 Task: Look for space in Jieshi, China from 5th June, 2023 to 16th June, 2023 for 2 adults in price range Rs.7000 to Rs.15000. Place can be entire place with 1  bedroom having 1 bed and 1 bathroom. Property type can be house, flat, guest house, hotel. Booking option can be shelf check-in. Required host language is Chinese (Simplified).
Action: Mouse moved to (496, 170)
Screenshot: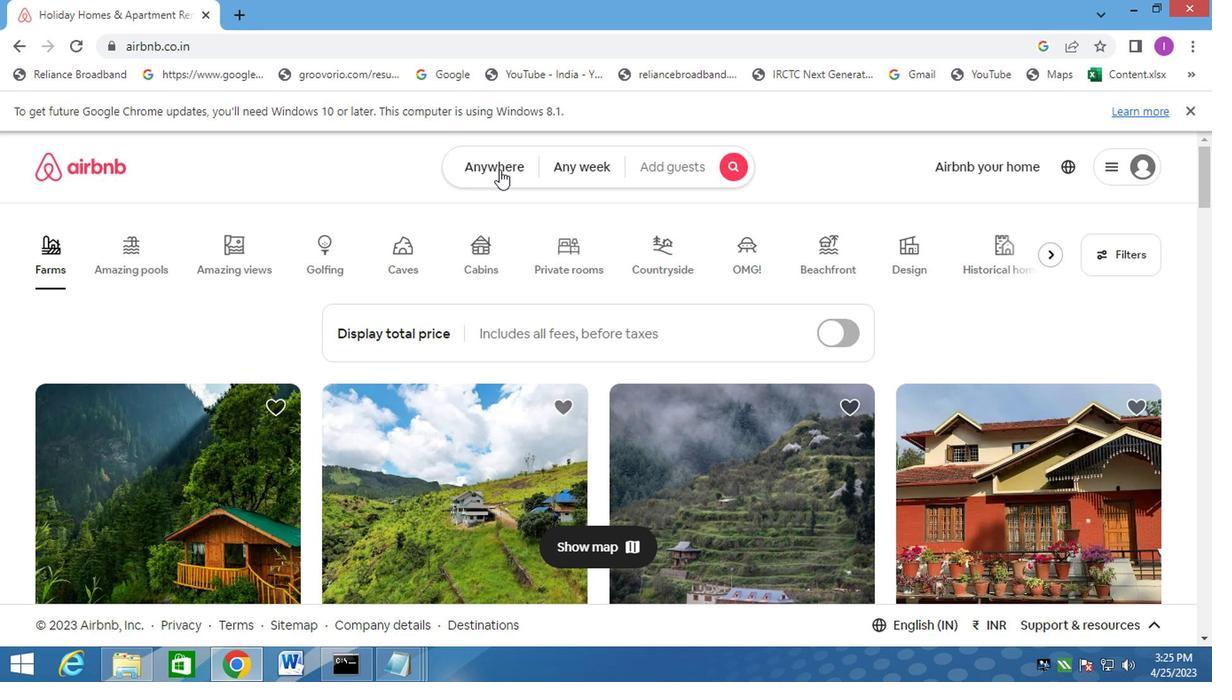 
Action: Mouse pressed left at (496, 170)
Screenshot: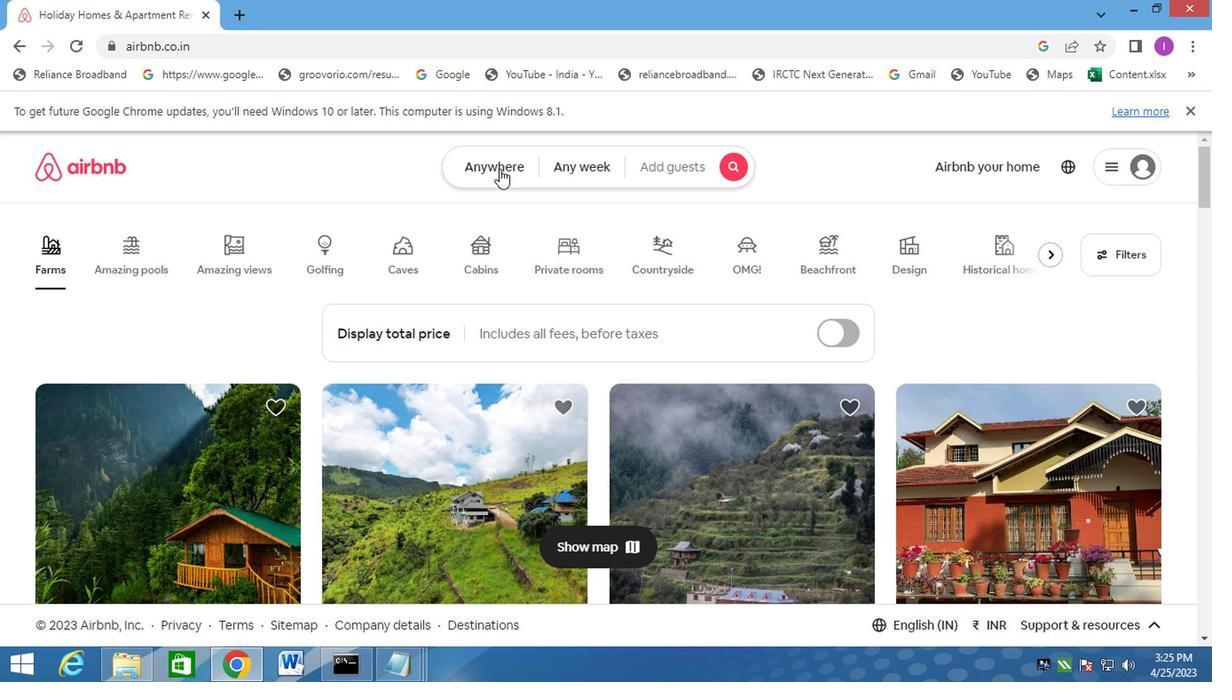 
Action: Mouse moved to (270, 236)
Screenshot: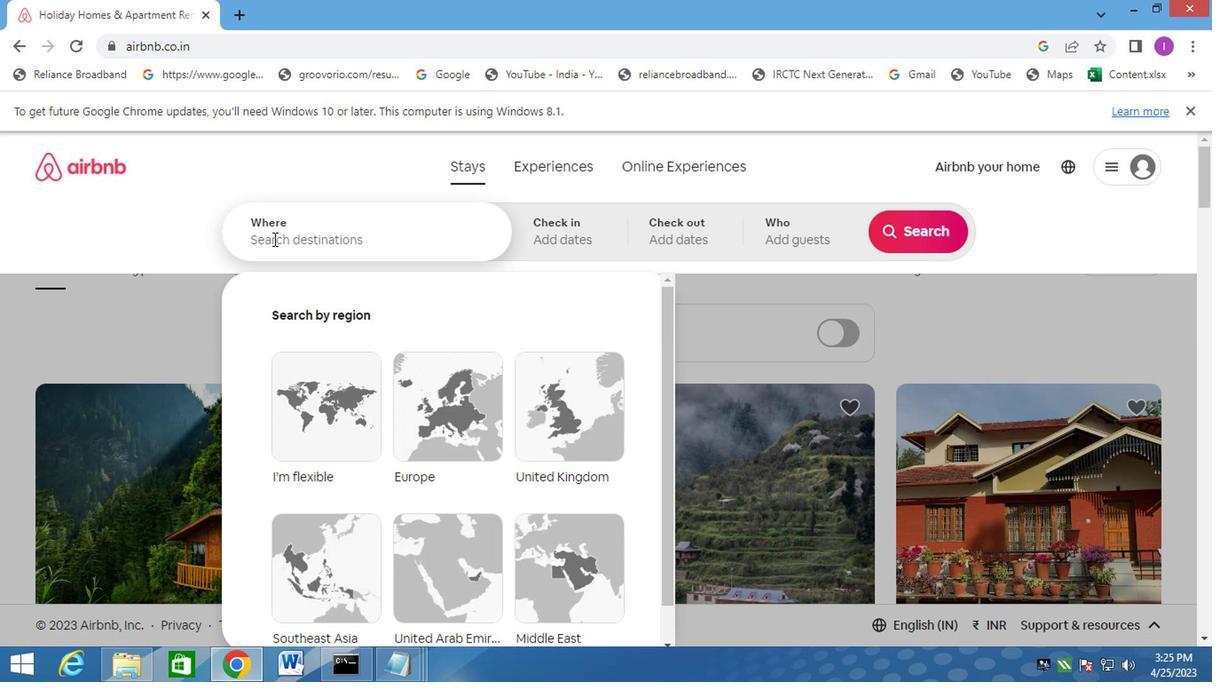 
Action: Mouse pressed left at (270, 236)
Screenshot: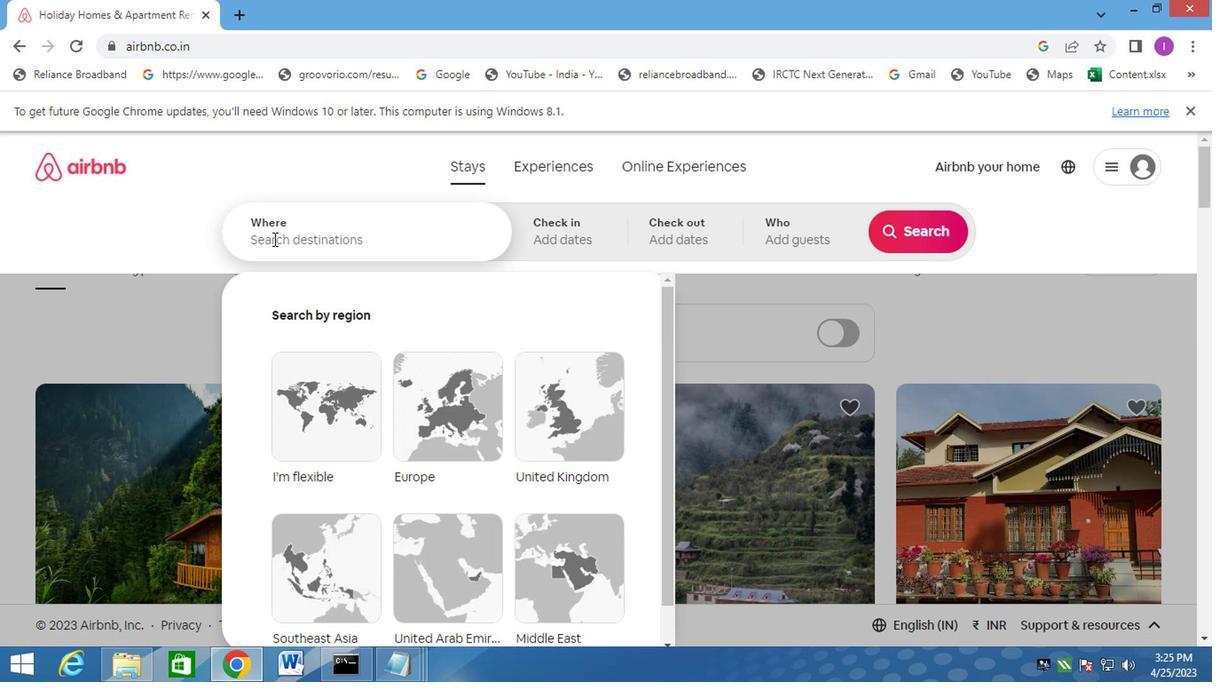 
Action: Mouse moved to (248, 281)
Screenshot: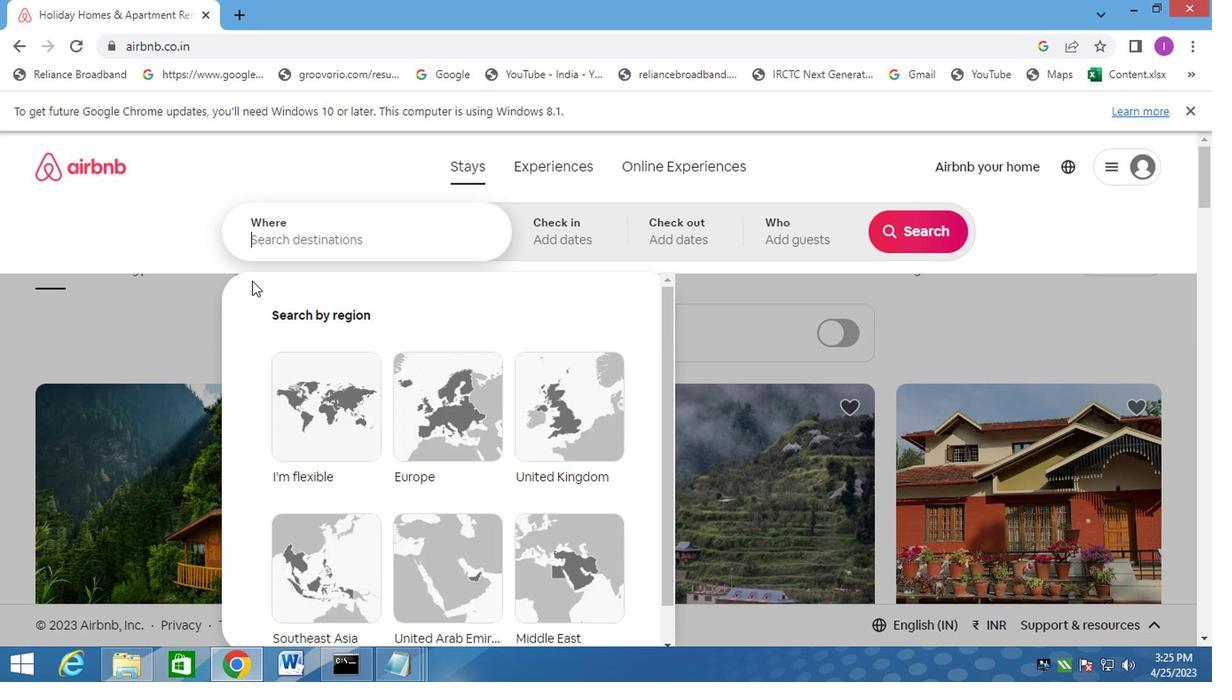 
Action: Key pressed jieshi
Screenshot: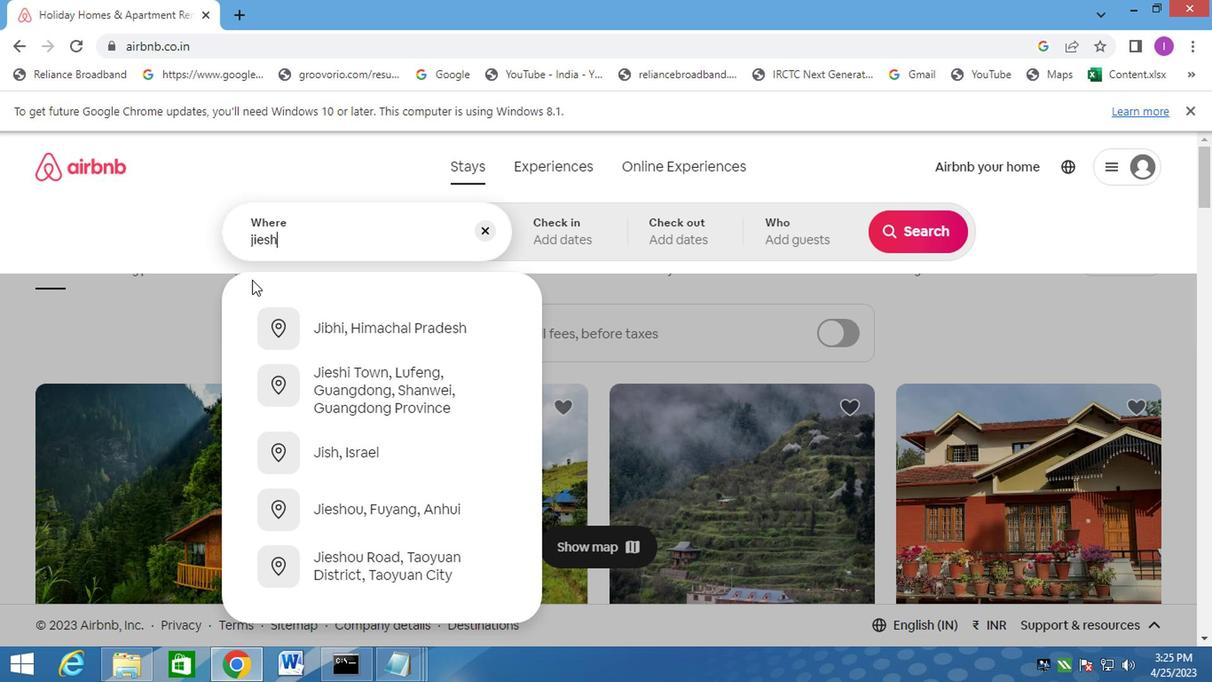 
Action: Mouse moved to (231, 263)
Screenshot: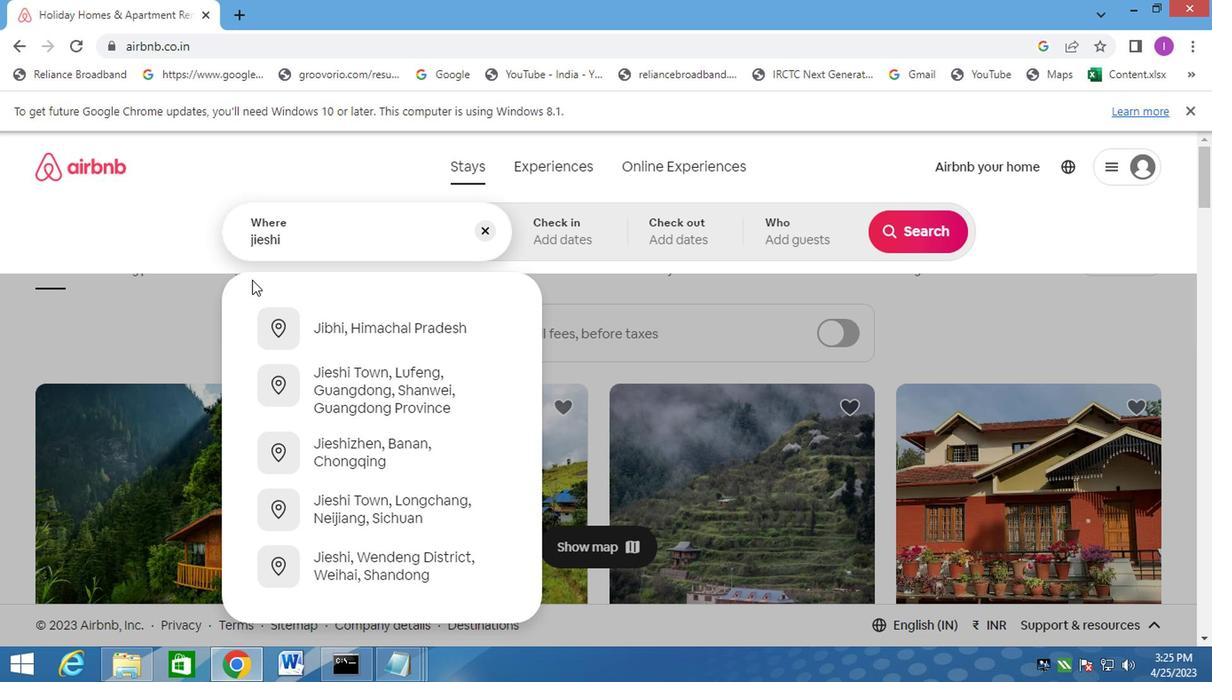 
Action: Key pressed ,china
Screenshot: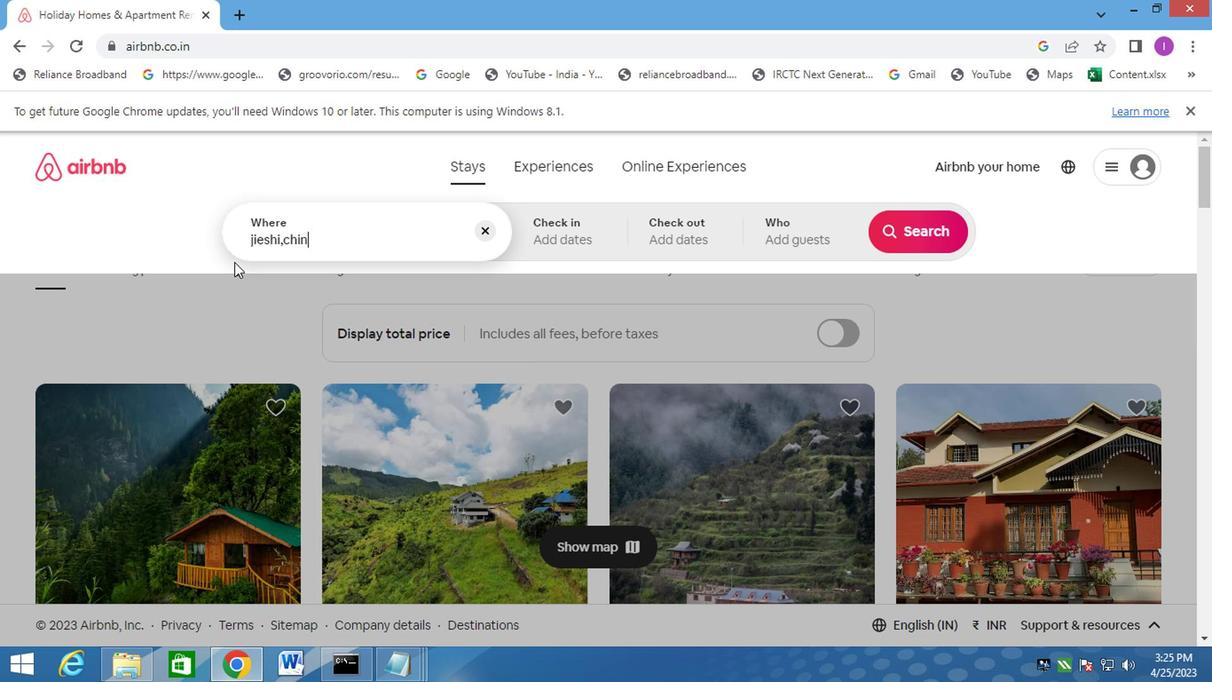 
Action: Mouse moved to (561, 243)
Screenshot: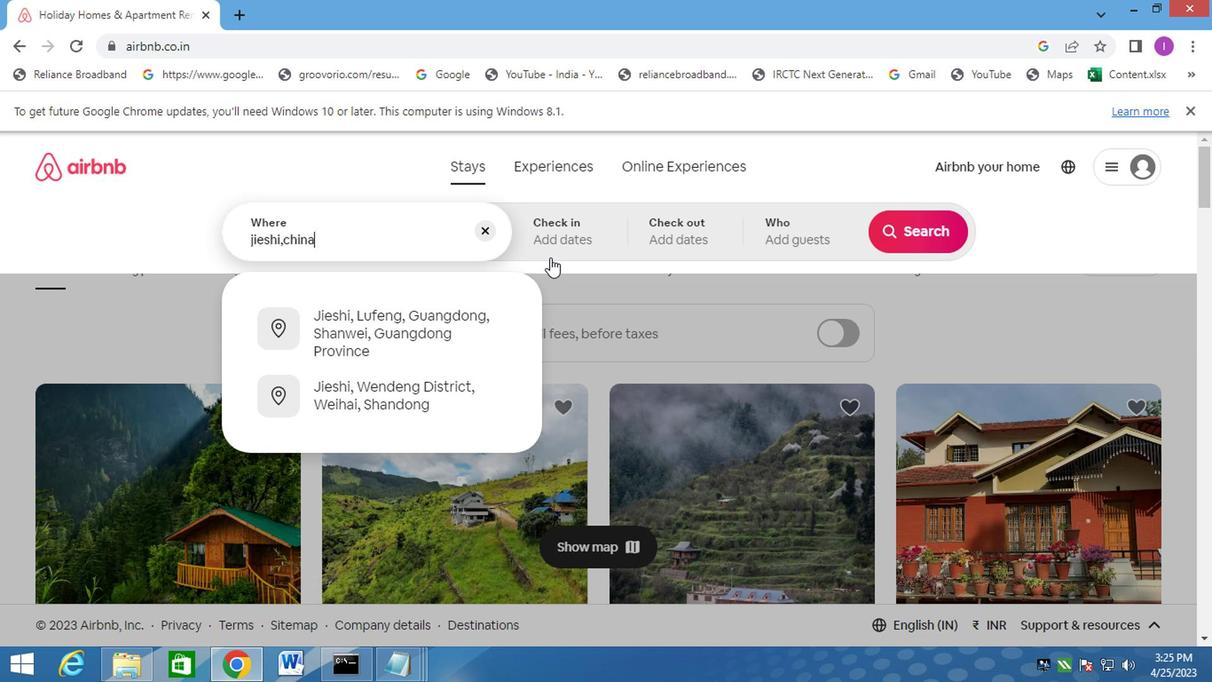 
Action: Mouse pressed left at (561, 243)
Screenshot: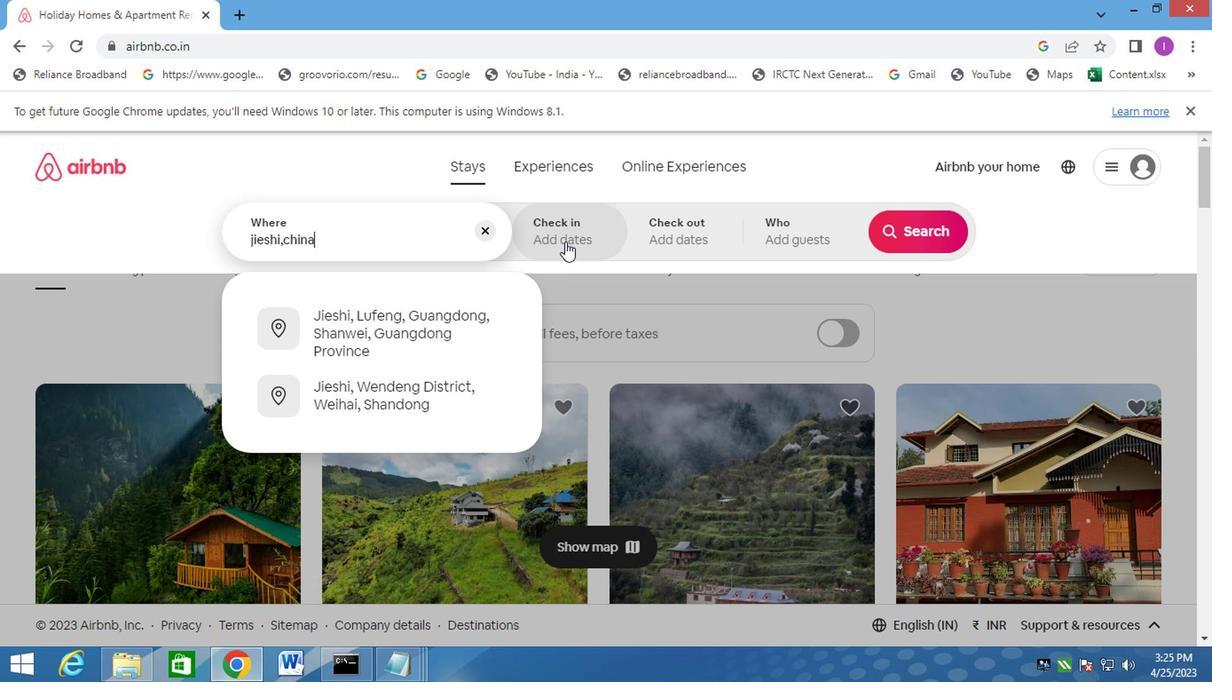 
Action: Mouse moved to (904, 374)
Screenshot: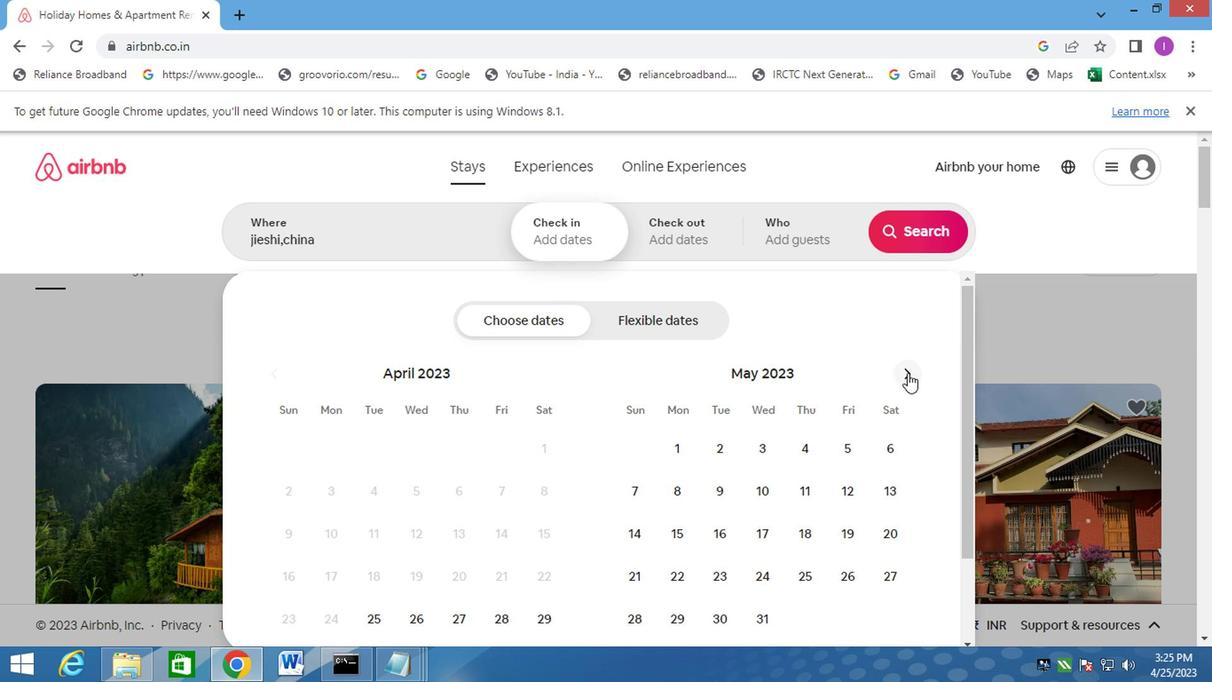 
Action: Mouse pressed left at (904, 374)
Screenshot: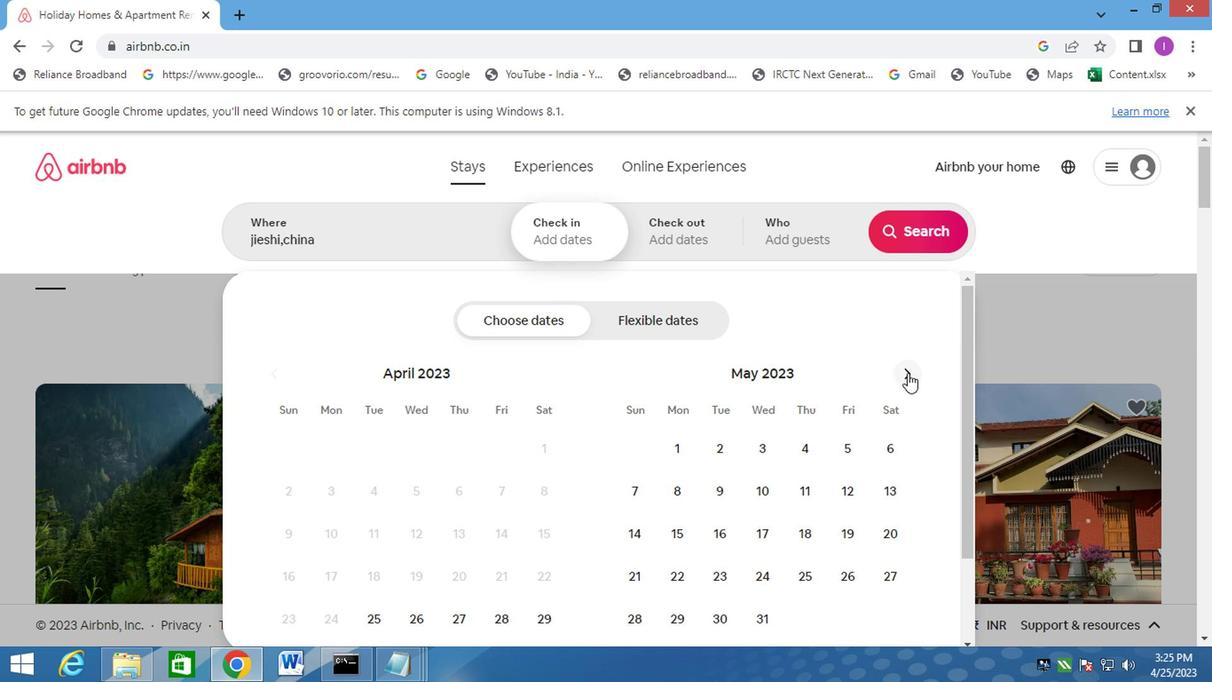 
Action: Mouse moved to (902, 372)
Screenshot: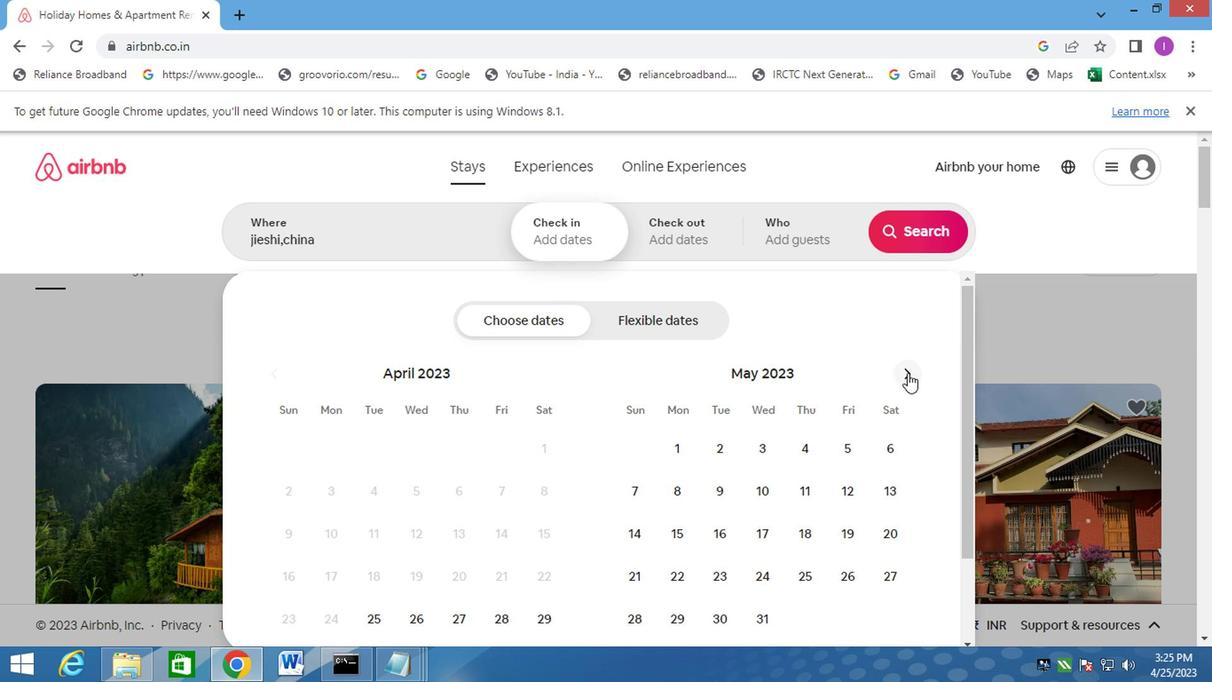 
Action: Mouse pressed left at (902, 372)
Screenshot: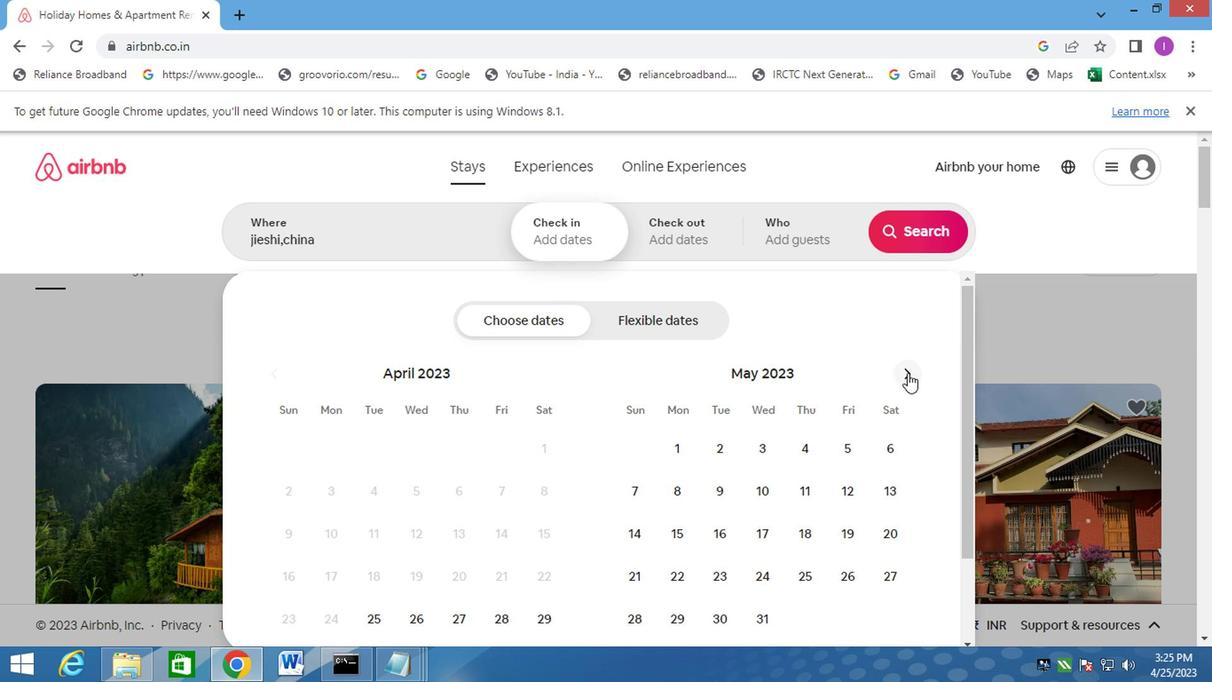 
Action: Mouse moved to (902, 370)
Screenshot: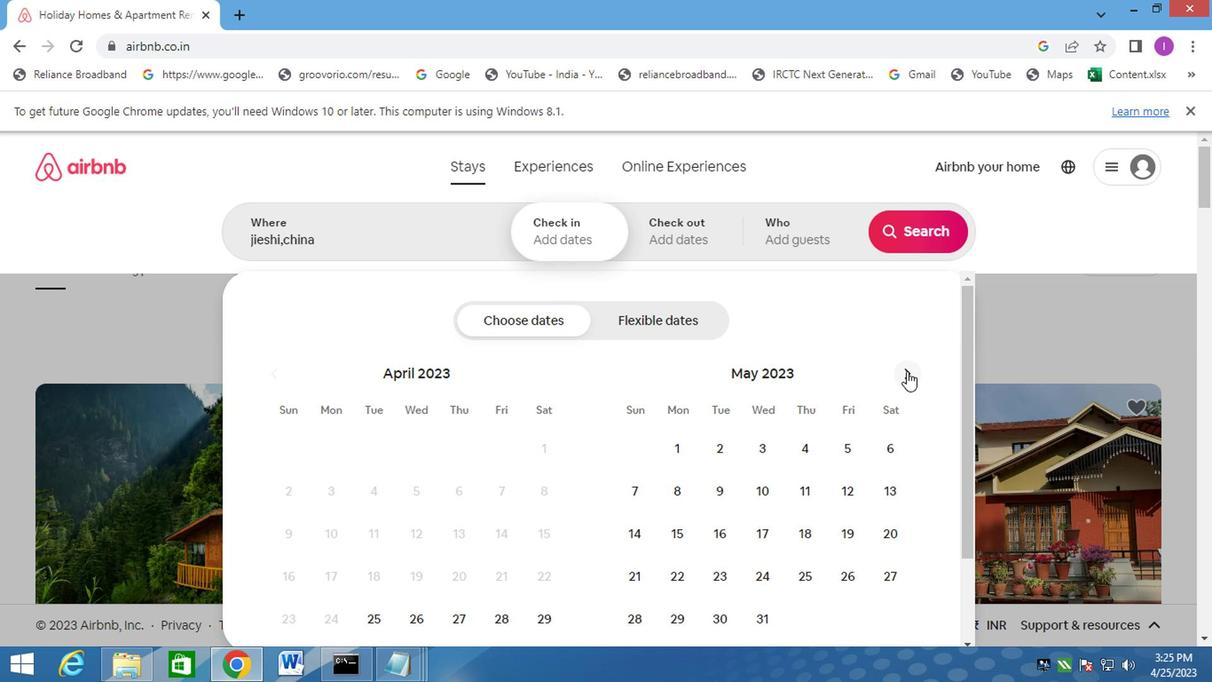 
Action: Mouse pressed left at (902, 370)
Screenshot: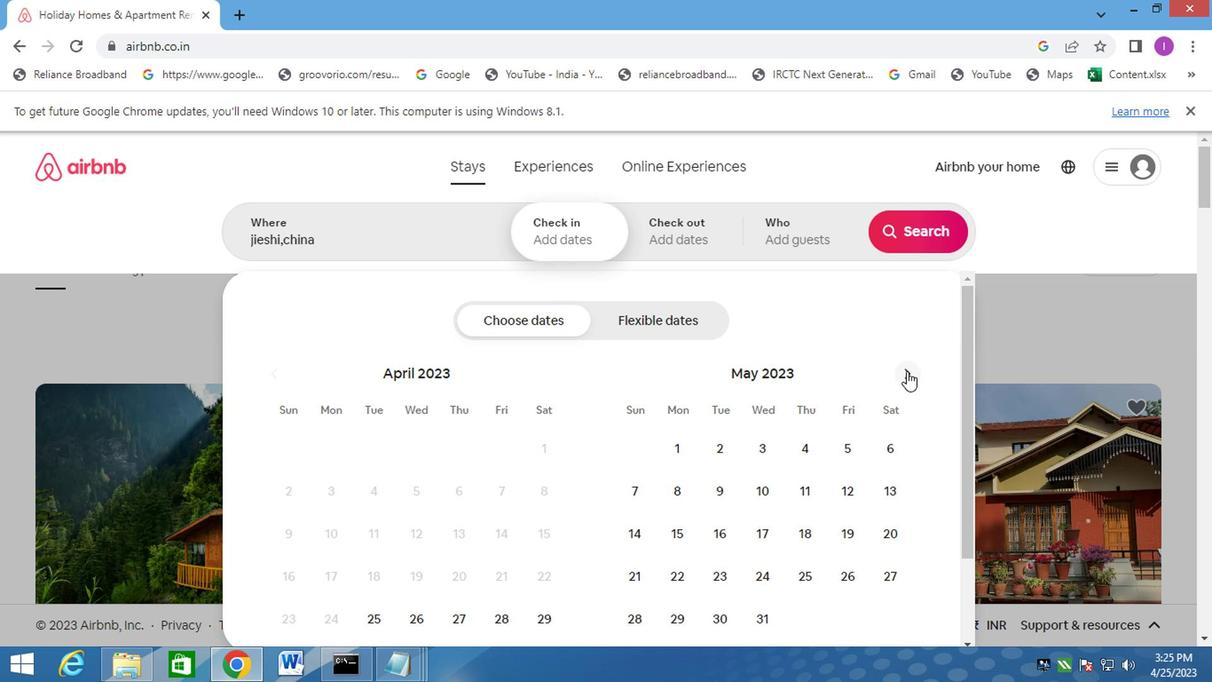 
Action: Mouse moved to (330, 494)
Screenshot: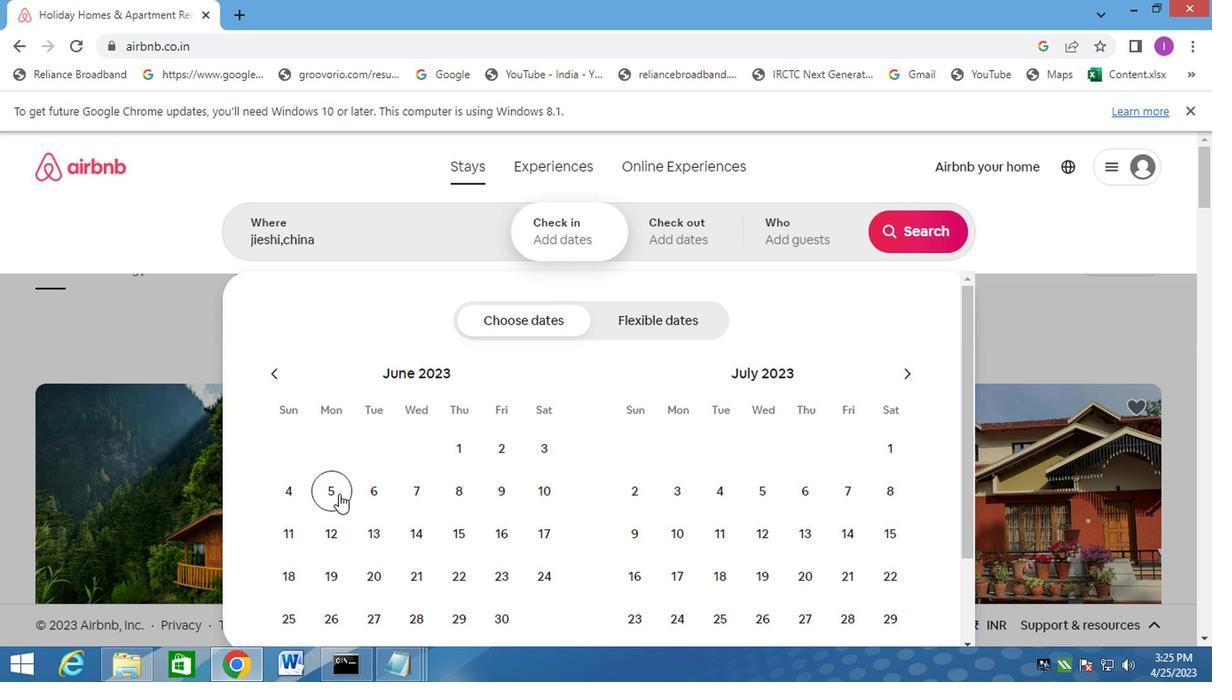 
Action: Mouse pressed left at (330, 494)
Screenshot: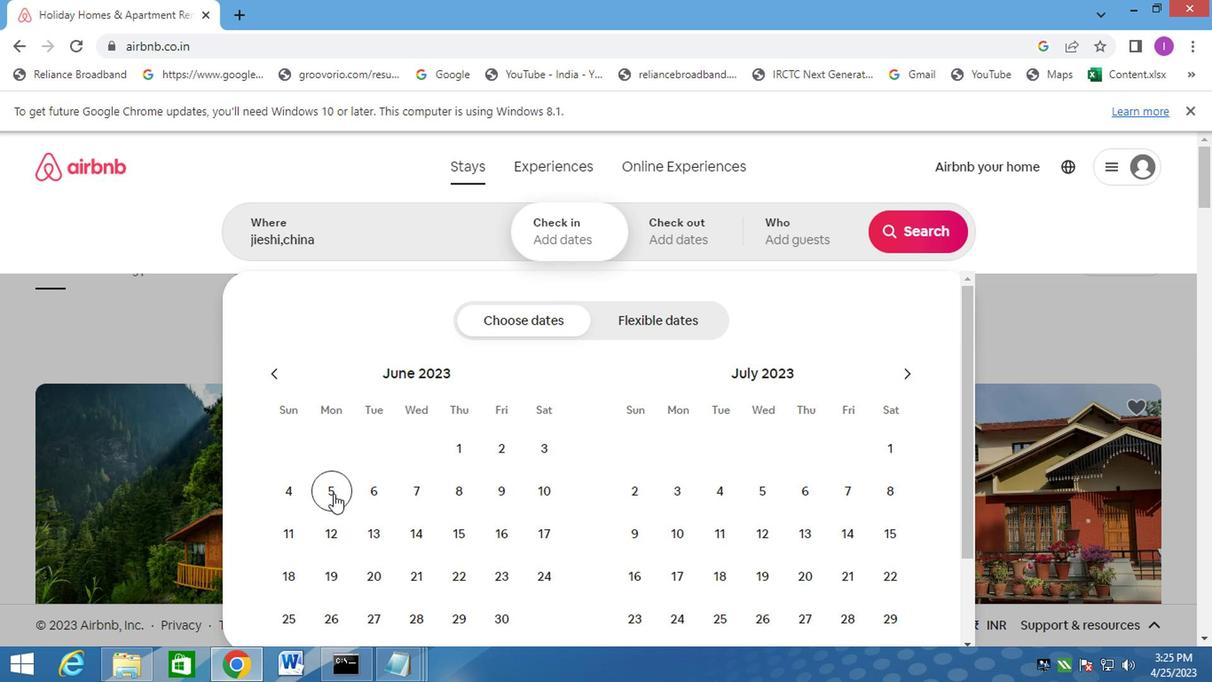 
Action: Mouse moved to (506, 531)
Screenshot: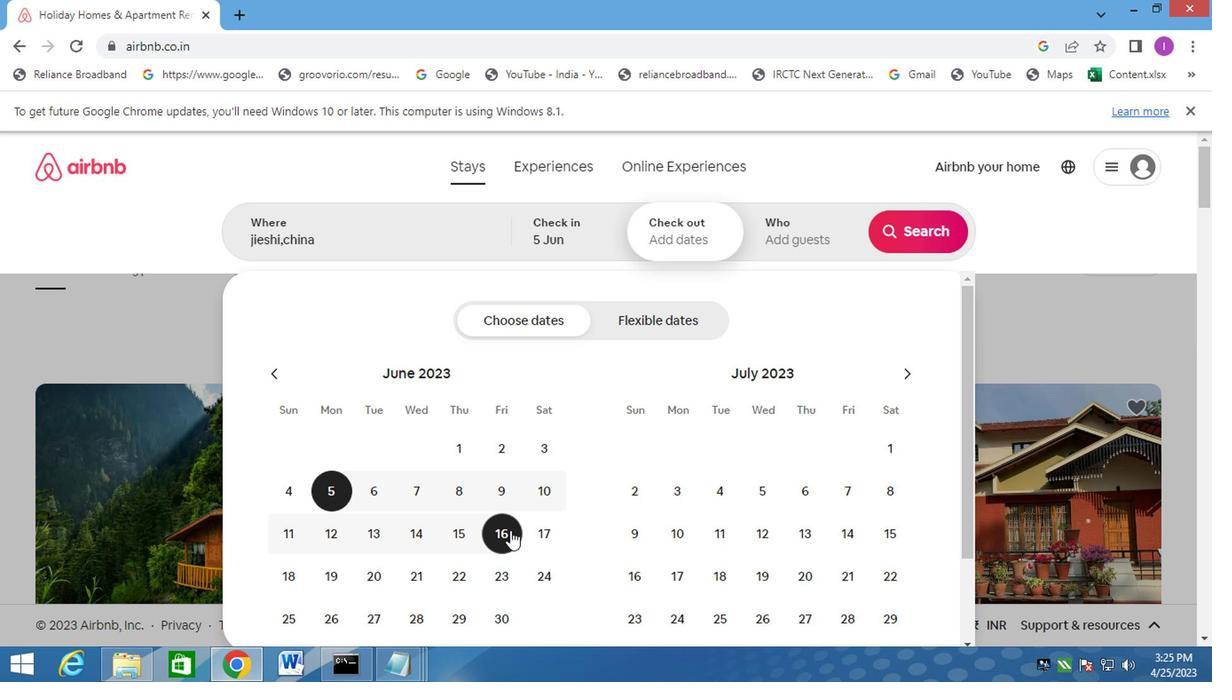 
Action: Mouse pressed left at (506, 531)
Screenshot: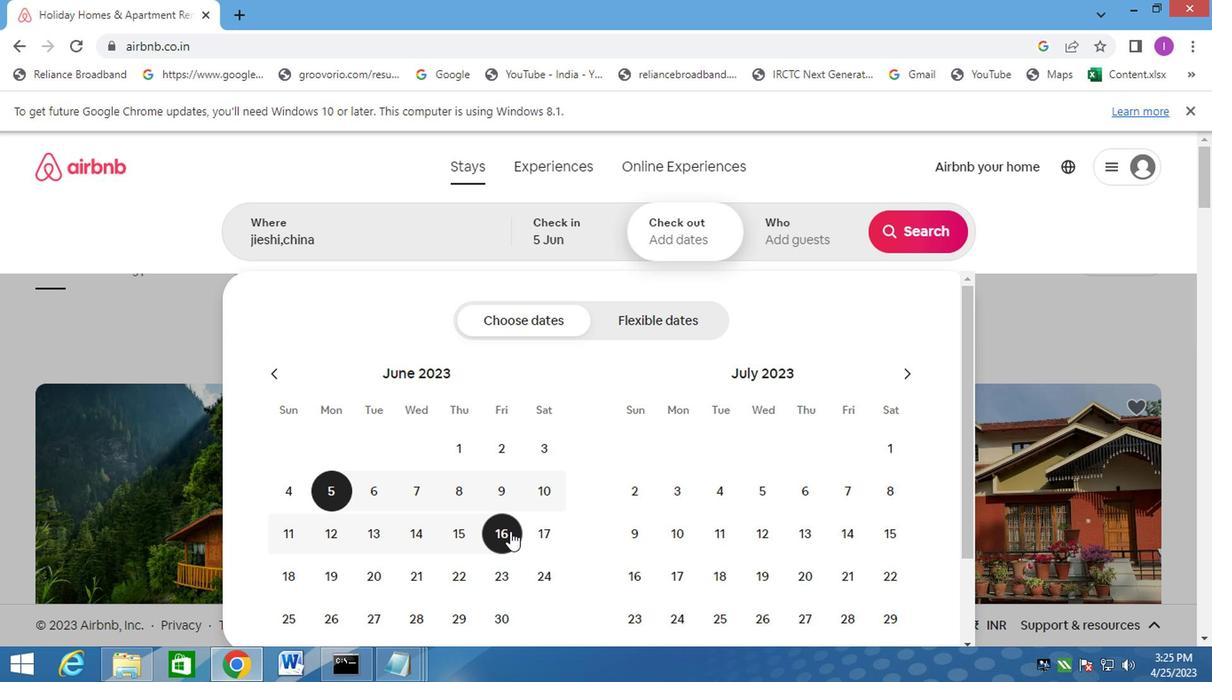 
Action: Mouse moved to (789, 245)
Screenshot: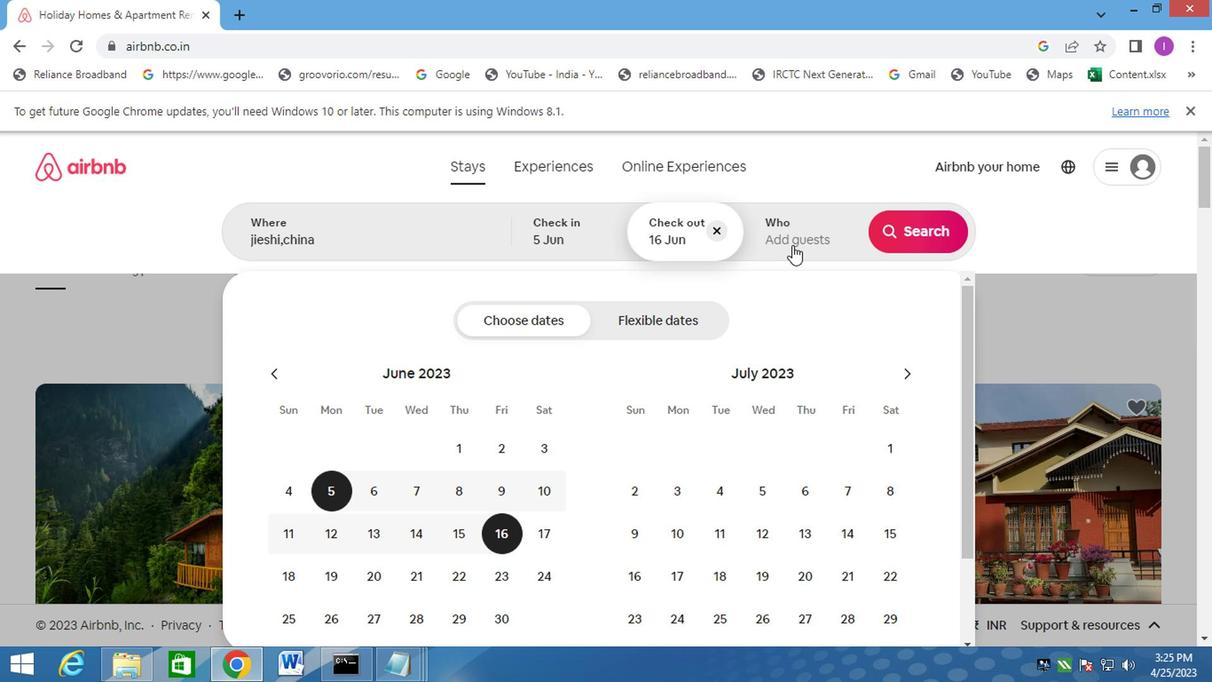 
Action: Mouse pressed left at (789, 245)
Screenshot: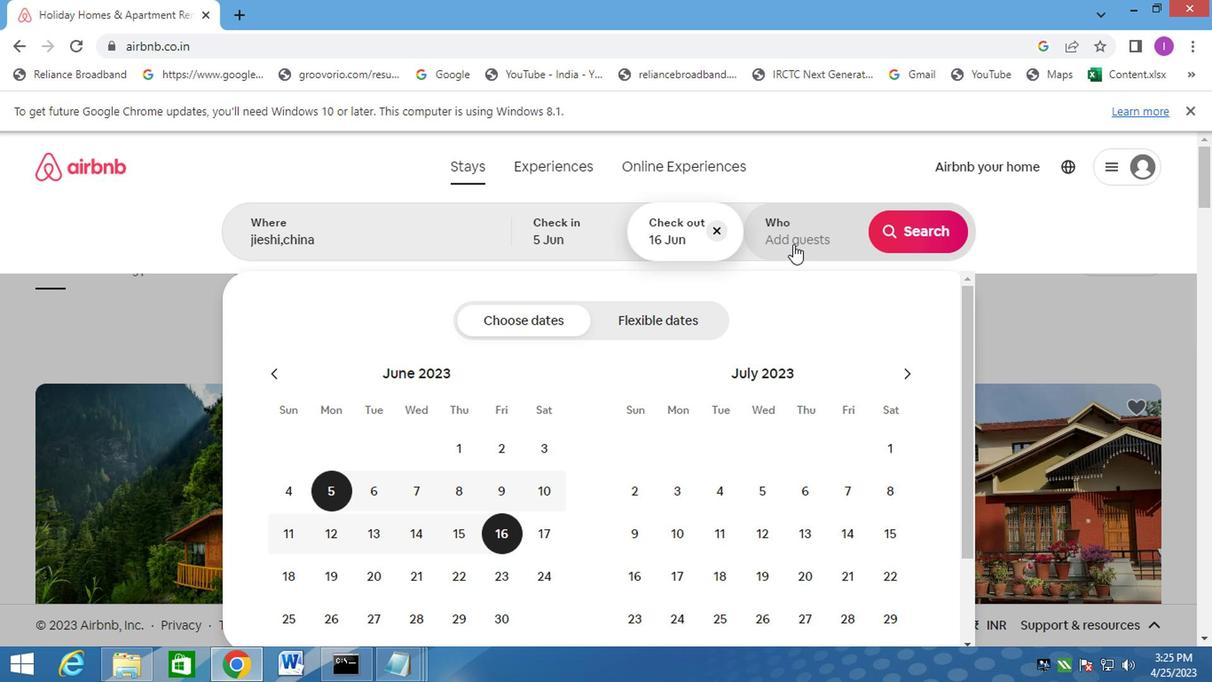 
Action: Mouse moved to (918, 320)
Screenshot: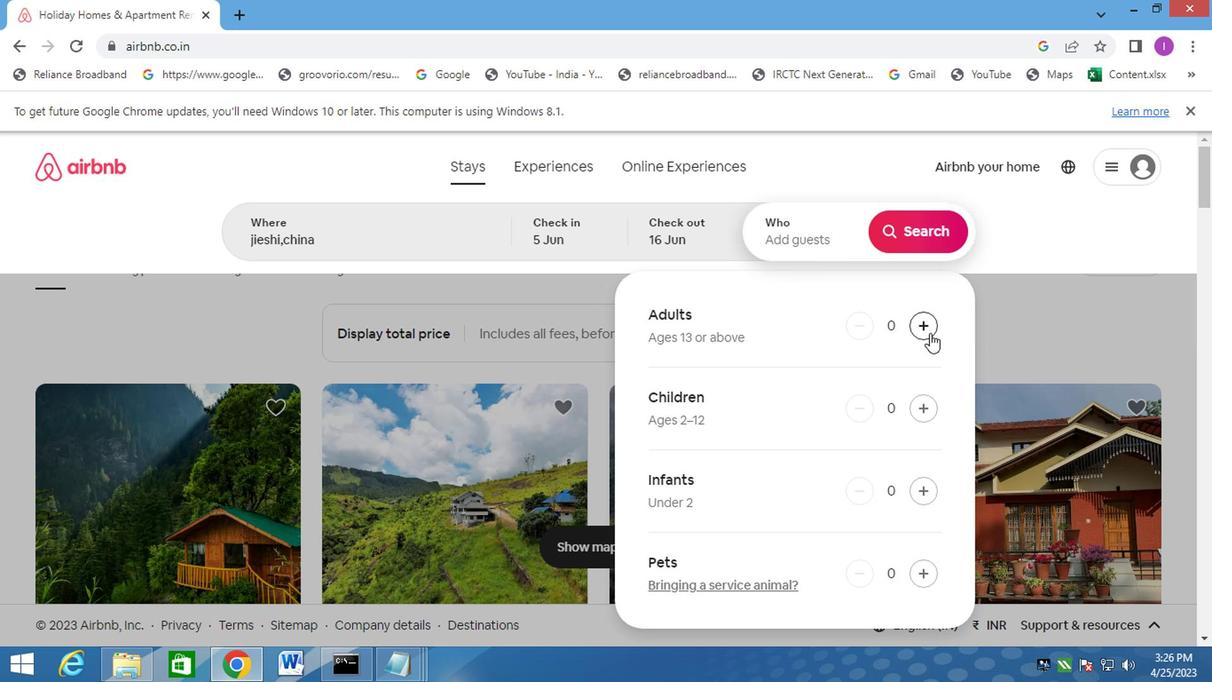 
Action: Mouse pressed left at (918, 320)
Screenshot: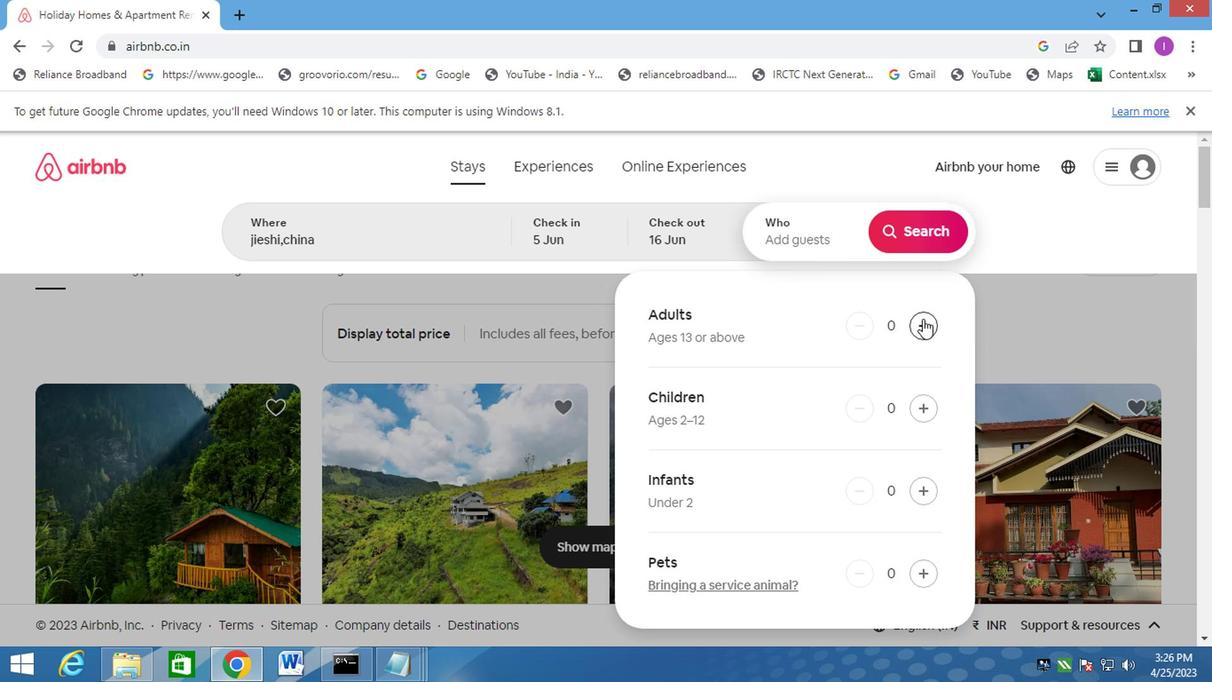
Action: Mouse pressed left at (918, 320)
Screenshot: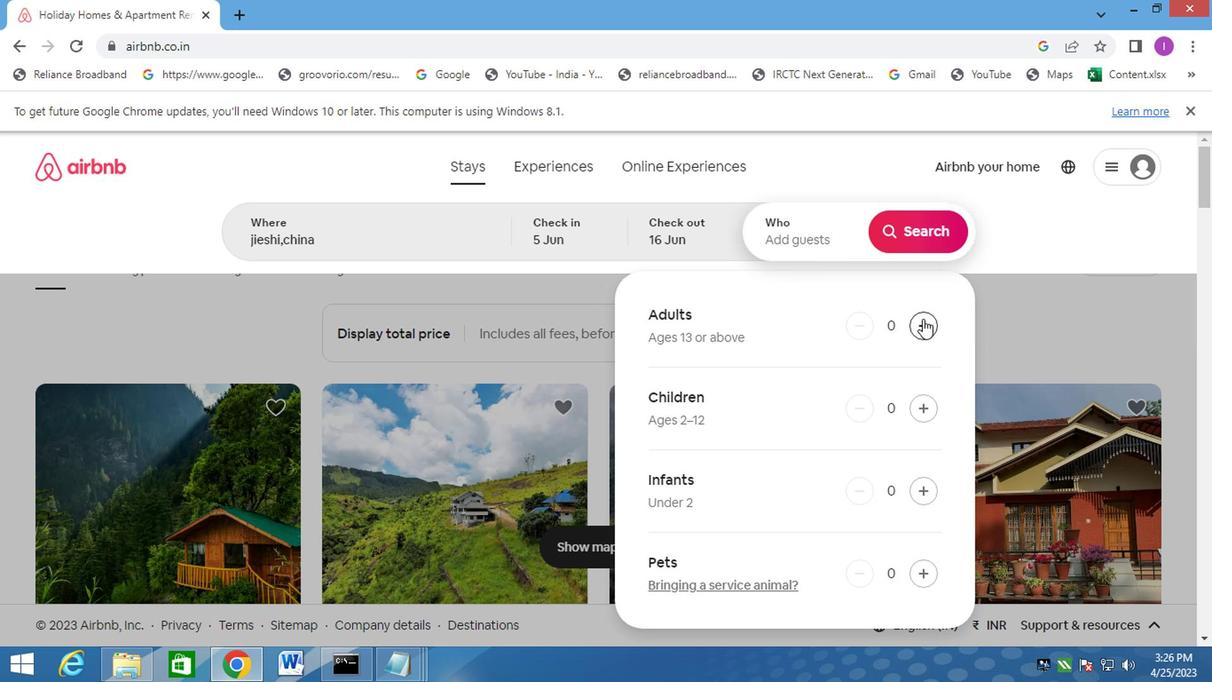 
Action: Mouse moved to (893, 228)
Screenshot: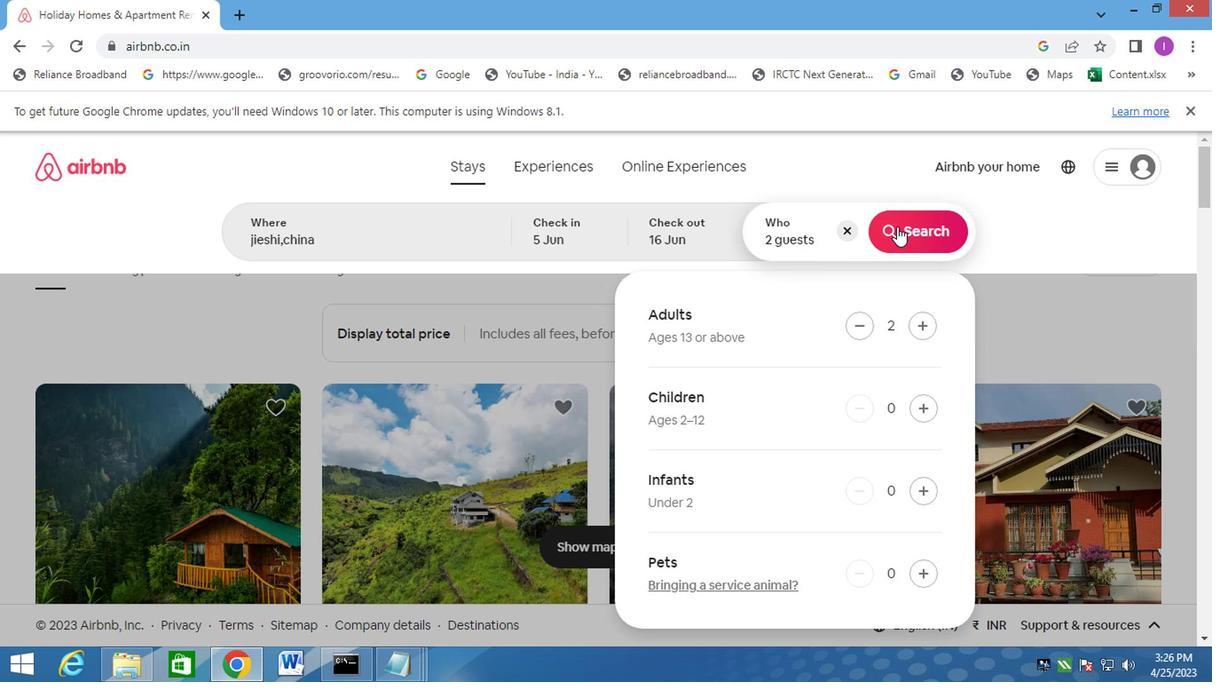 
Action: Mouse pressed left at (893, 228)
Screenshot: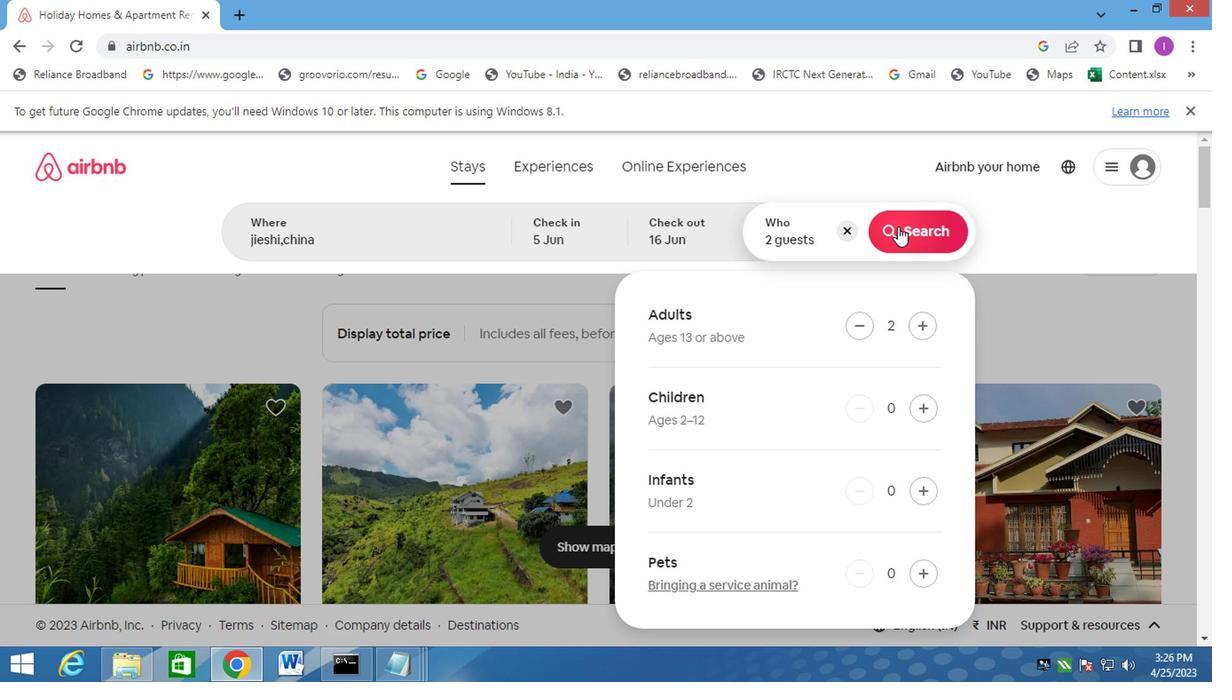 
Action: Mouse moved to (1140, 238)
Screenshot: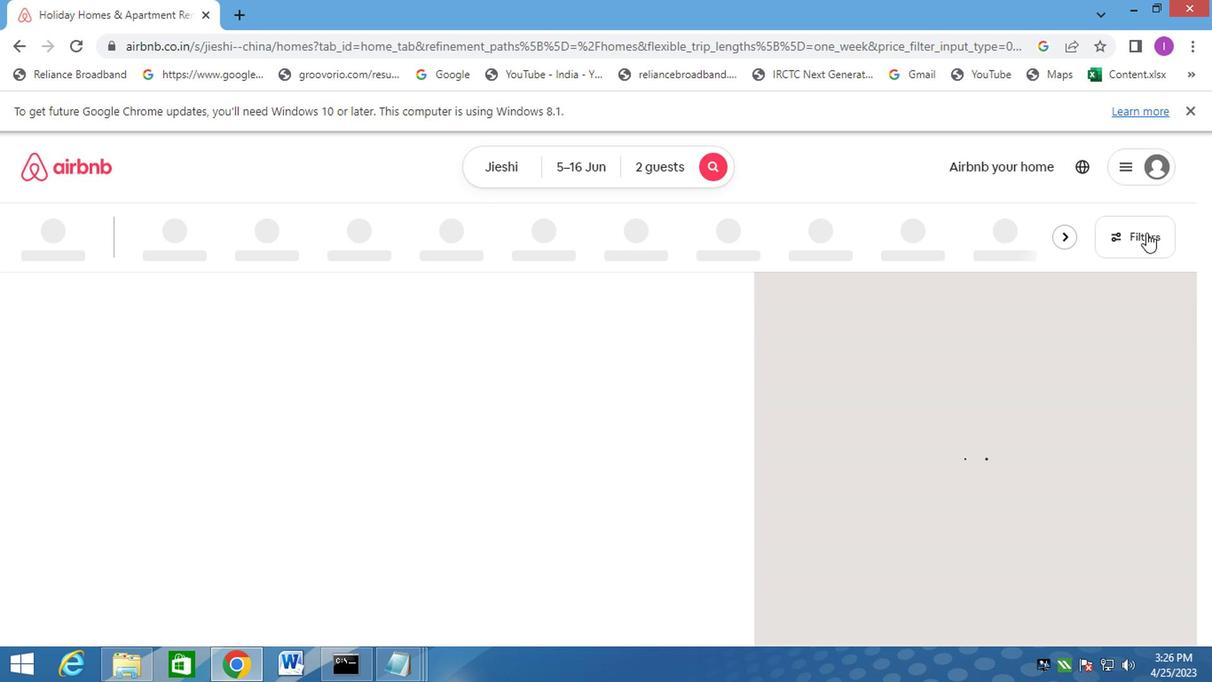 
Action: Mouse pressed left at (1140, 238)
Screenshot: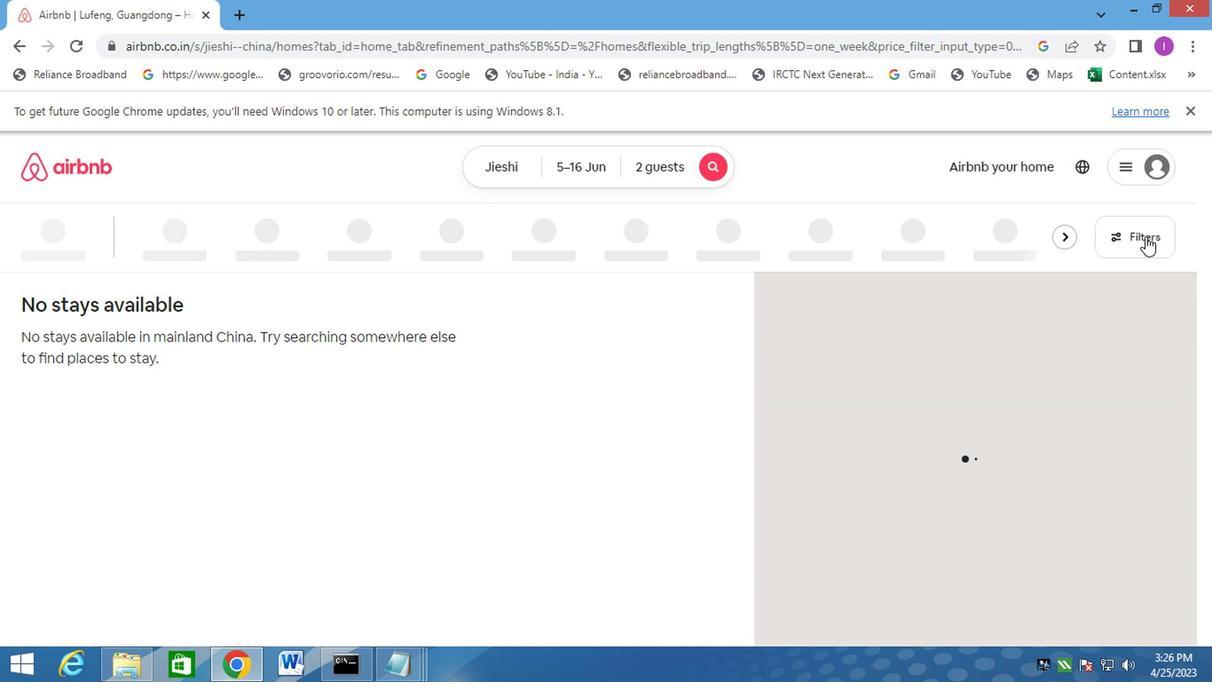 
Action: Mouse moved to (375, 355)
Screenshot: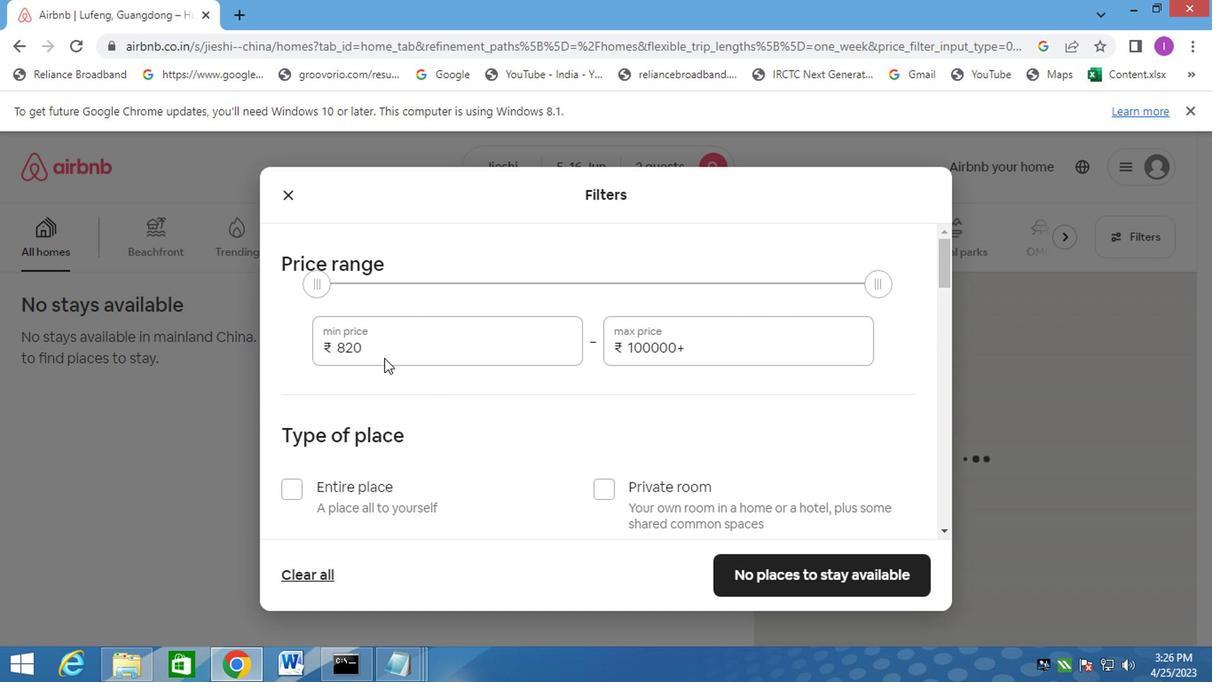 
Action: Mouse pressed left at (375, 355)
Screenshot: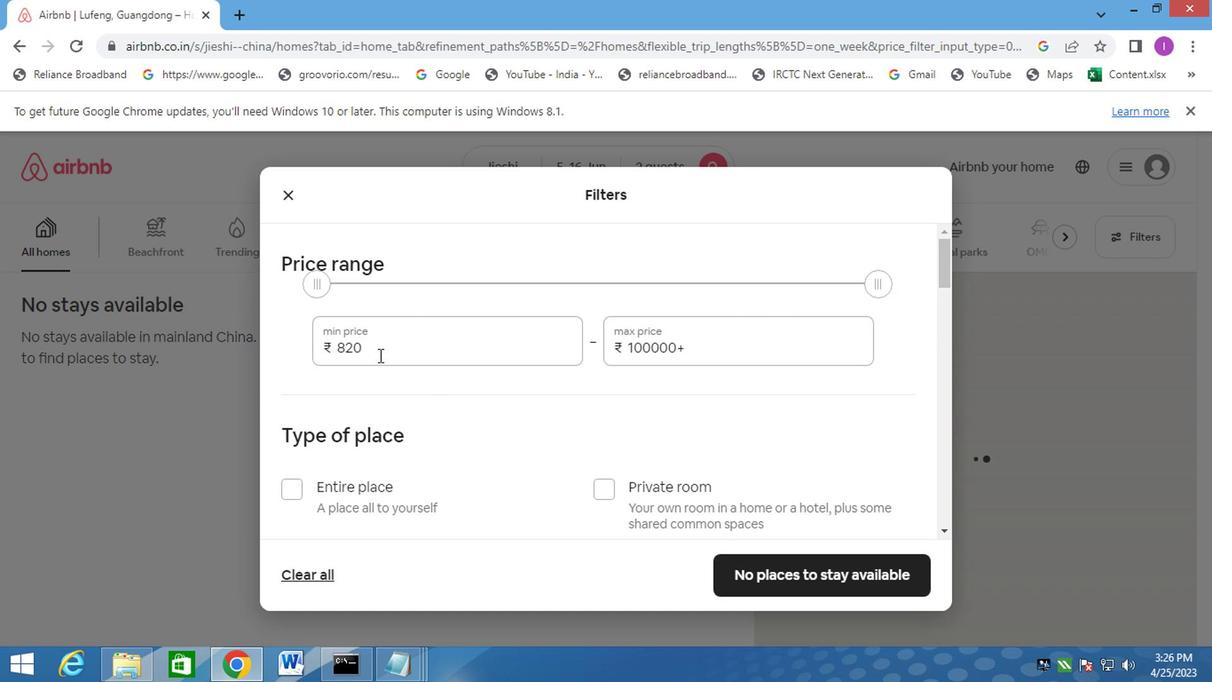 
Action: Mouse moved to (334, 358)
Screenshot: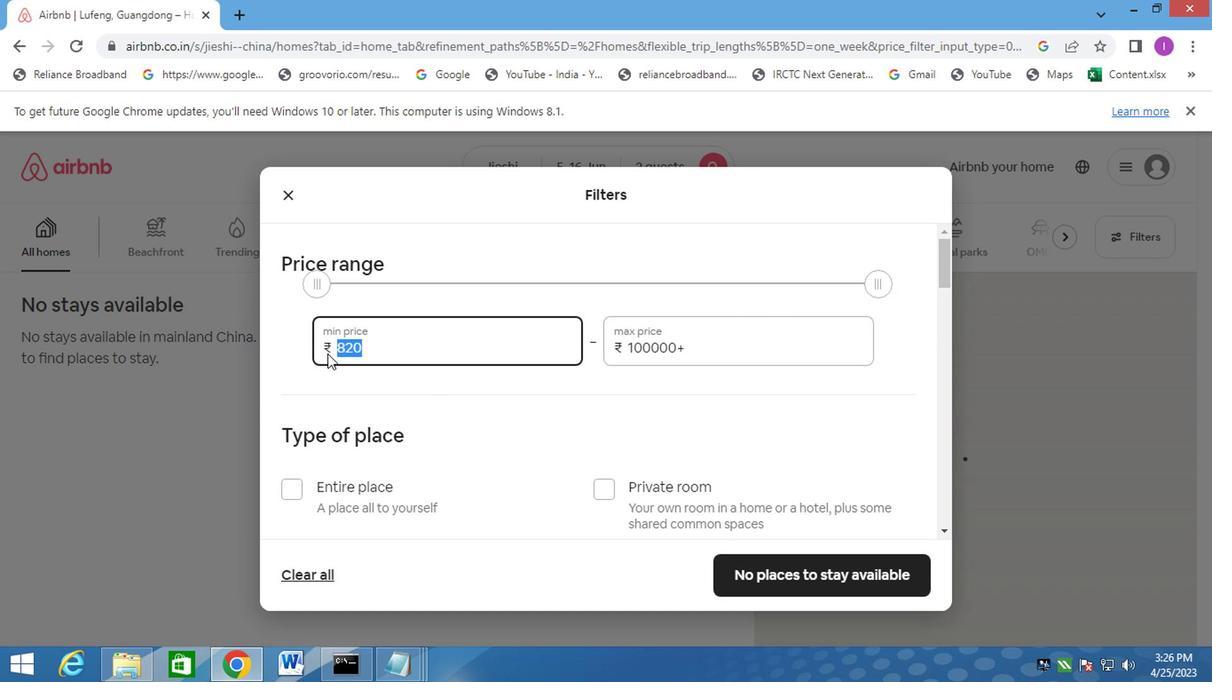 
Action: Key pressed 7000
Screenshot: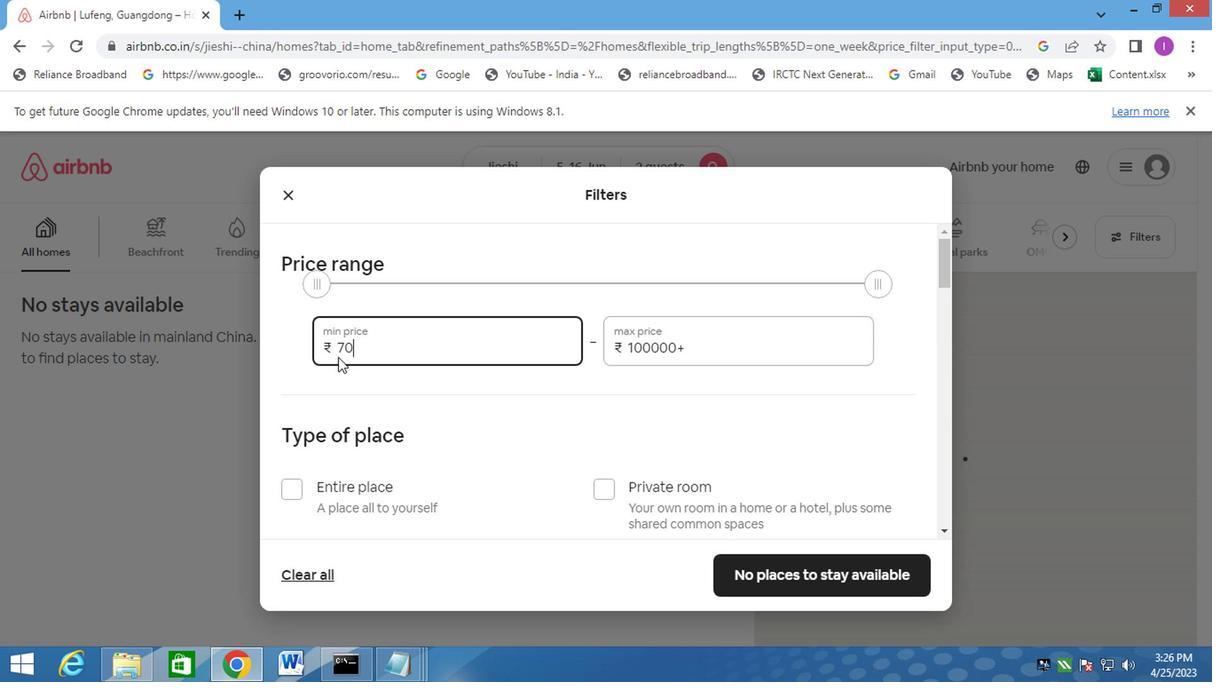 
Action: Mouse moved to (690, 353)
Screenshot: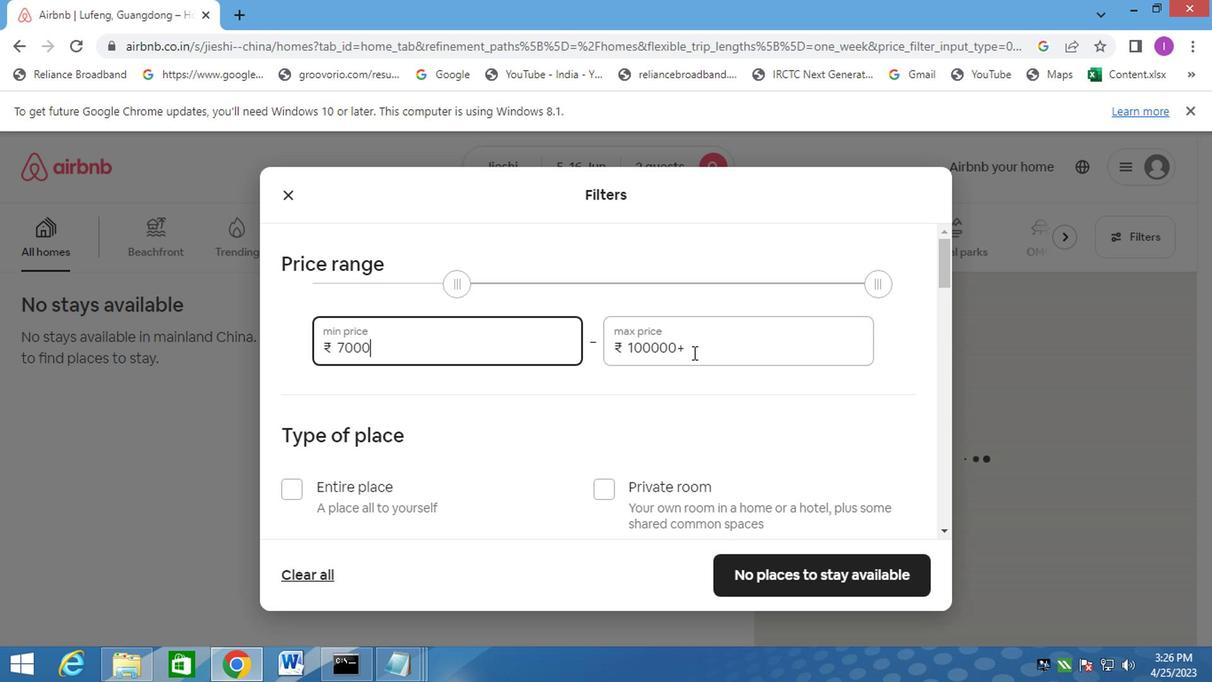 
Action: Mouse pressed left at (690, 353)
Screenshot: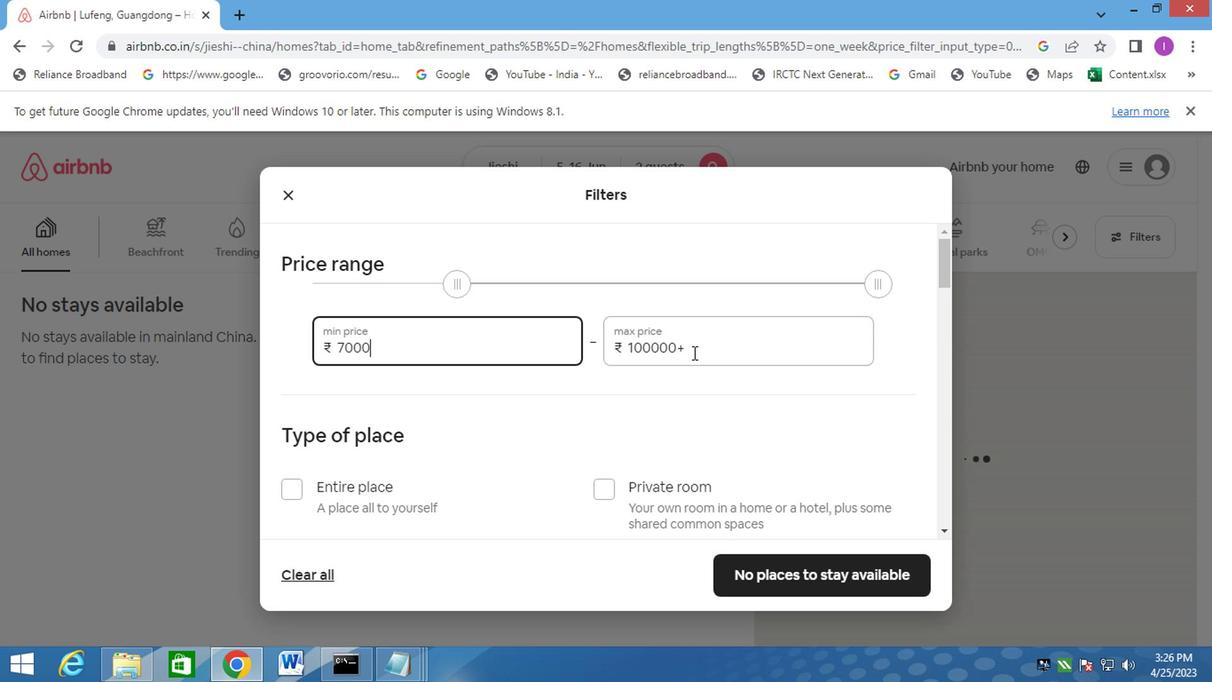 
Action: Mouse moved to (623, 353)
Screenshot: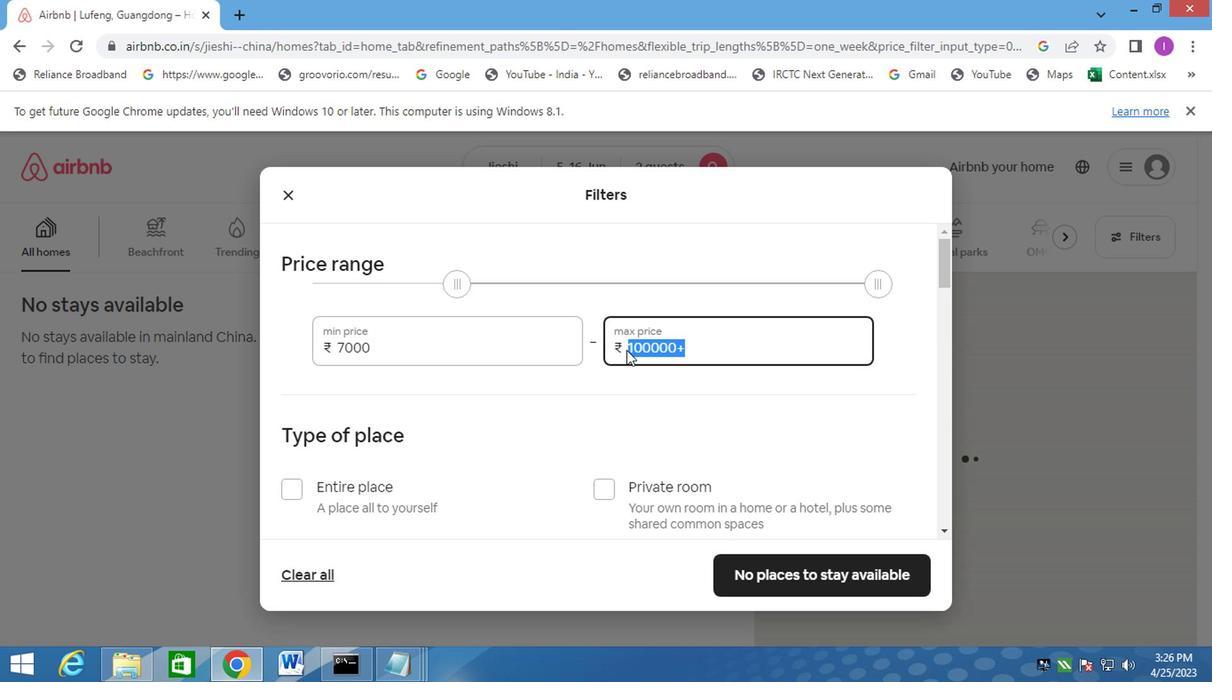 
Action: Key pressed 15000
Screenshot: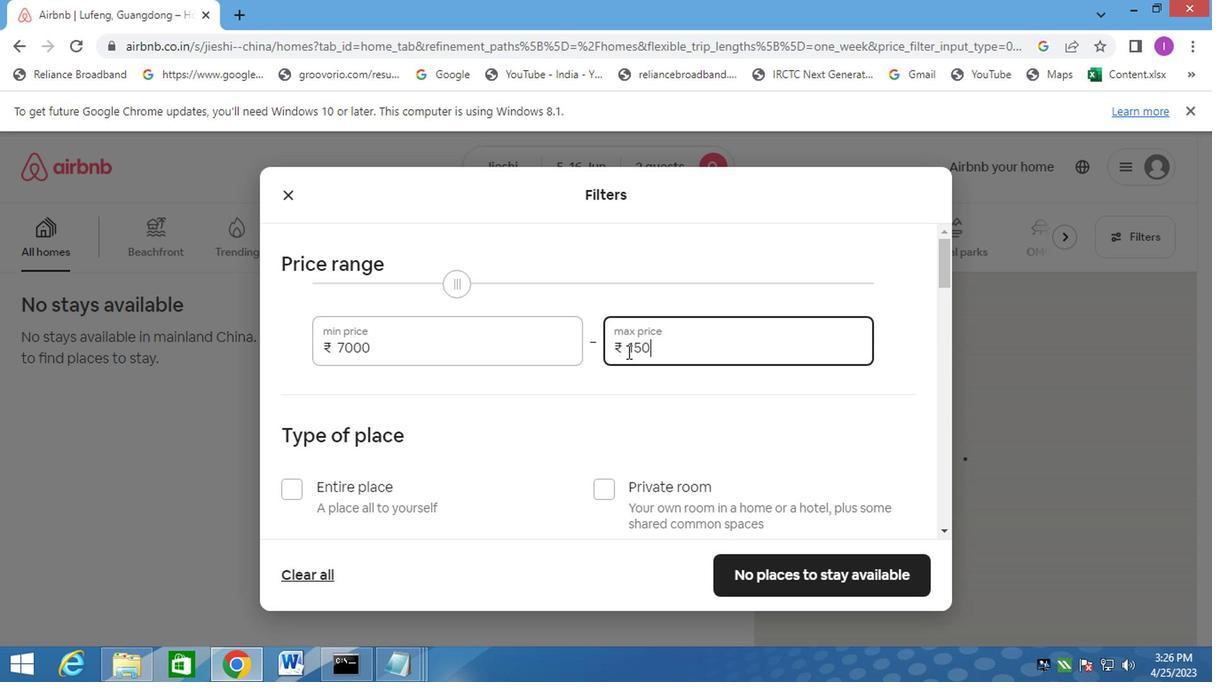 
Action: Mouse moved to (290, 490)
Screenshot: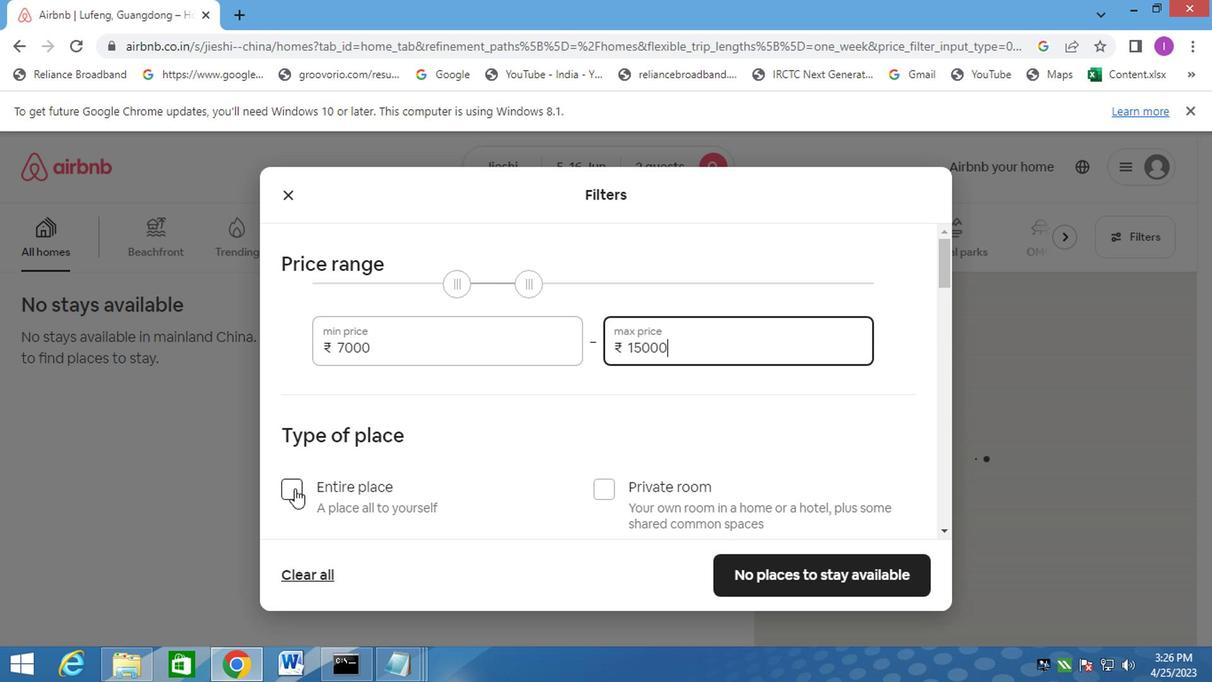 
Action: Mouse pressed left at (290, 490)
Screenshot: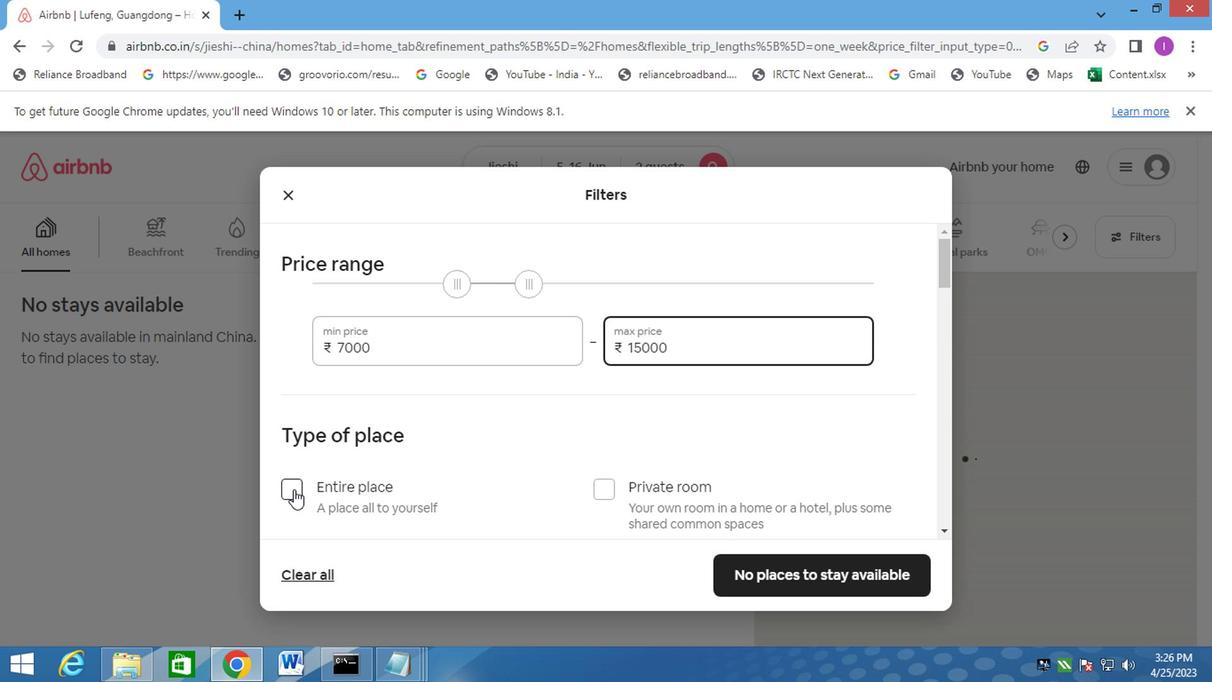 
Action: Mouse moved to (576, 454)
Screenshot: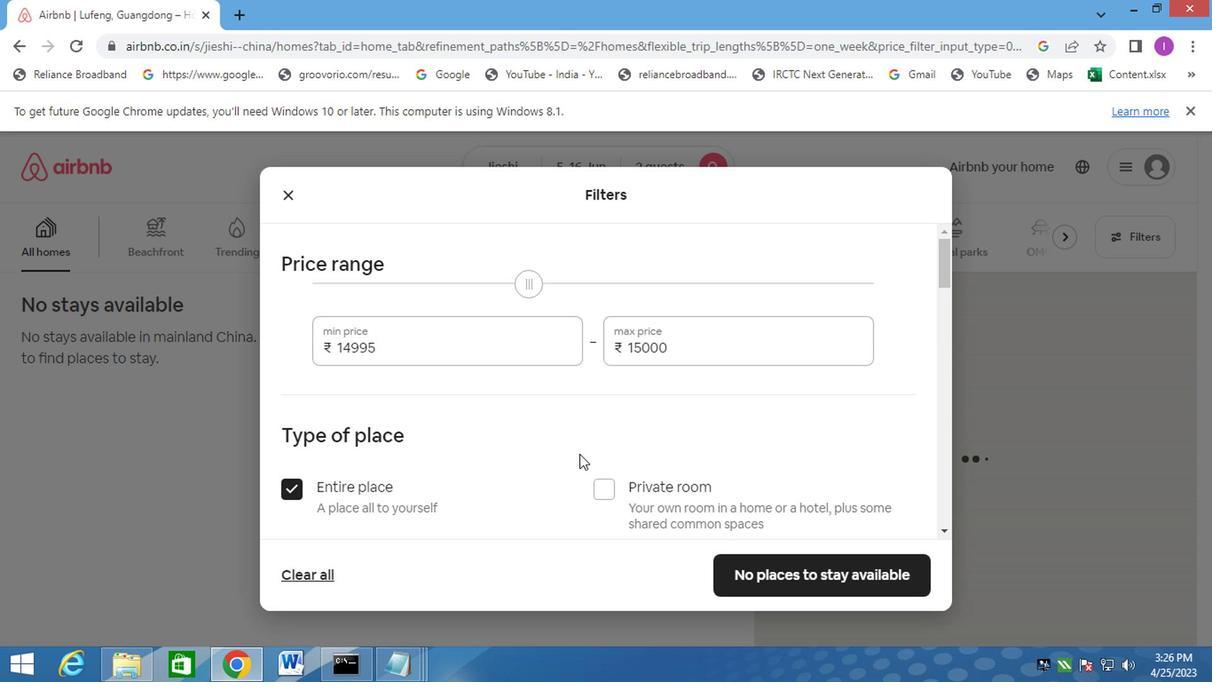 
Action: Mouse scrolled (576, 454) with delta (0, 0)
Screenshot: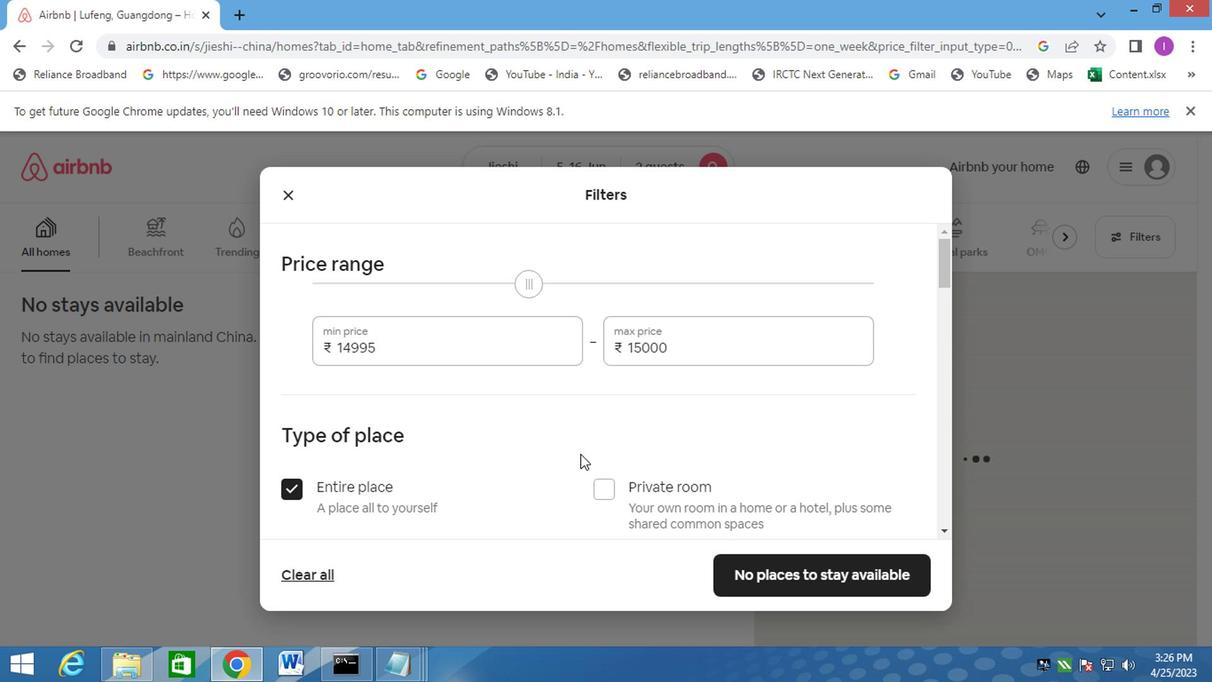 
Action: Mouse moved to (578, 454)
Screenshot: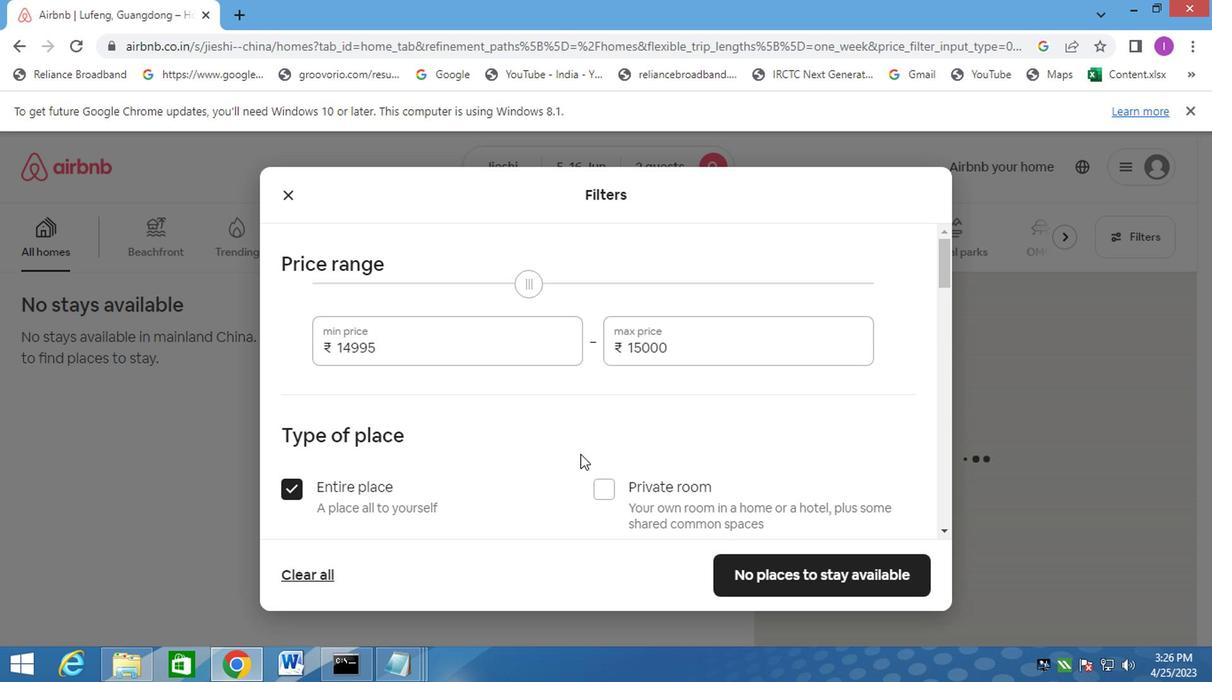
Action: Mouse scrolled (578, 452) with delta (0, -1)
Screenshot: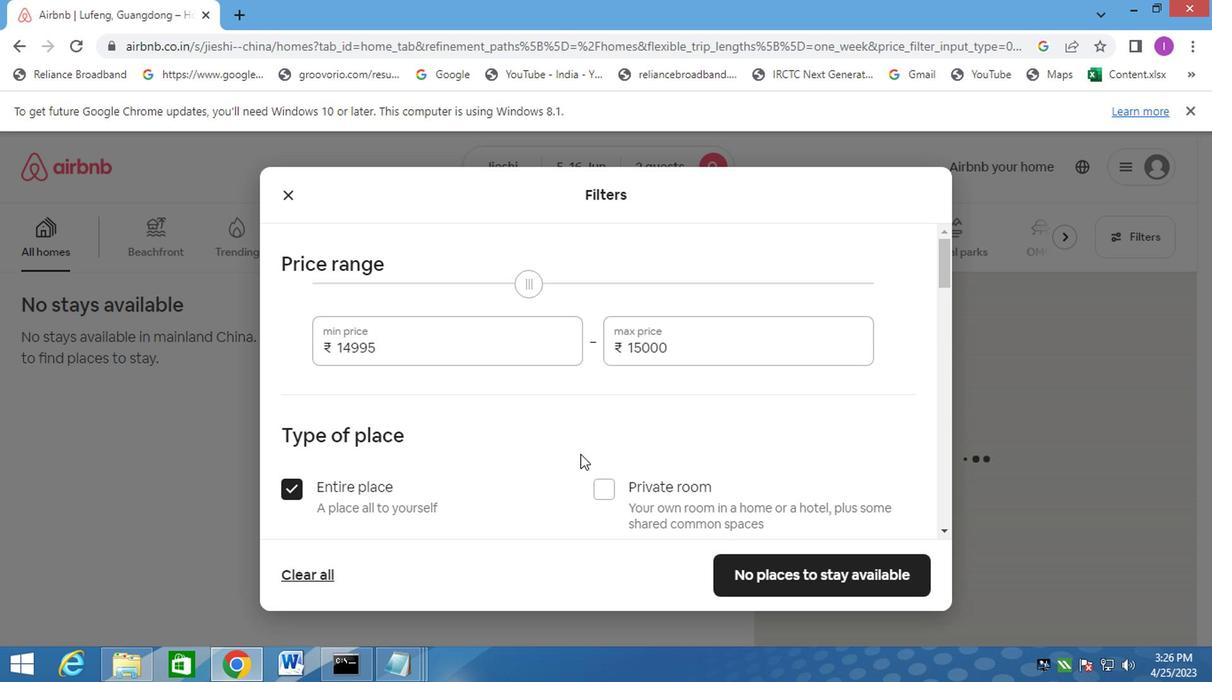
Action: Mouse moved to (591, 443)
Screenshot: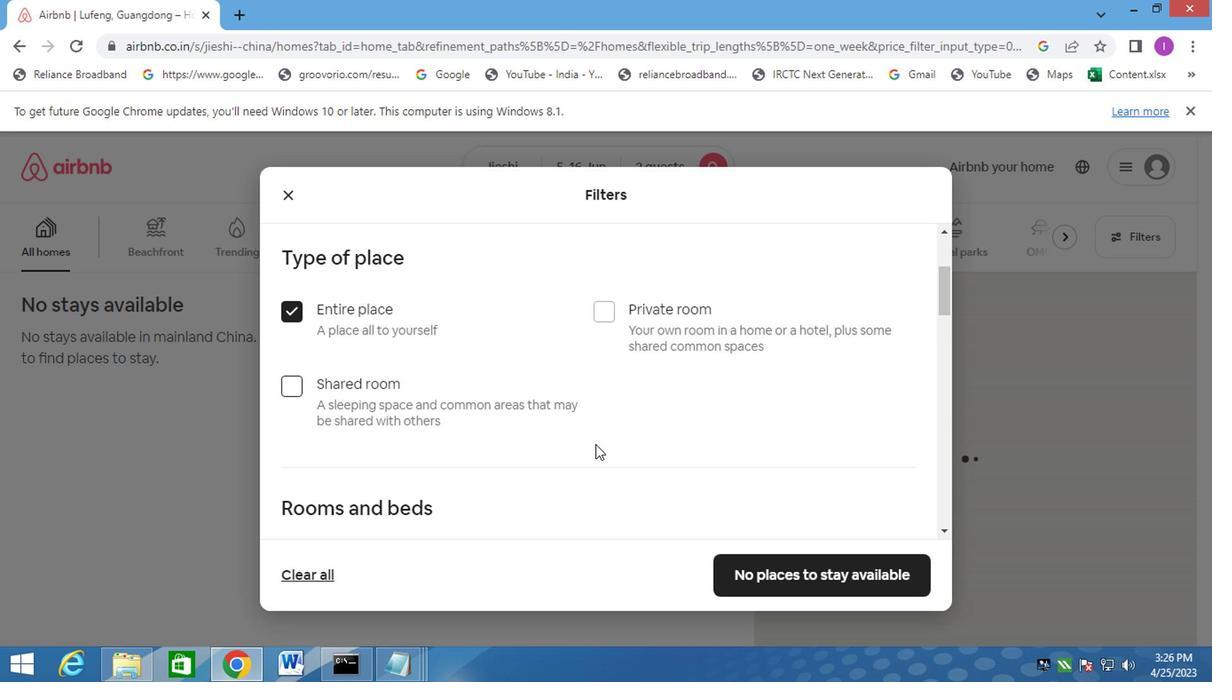 
Action: Mouse scrolled (591, 442) with delta (0, 0)
Screenshot: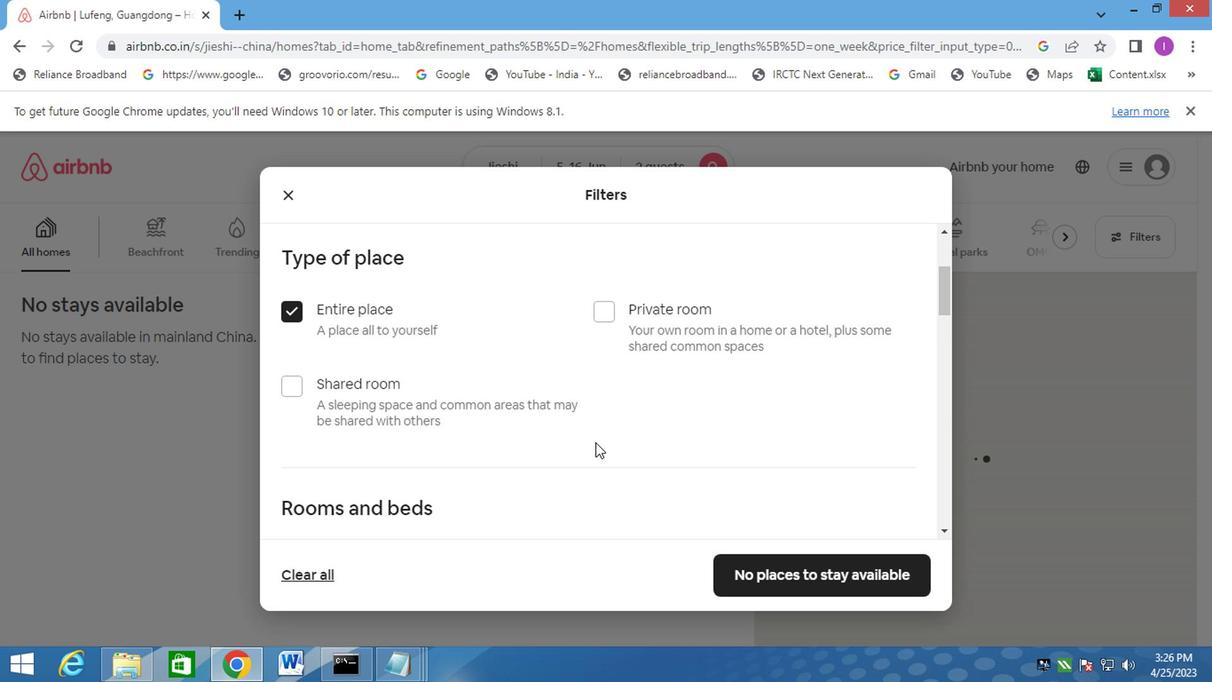 
Action: Mouse scrolled (591, 442) with delta (0, 0)
Screenshot: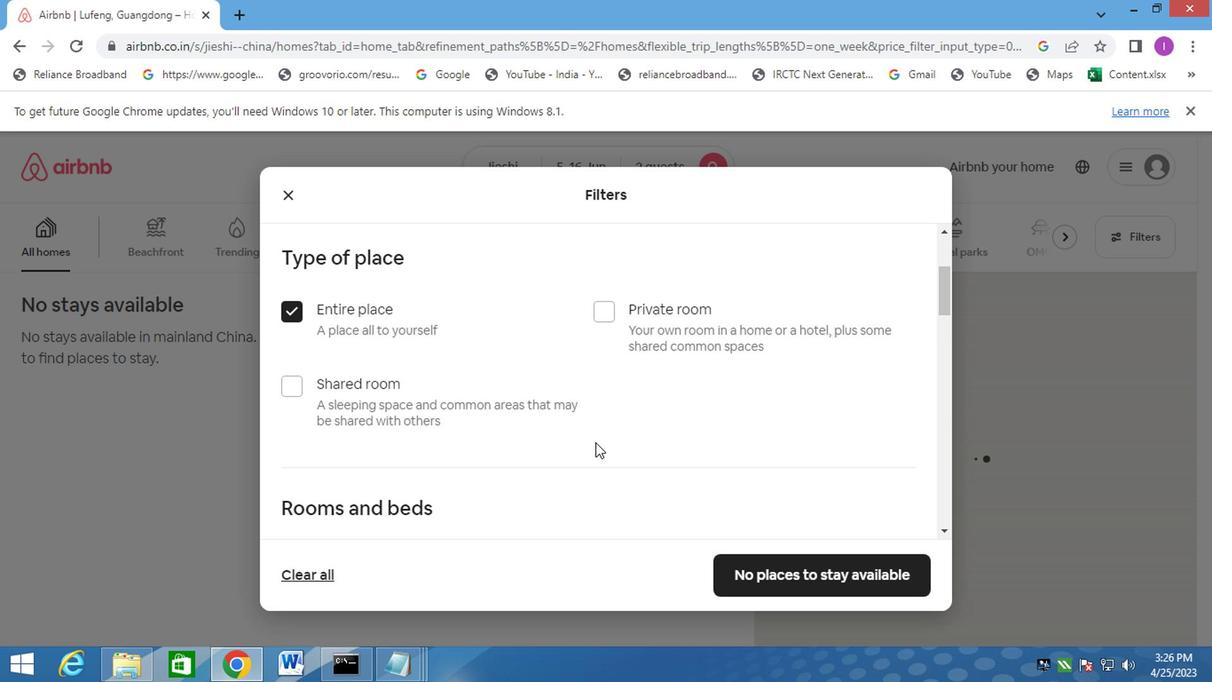 
Action: Mouse moved to (383, 415)
Screenshot: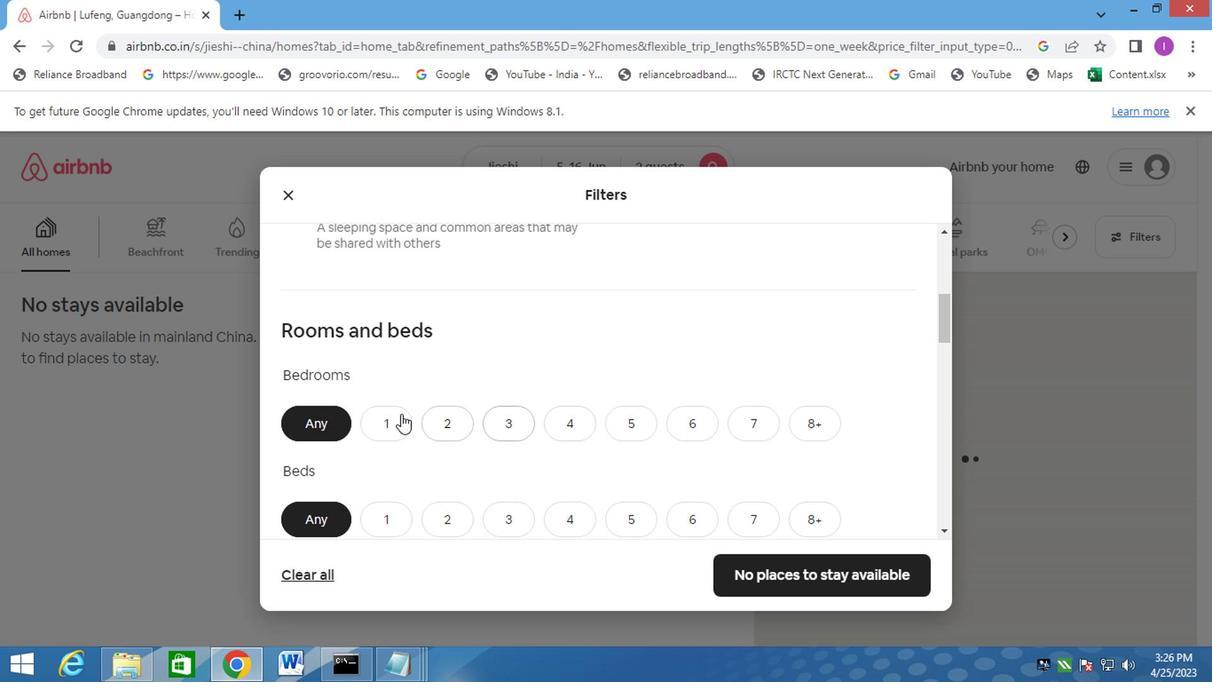 
Action: Mouse pressed left at (383, 415)
Screenshot: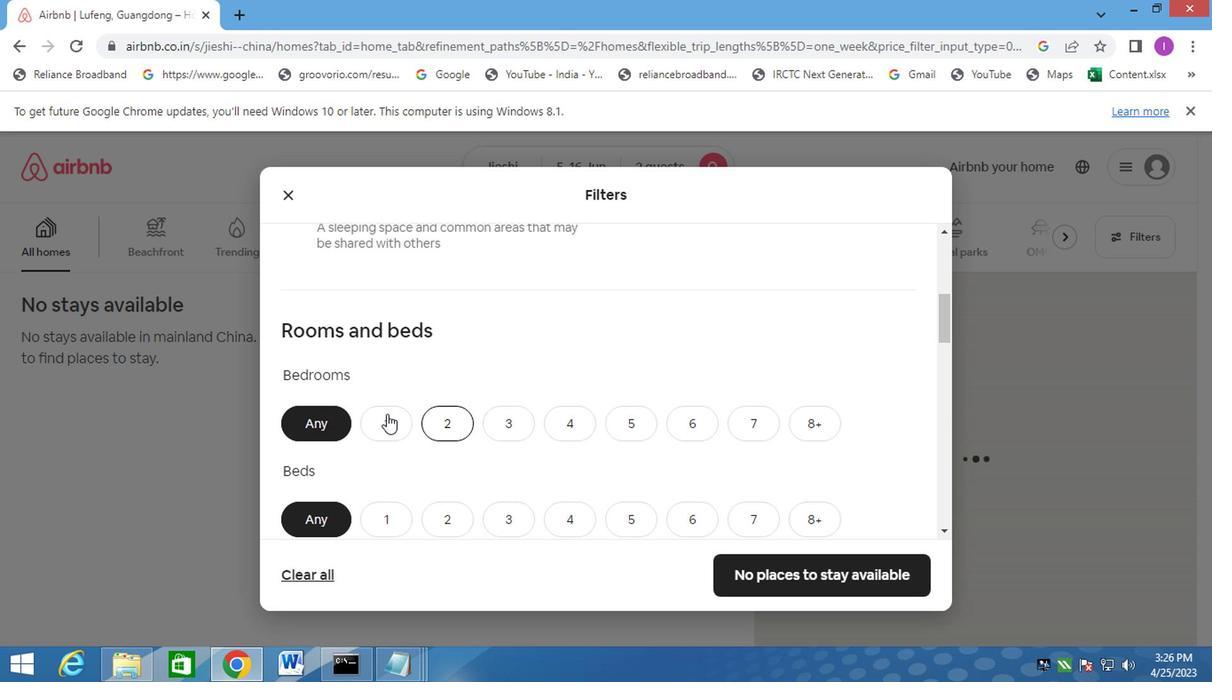 
Action: Mouse moved to (376, 515)
Screenshot: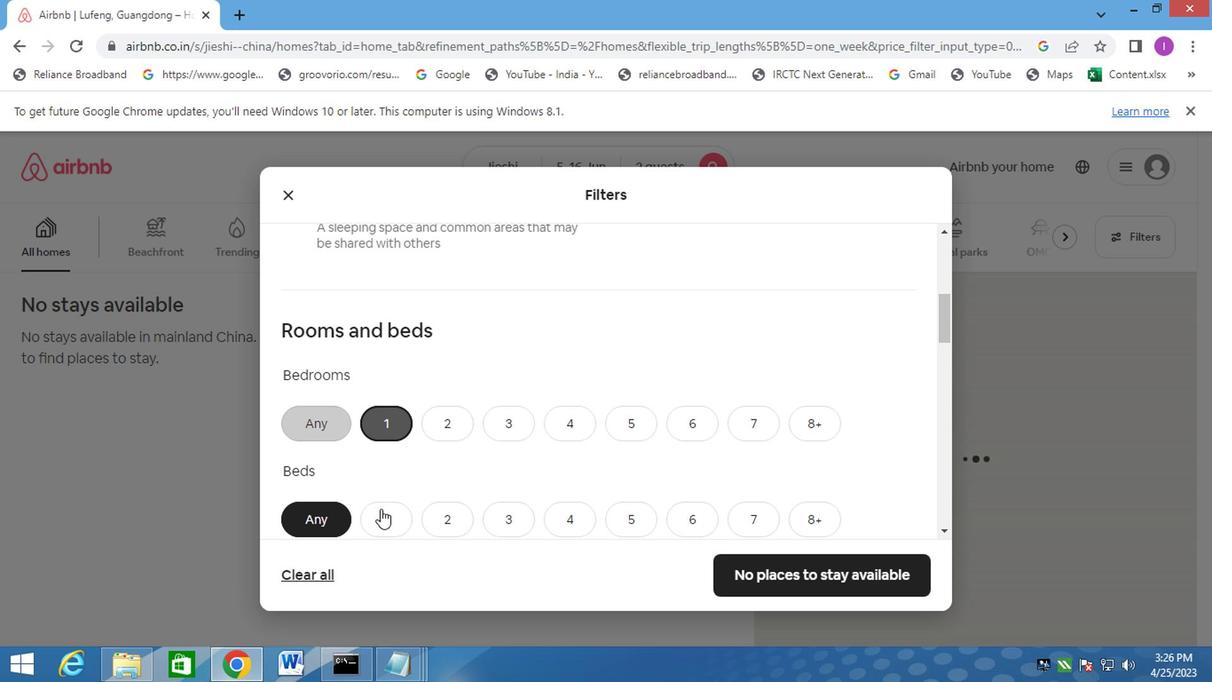 
Action: Mouse pressed left at (376, 515)
Screenshot: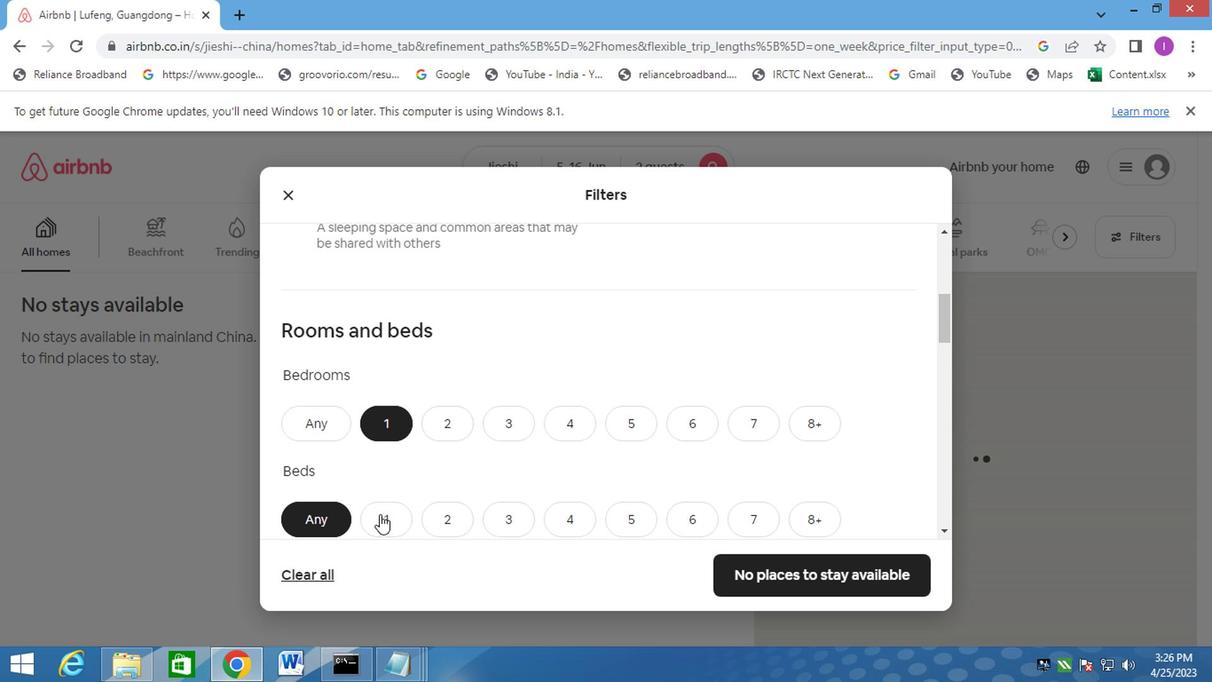 
Action: Mouse moved to (435, 476)
Screenshot: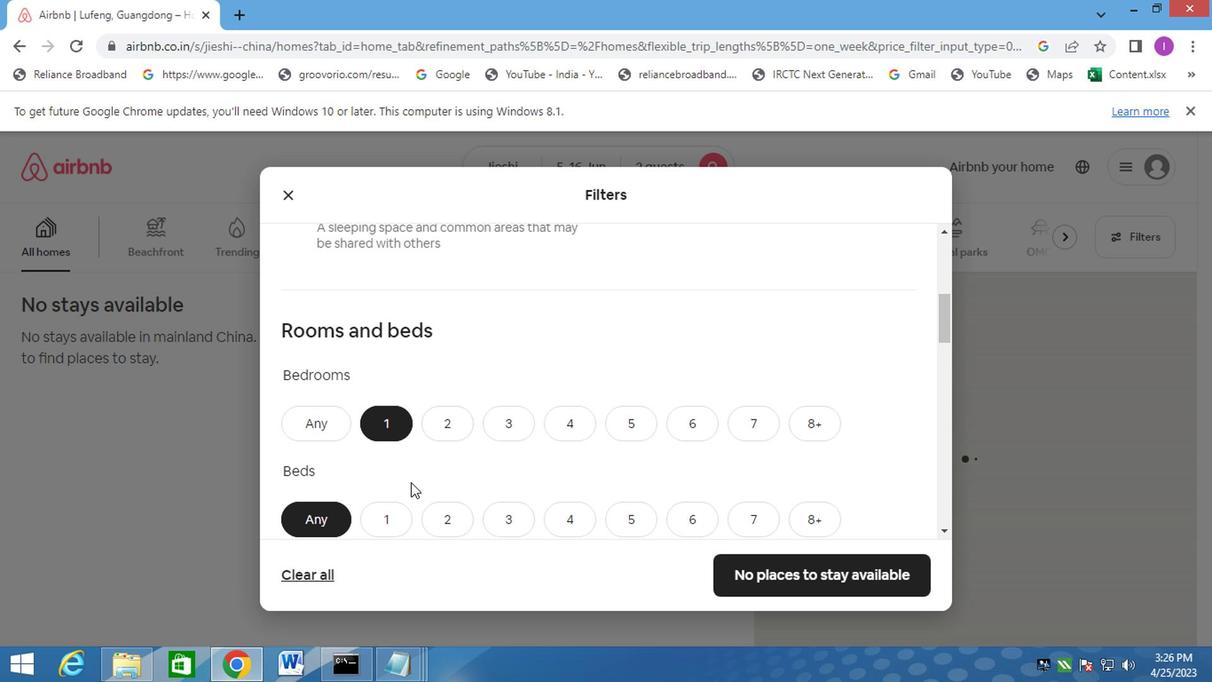 
Action: Mouse scrolled (429, 478) with delta (0, 0)
Screenshot: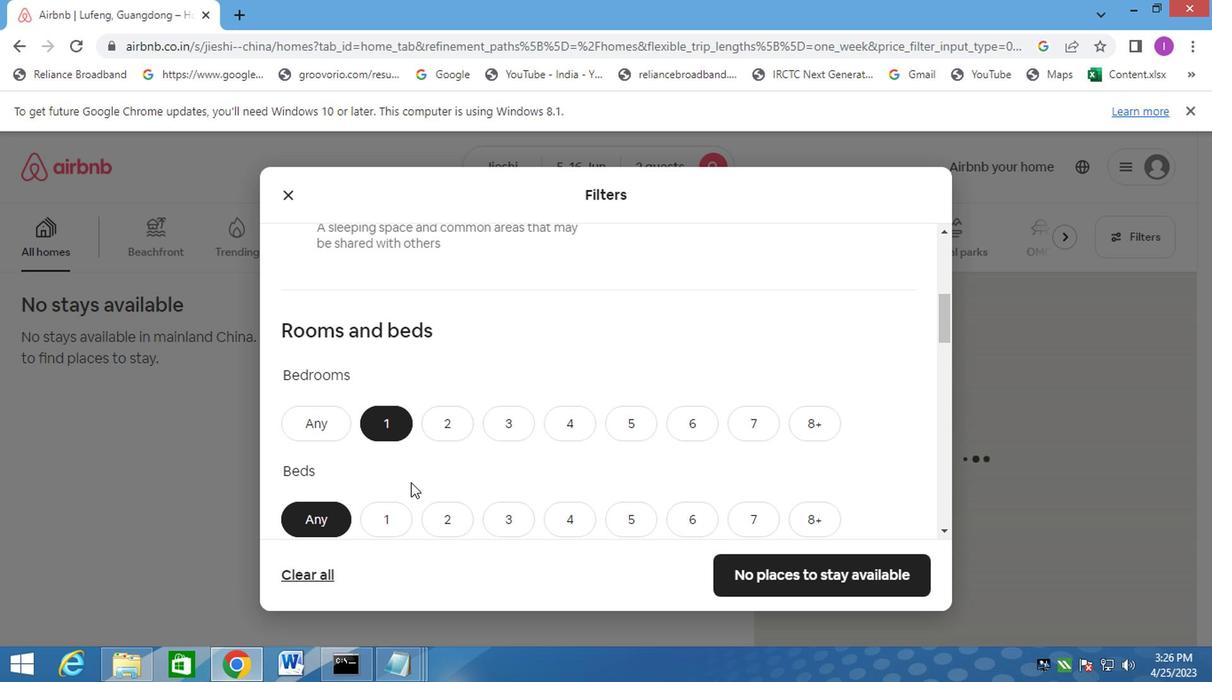 
Action: Mouse moved to (399, 472)
Screenshot: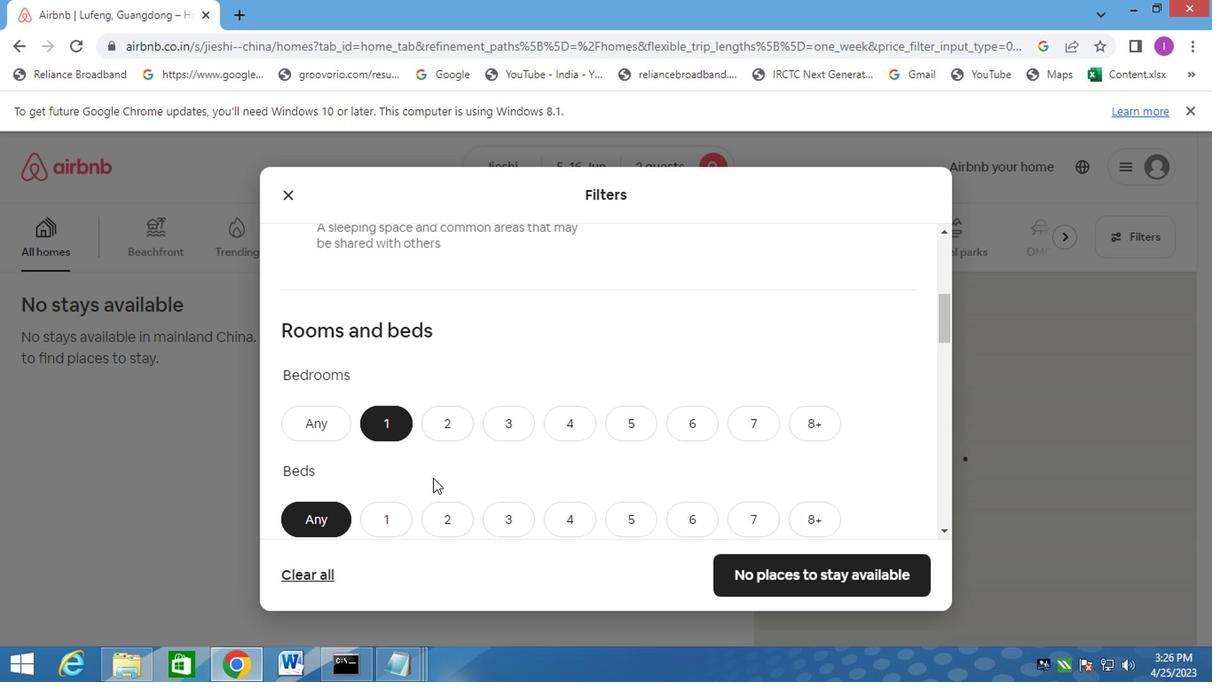 
Action: Mouse scrolled (413, 474) with delta (0, -1)
Screenshot: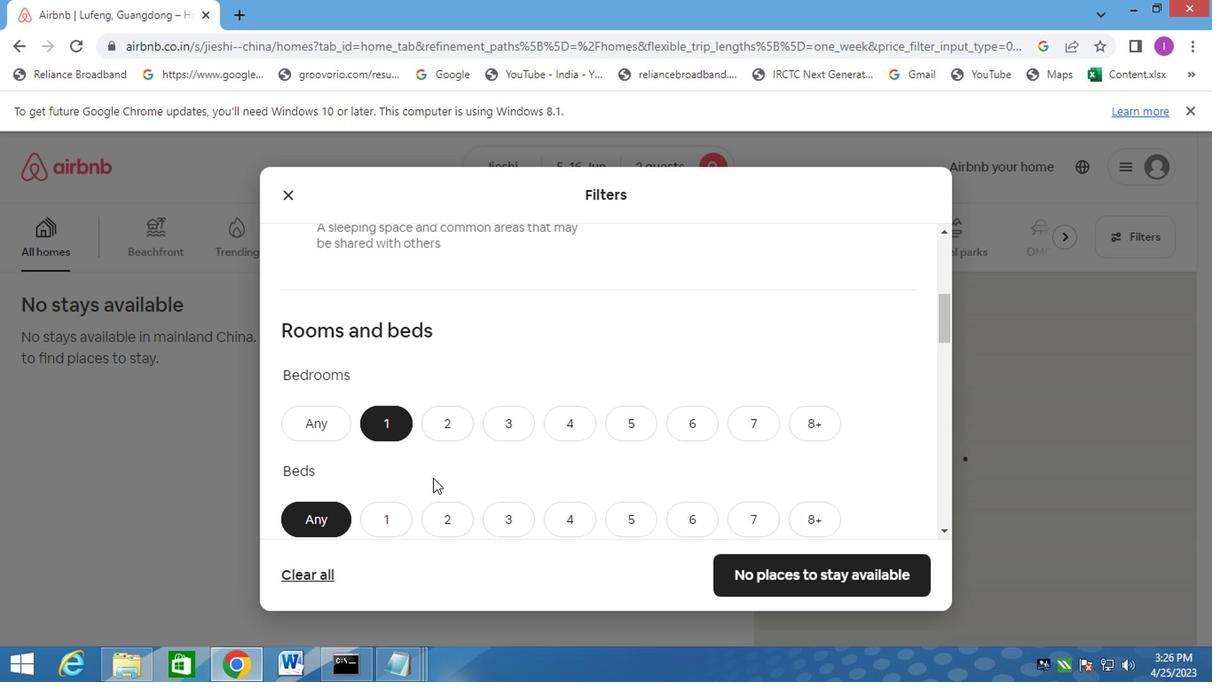 
Action: Mouse moved to (340, 447)
Screenshot: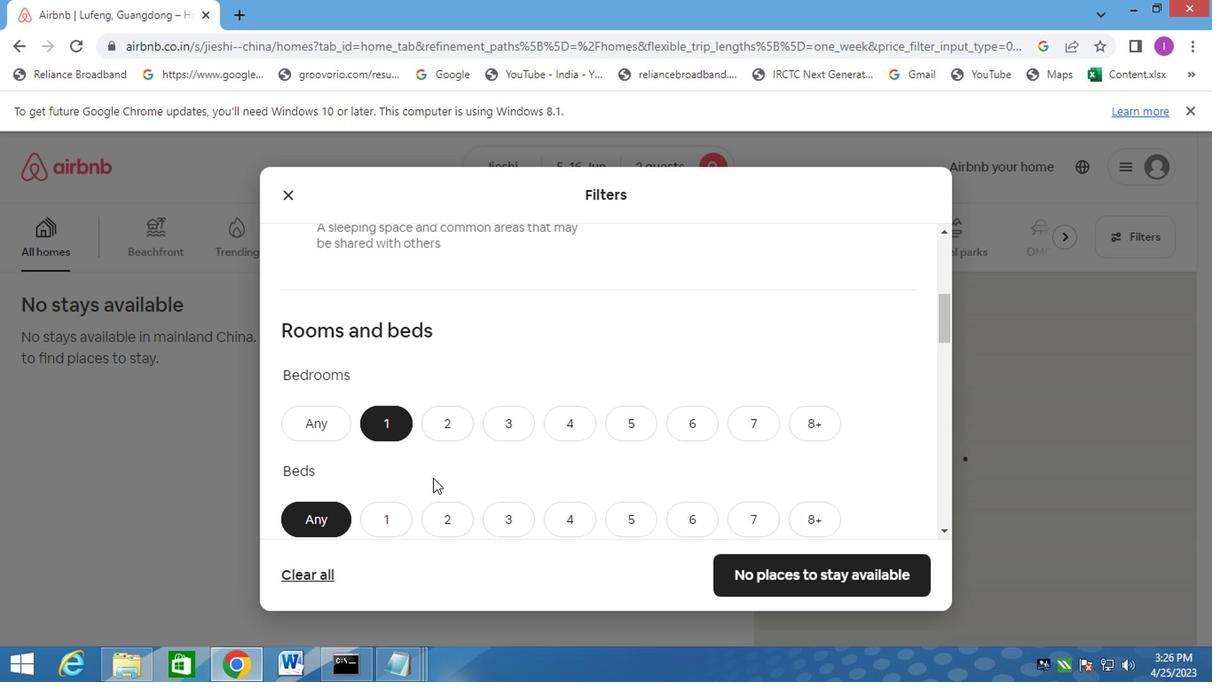 
Action: Mouse scrolled (361, 449) with delta (0, 0)
Screenshot: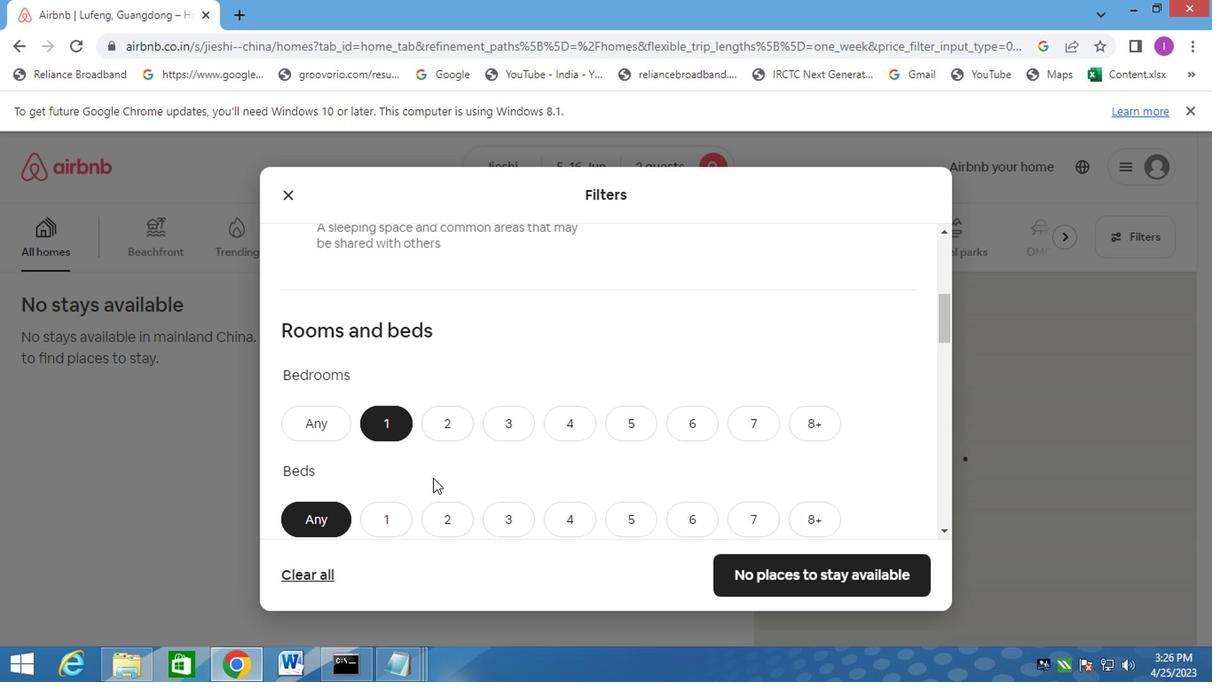 
Action: Mouse moved to (319, 445)
Screenshot: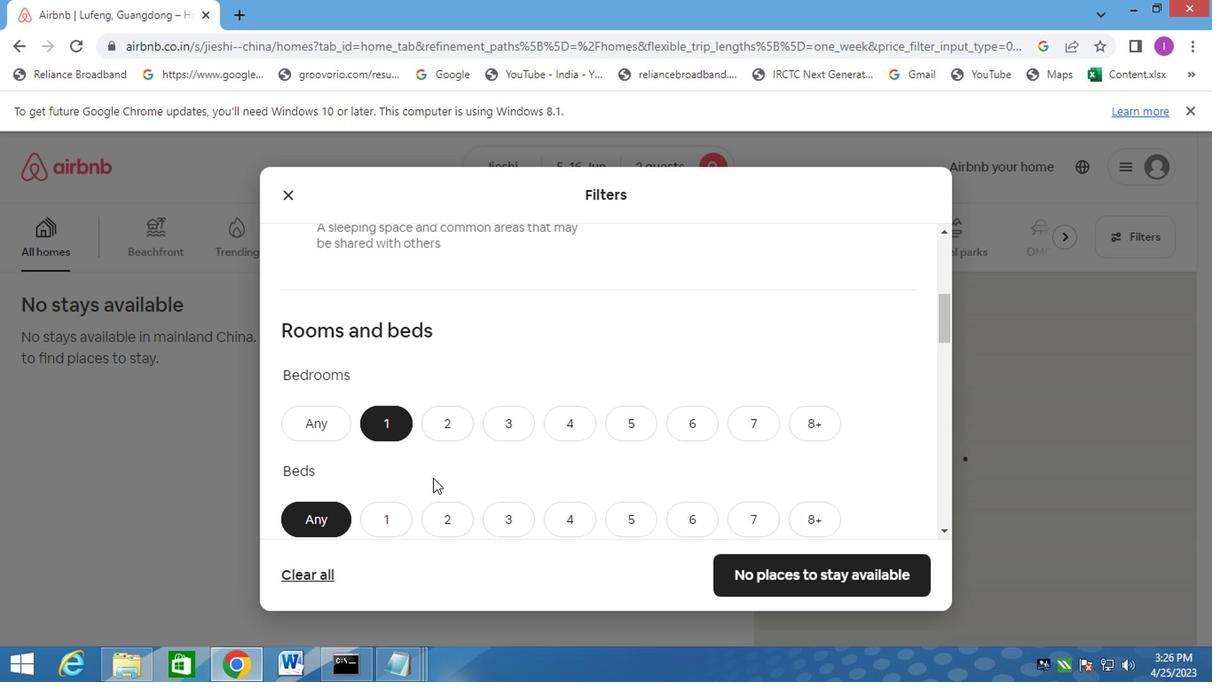 
Action: Mouse scrolled (332, 447) with delta (0, 0)
Screenshot: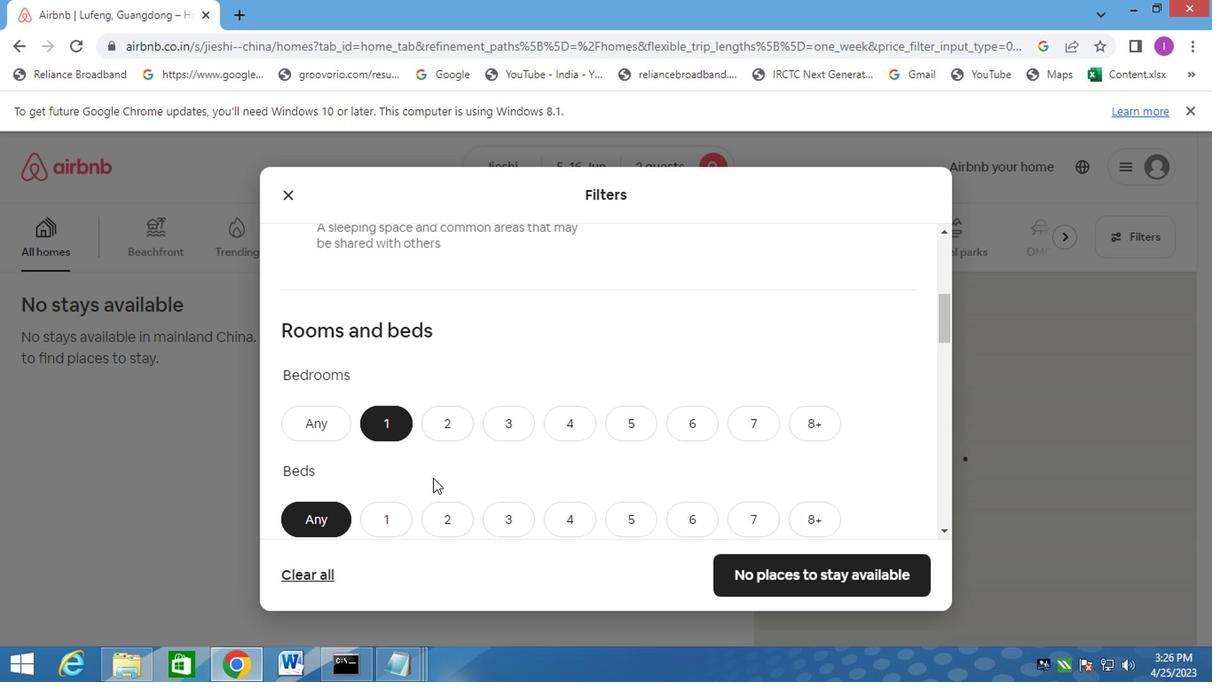 
Action: Mouse moved to (314, 406)
Screenshot: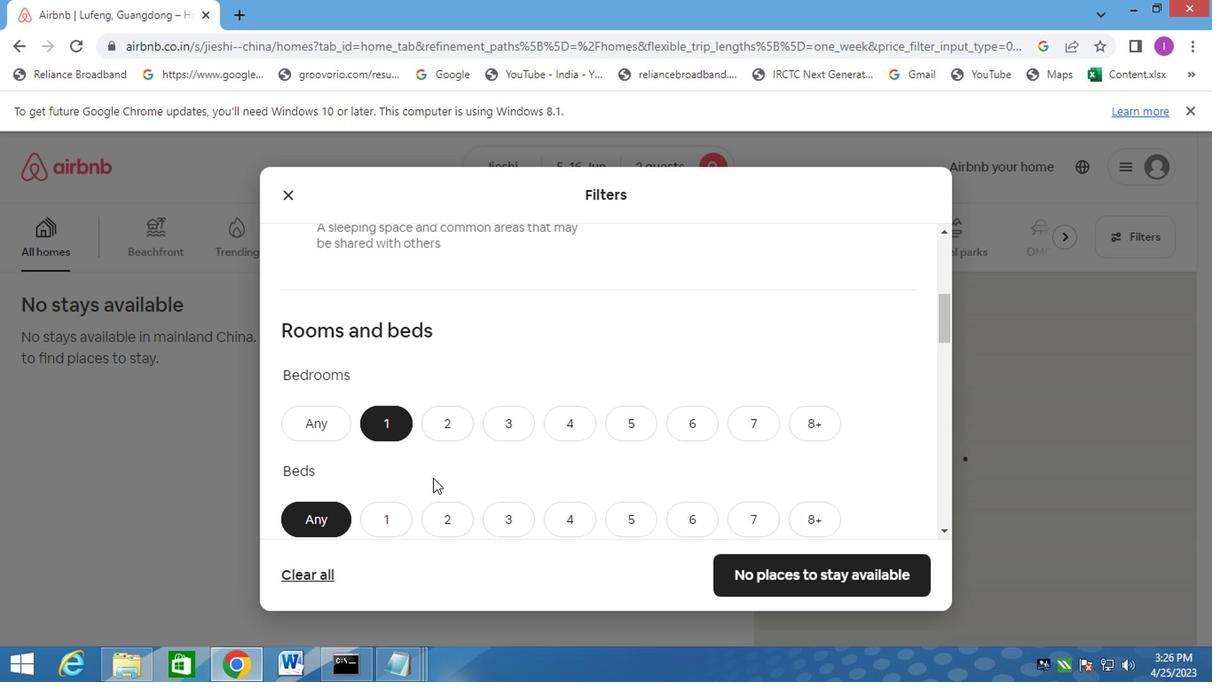 
Action: Mouse scrolled (314, 405) with delta (0, 0)
Screenshot: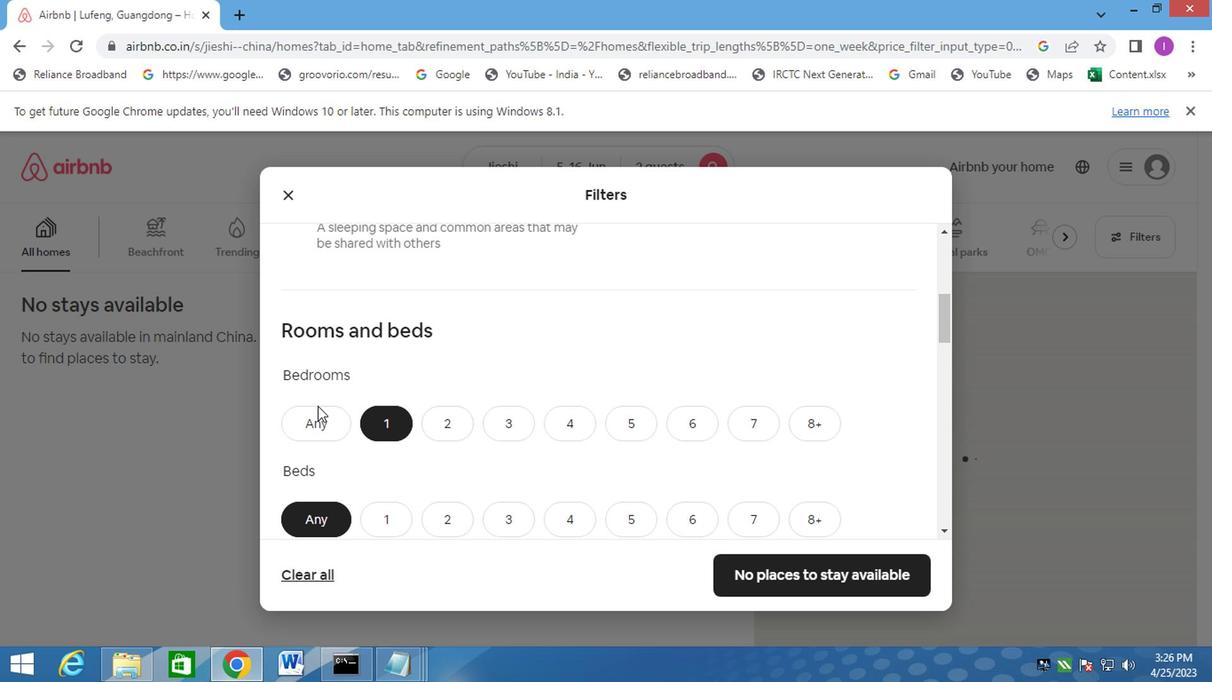 
Action: Mouse scrolled (314, 405) with delta (0, 0)
Screenshot: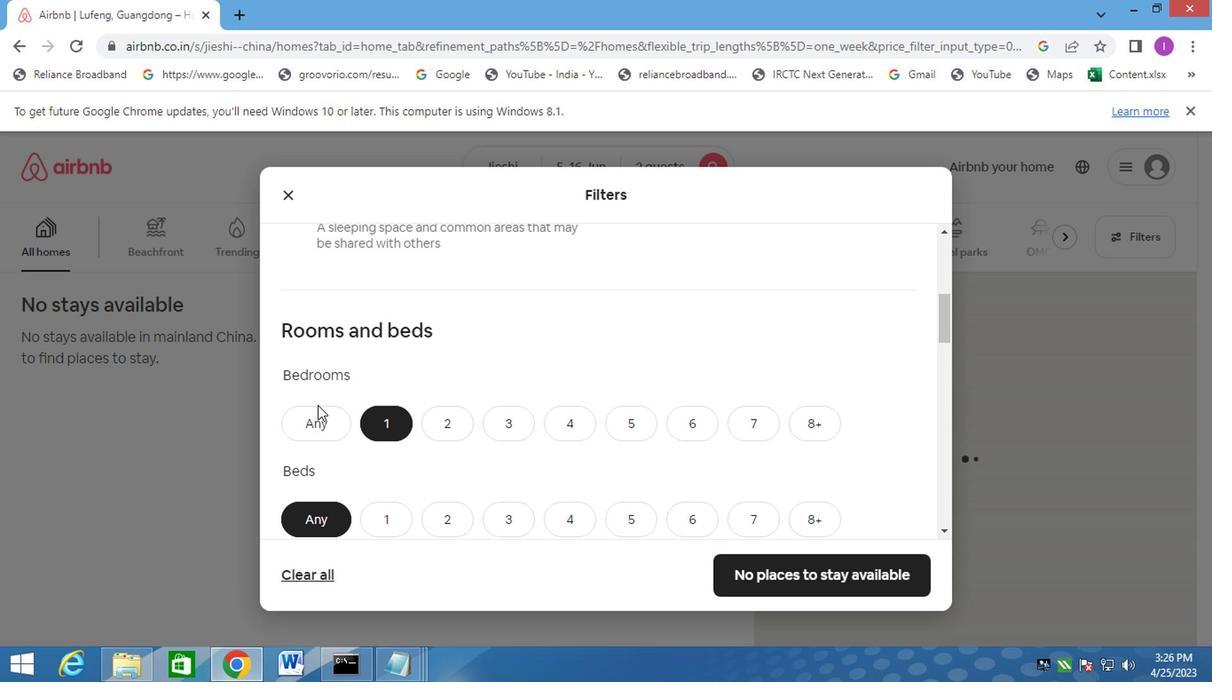 
Action: Mouse moved to (379, 392)
Screenshot: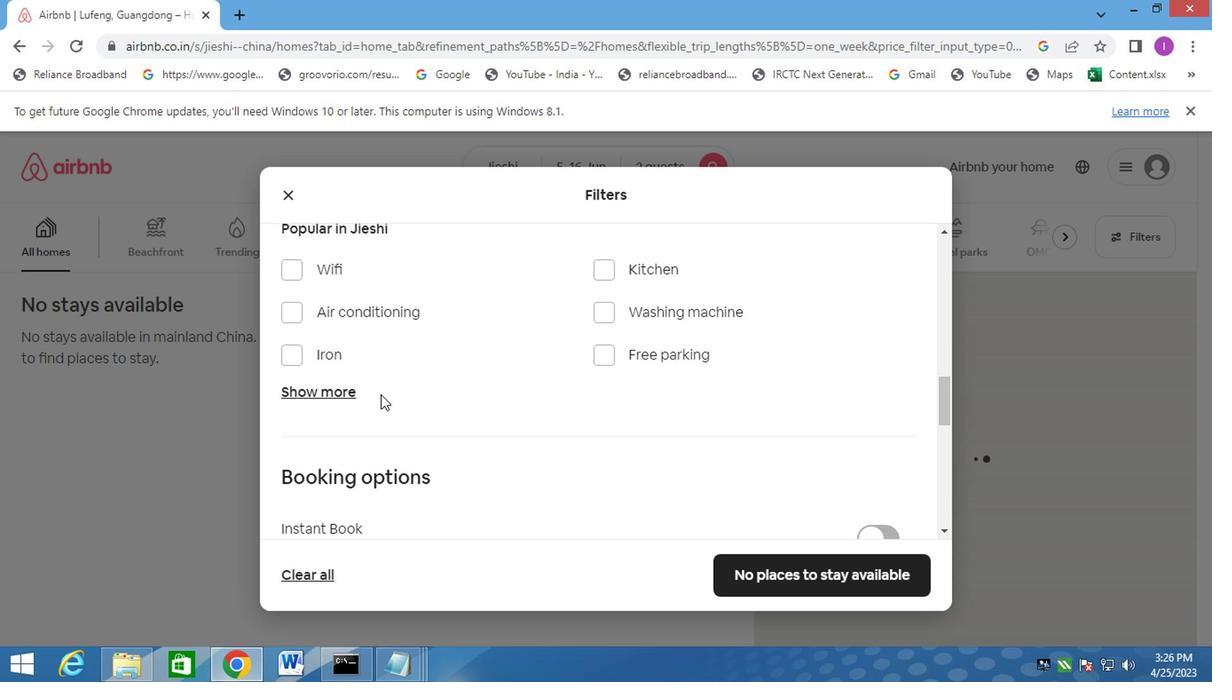 
Action: Mouse scrolled (379, 394) with delta (0, 1)
Screenshot: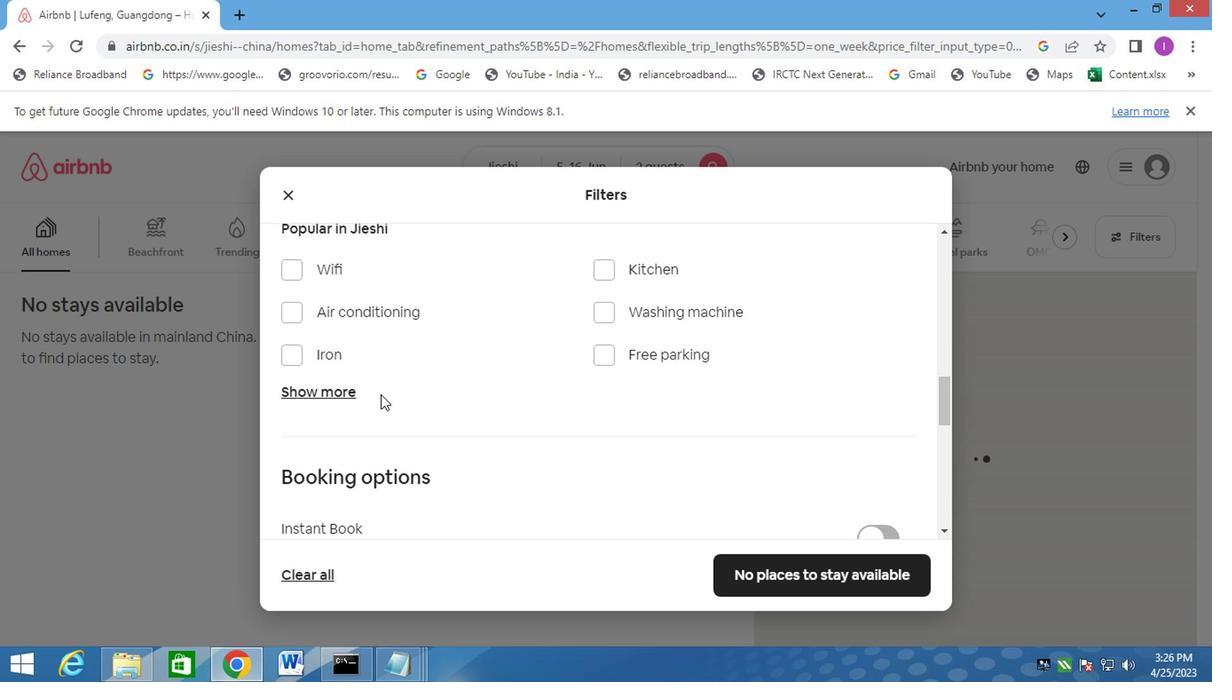 
Action: Mouse moved to (383, 330)
Screenshot: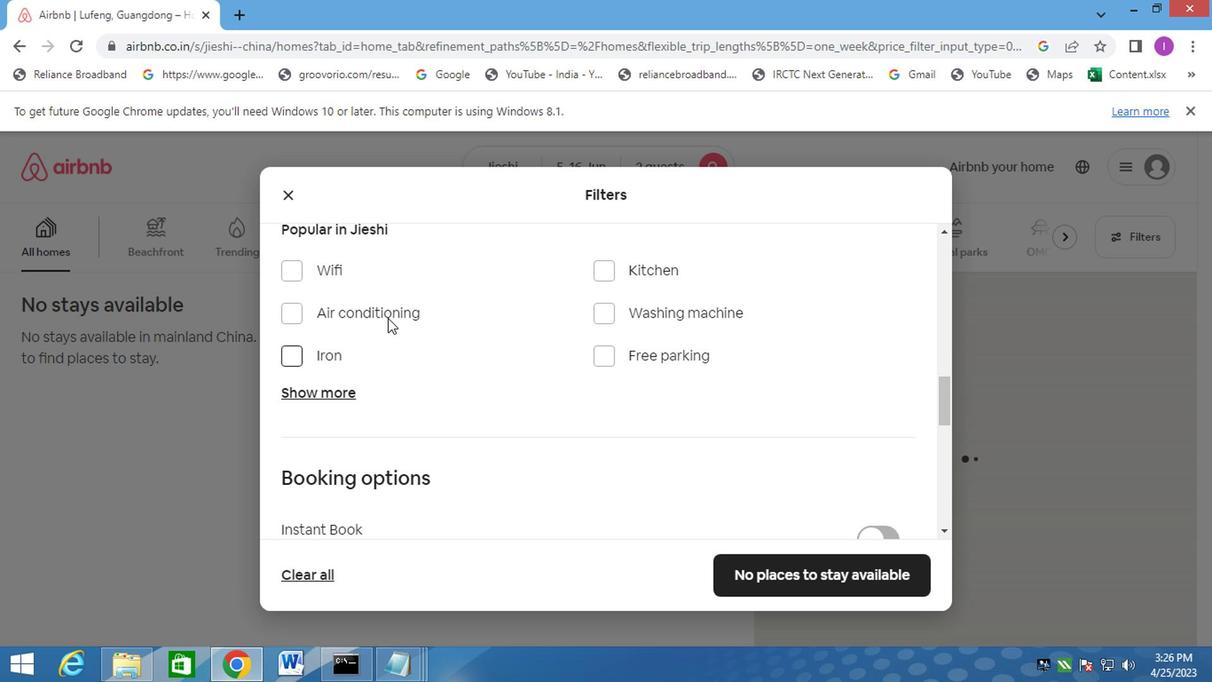 
Action: Mouse scrolled (383, 331) with delta (0, 0)
Screenshot: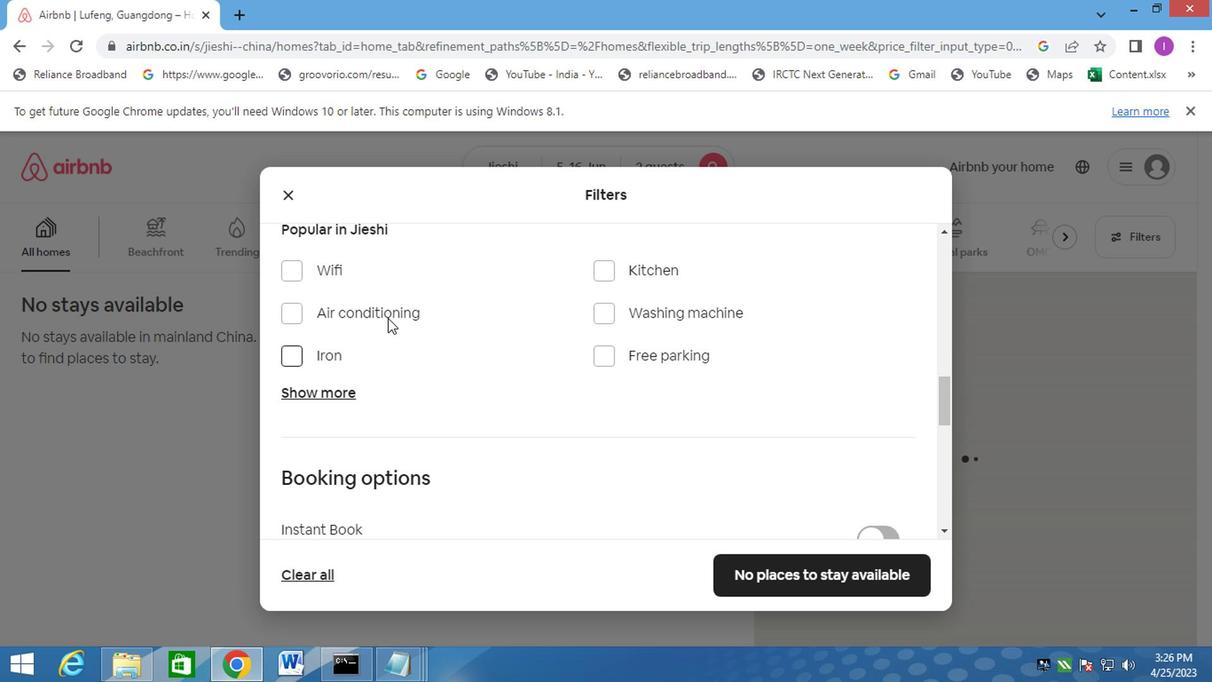 
Action: Mouse moved to (383, 332)
Screenshot: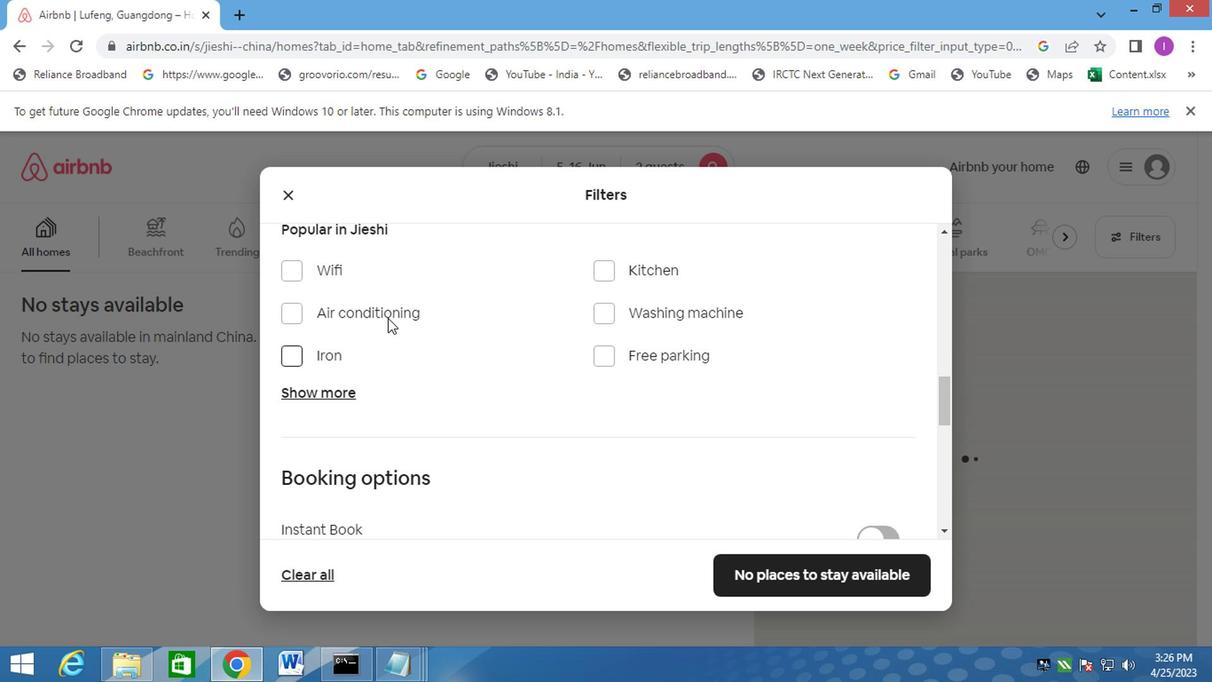
Action: Mouse scrolled (383, 333) with delta (0, 0)
Screenshot: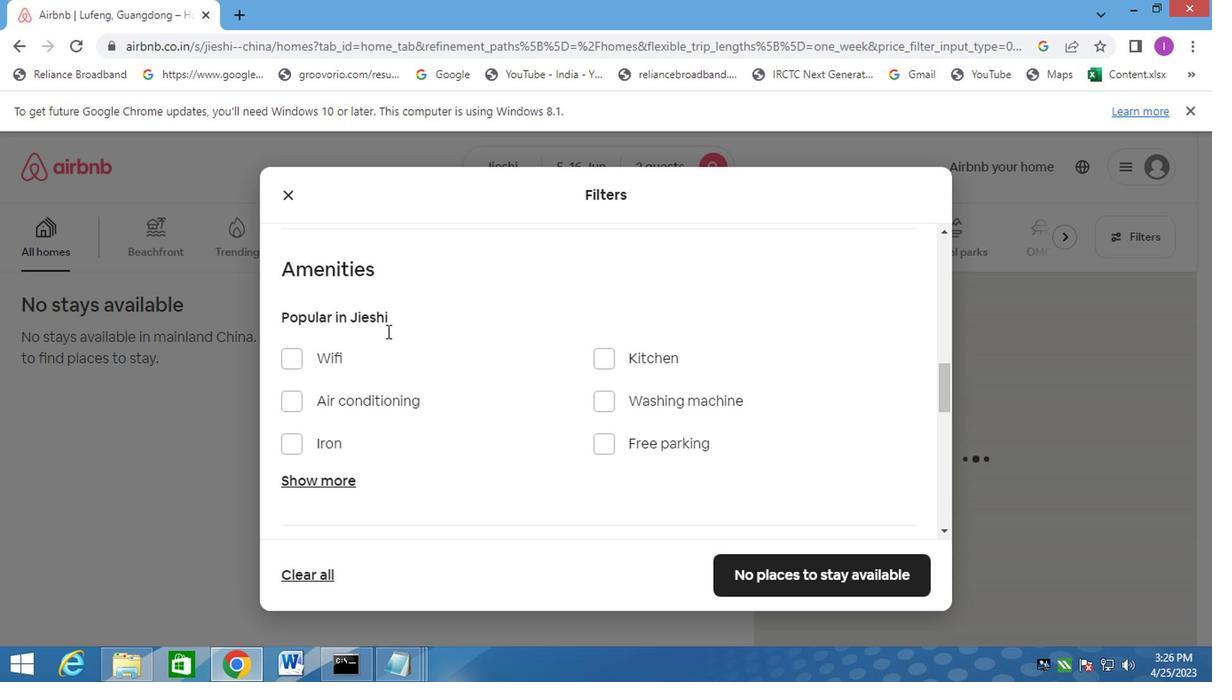 
Action: Mouse moved to (385, 349)
Screenshot: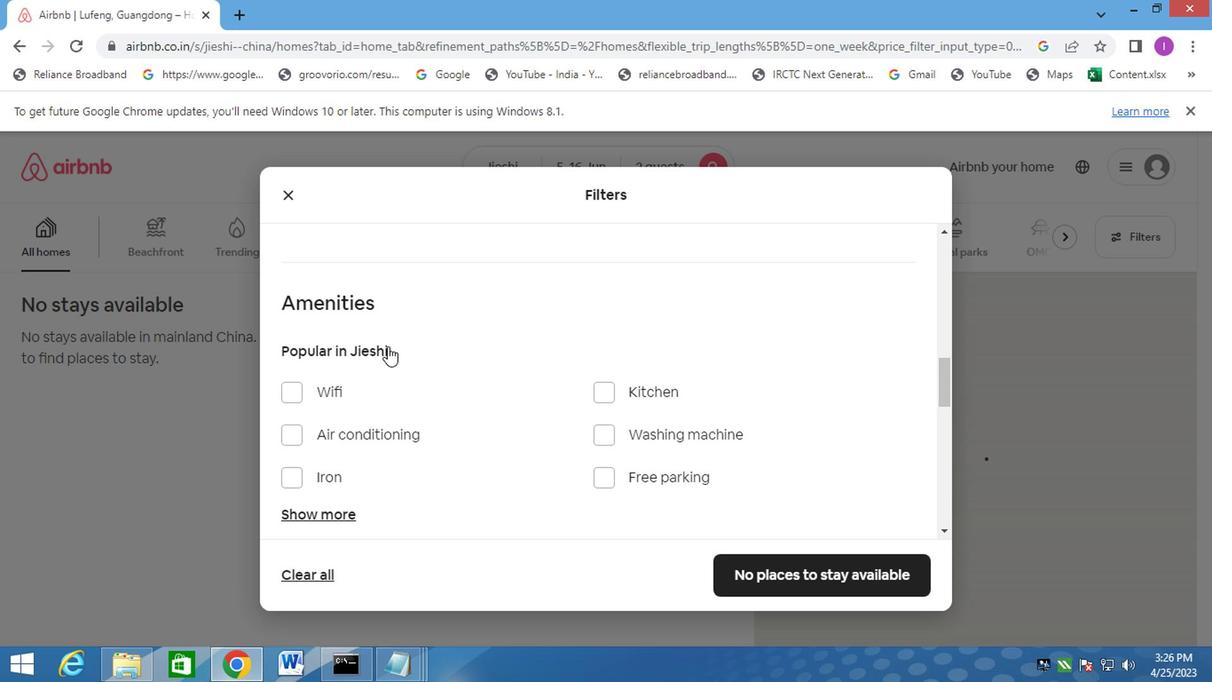 
Action: Mouse scrolled (385, 350) with delta (0, 1)
Screenshot: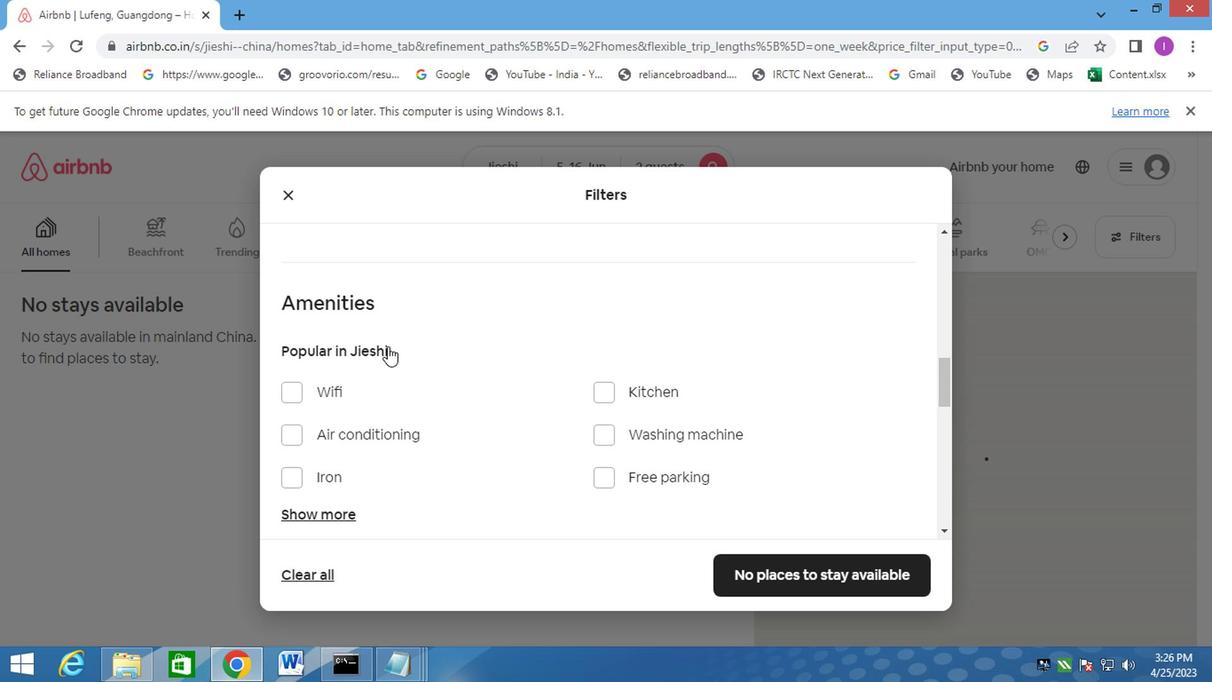 
Action: Mouse moved to (385, 350)
Screenshot: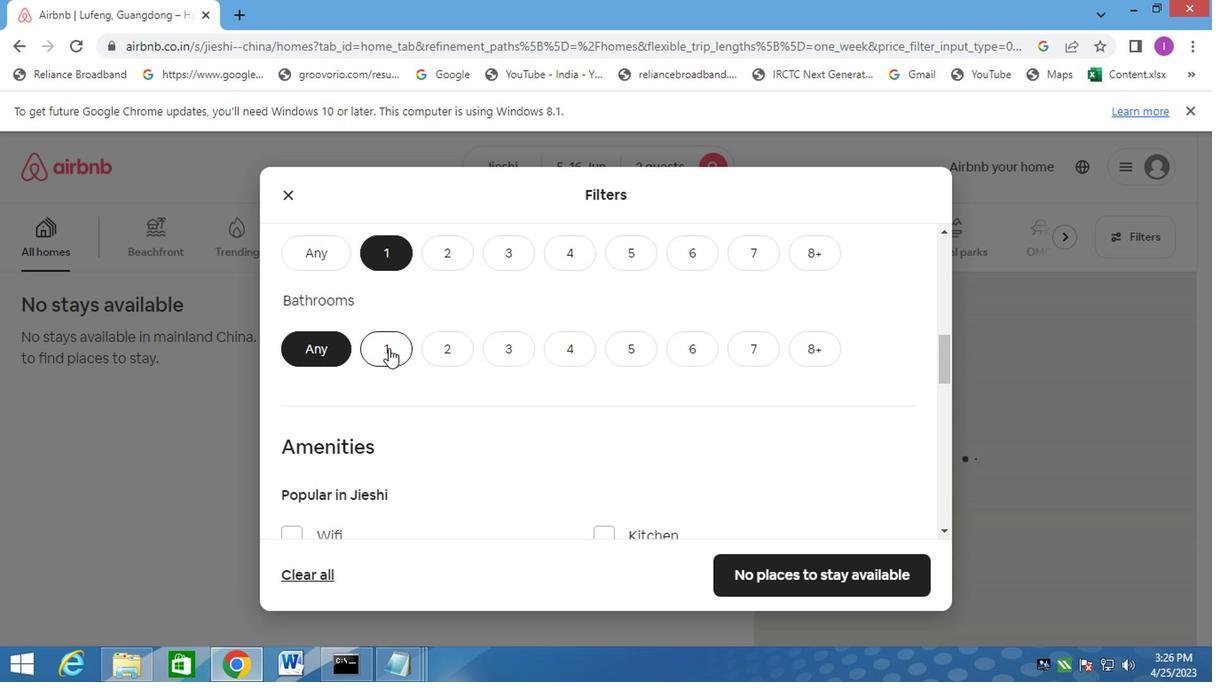 
Action: Mouse scrolled (385, 351) with delta (0, 0)
Screenshot: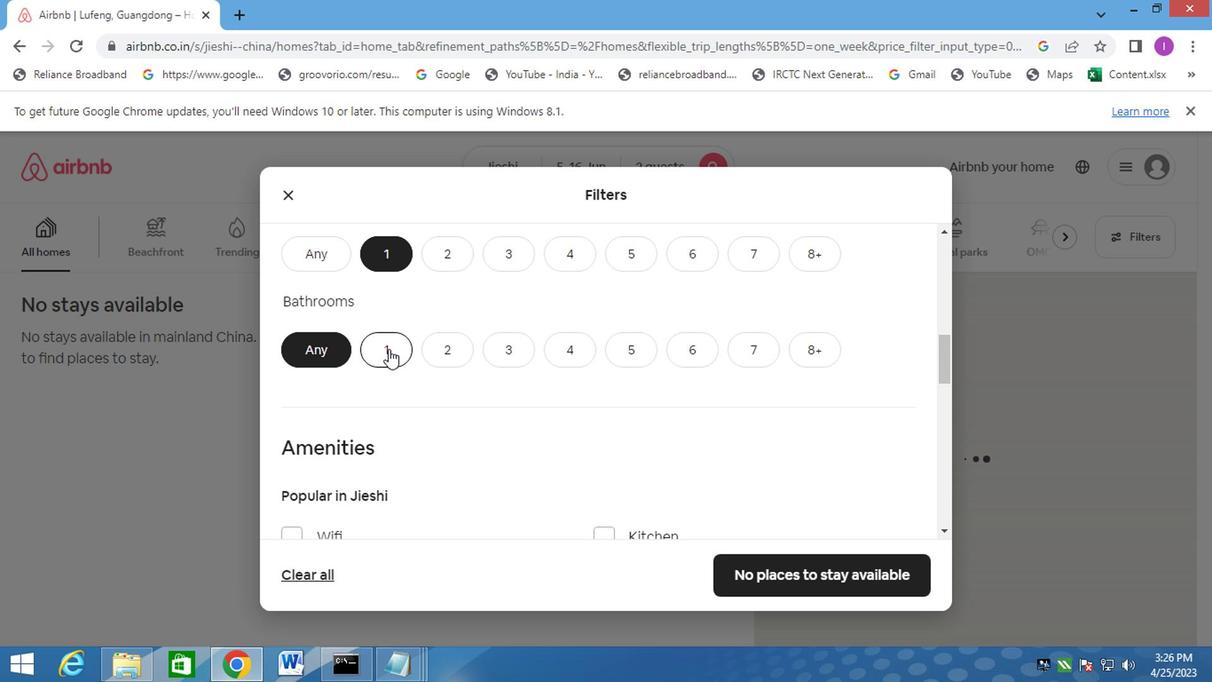 
Action: Mouse moved to (372, 519)
Screenshot: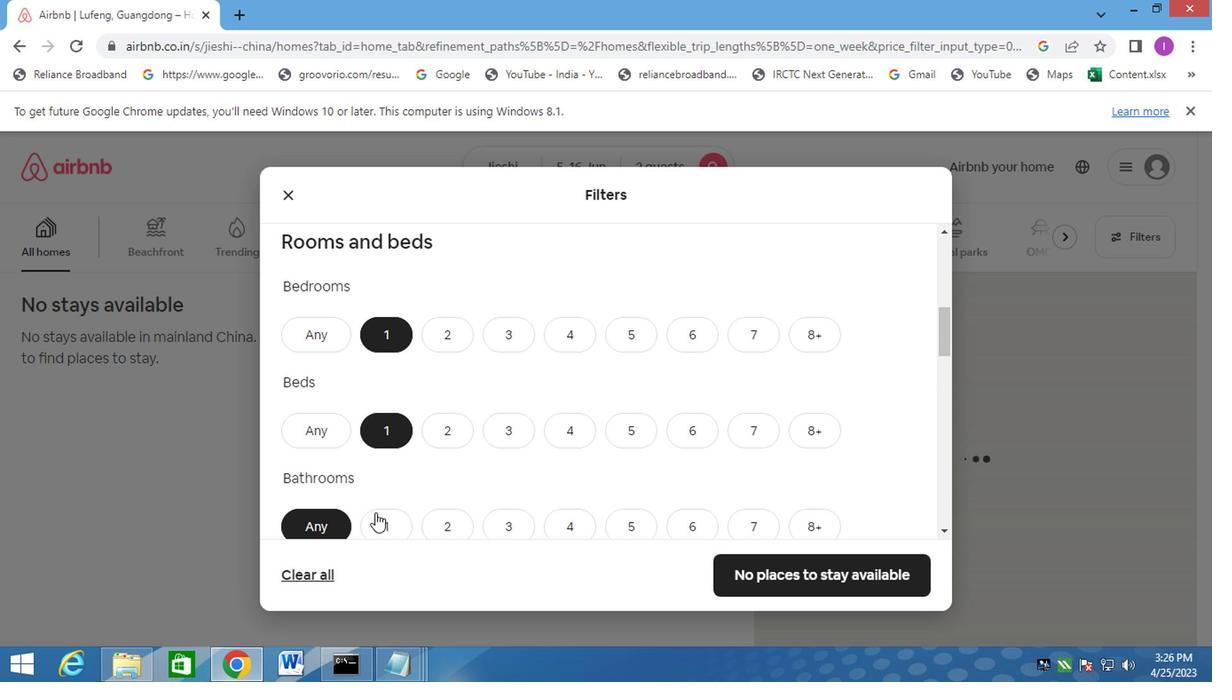 
Action: Mouse pressed left at (372, 519)
Screenshot: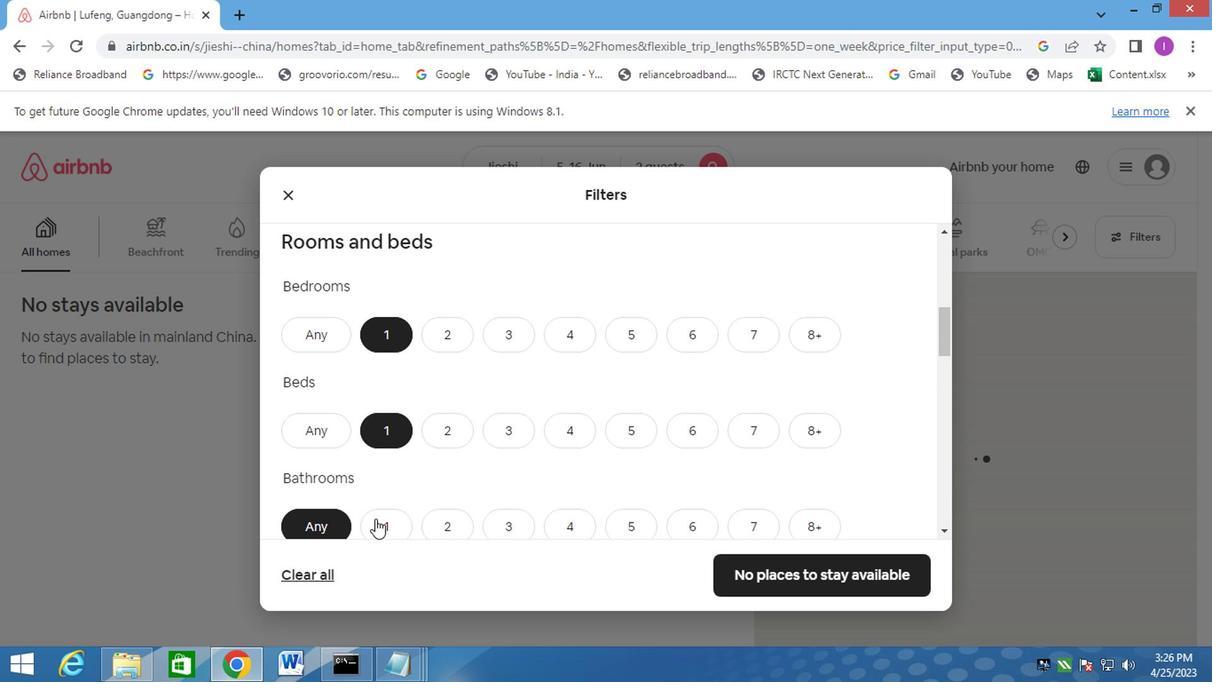 
Action: Mouse moved to (466, 478)
Screenshot: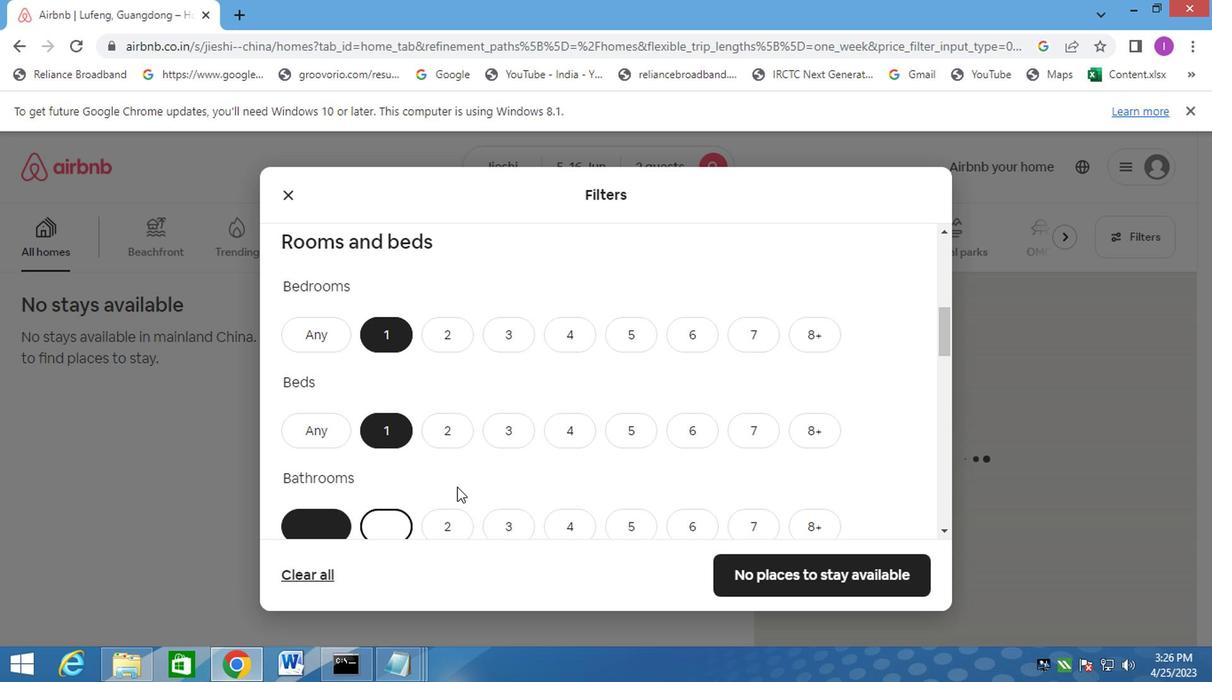 
Action: Mouse scrolled (466, 476) with delta (0, -1)
Screenshot: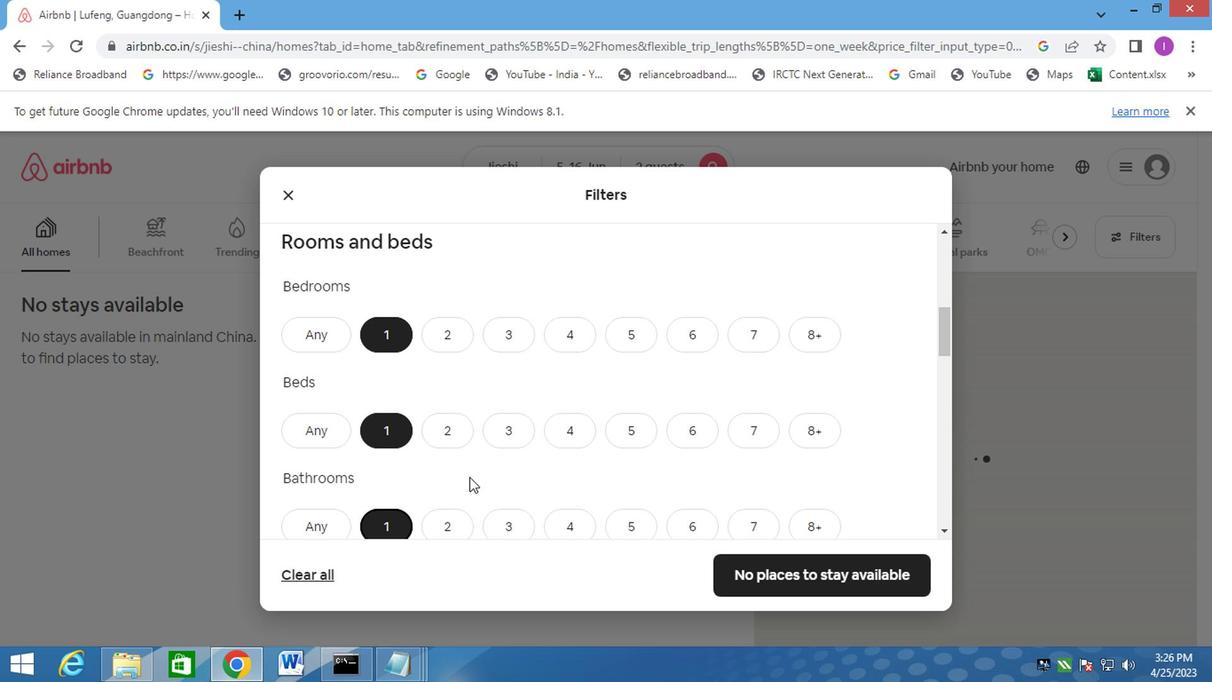 
Action: Mouse scrolled (466, 476) with delta (0, -1)
Screenshot: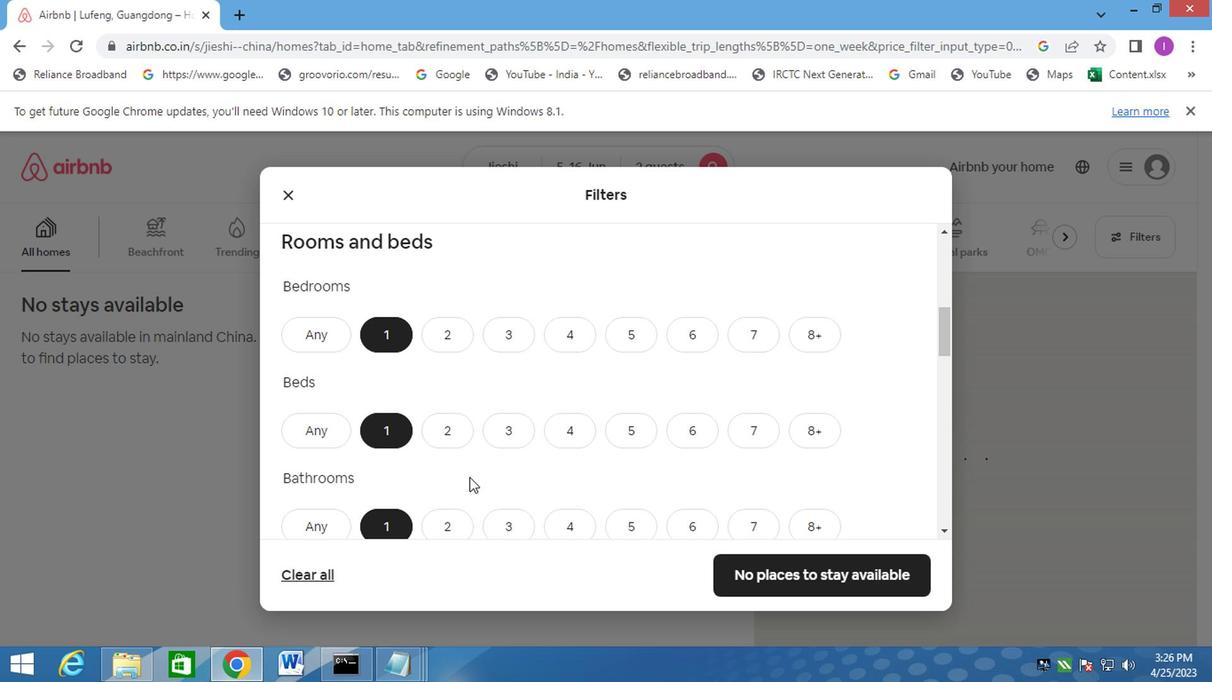 
Action: Mouse scrolled (466, 476) with delta (0, -1)
Screenshot: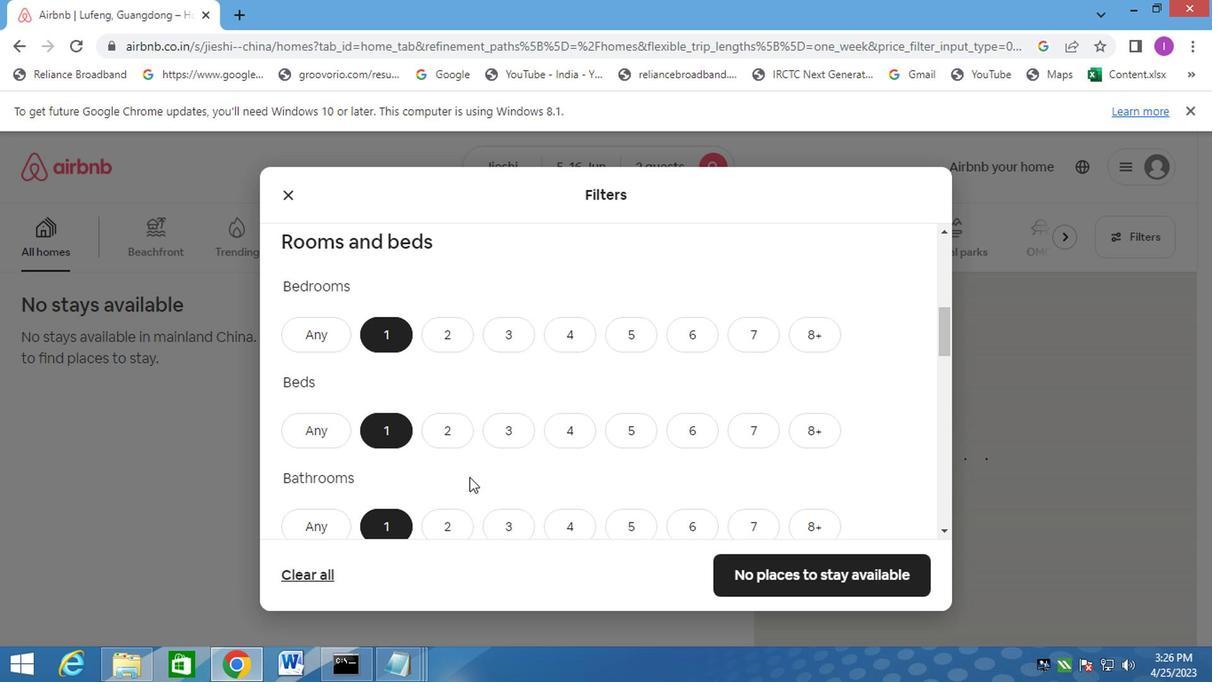 
Action: Mouse scrolled (466, 476) with delta (0, -1)
Screenshot: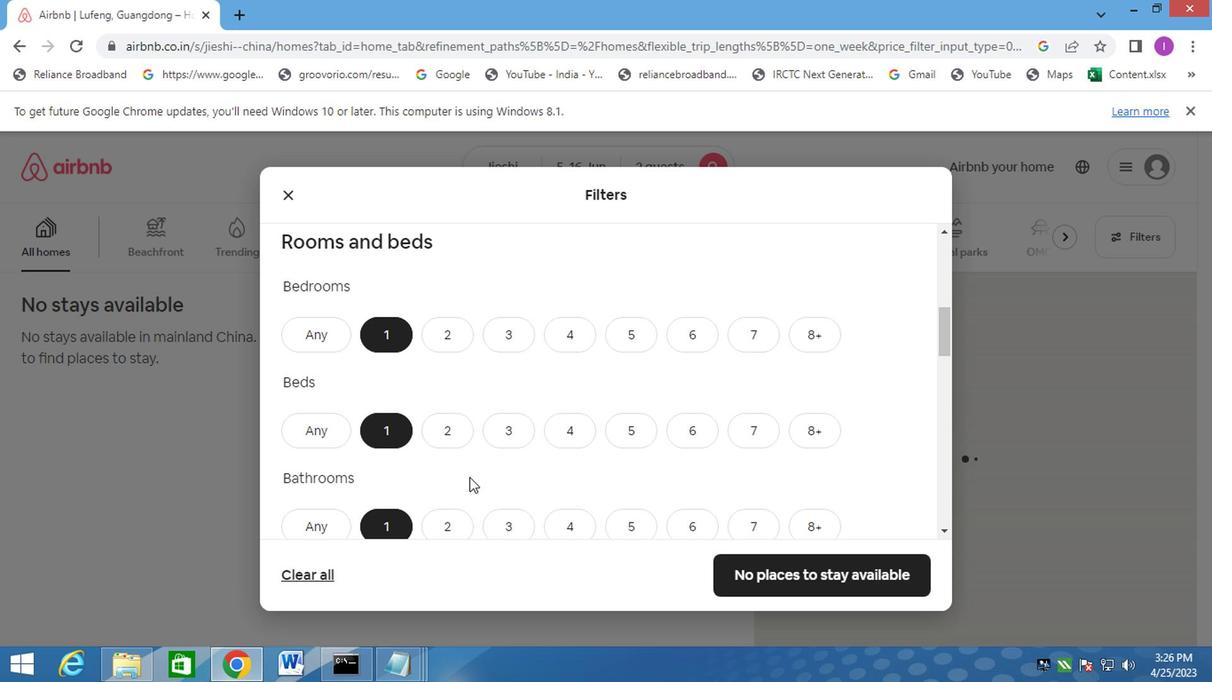 
Action: Mouse moved to (466, 470)
Screenshot: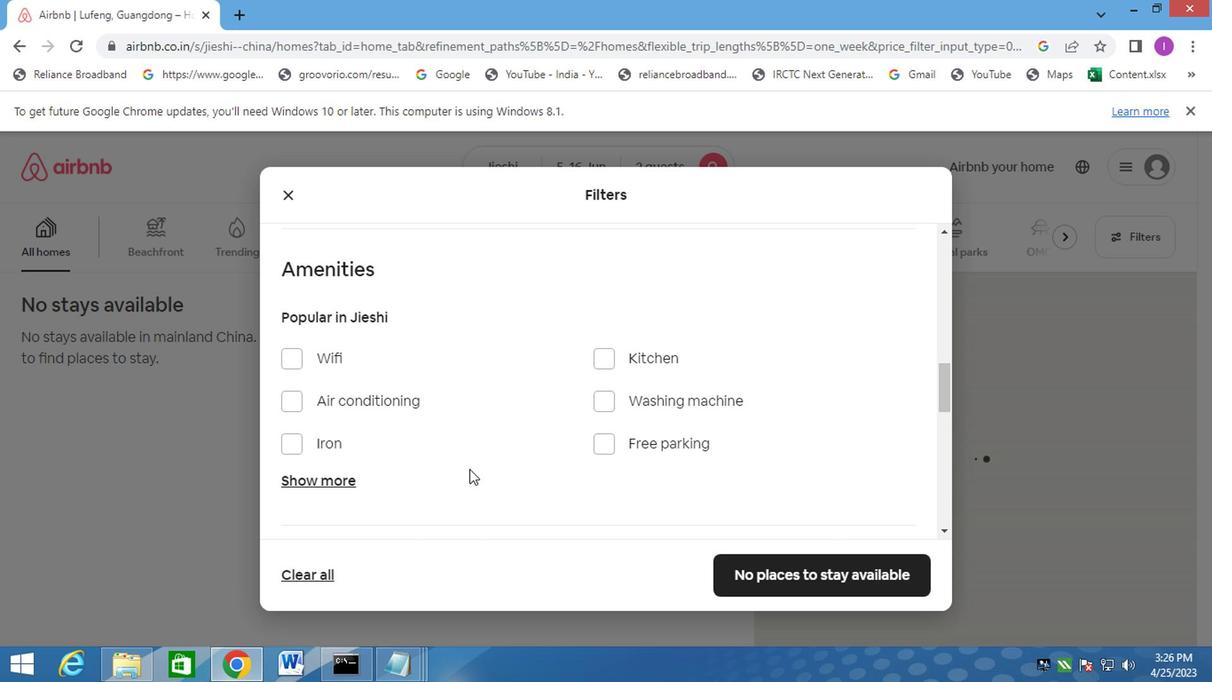 
Action: Mouse scrolled (466, 469) with delta (0, 0)
Screenshot: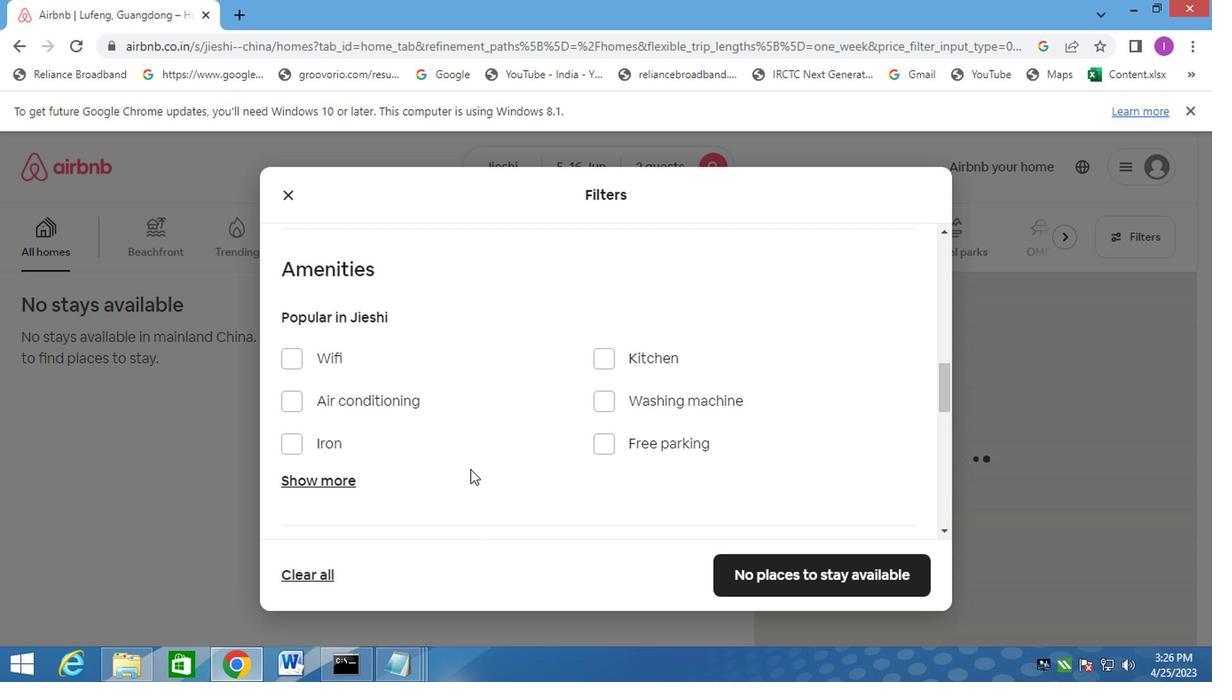 
Action: Mouse scrolled (466, 469) with delta (0, 0)
Screenshot: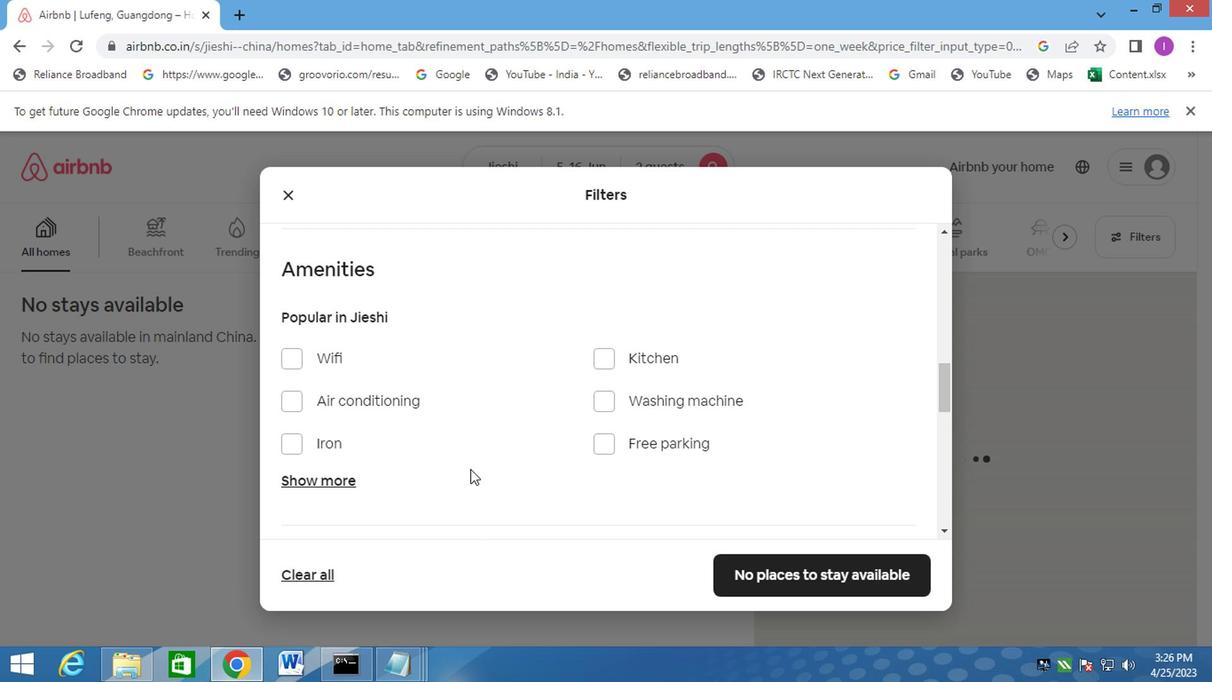 
Action: Mouse scrolled (466, 469) with delta (0, 0)
Screenshot: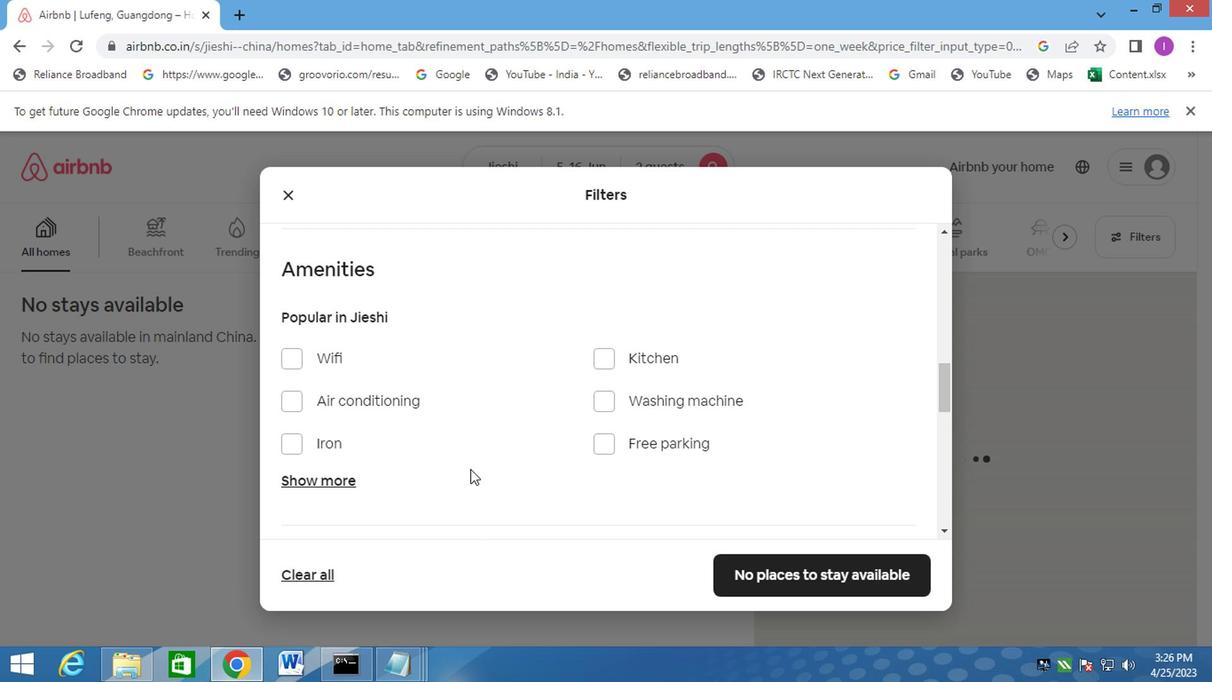 
Action: Mouse moved to (468, 470)
Screenshot: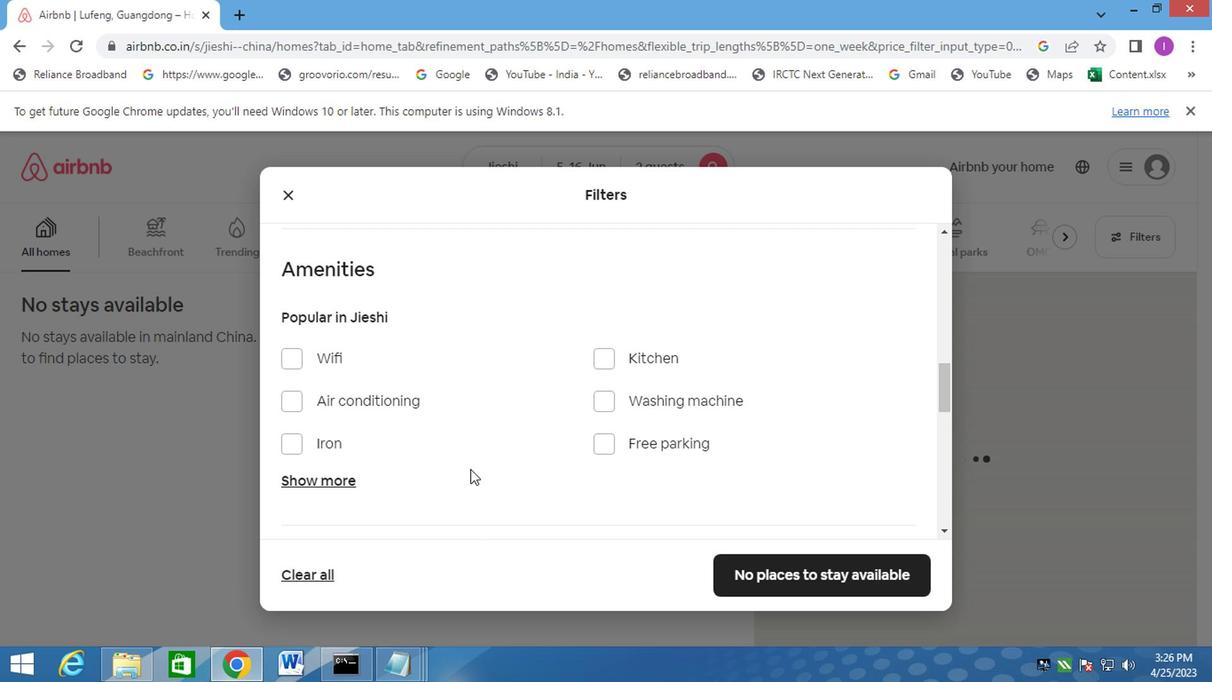 
Action: Mouse scrolled (468, 469) with delta (0, 0)
Screenshot: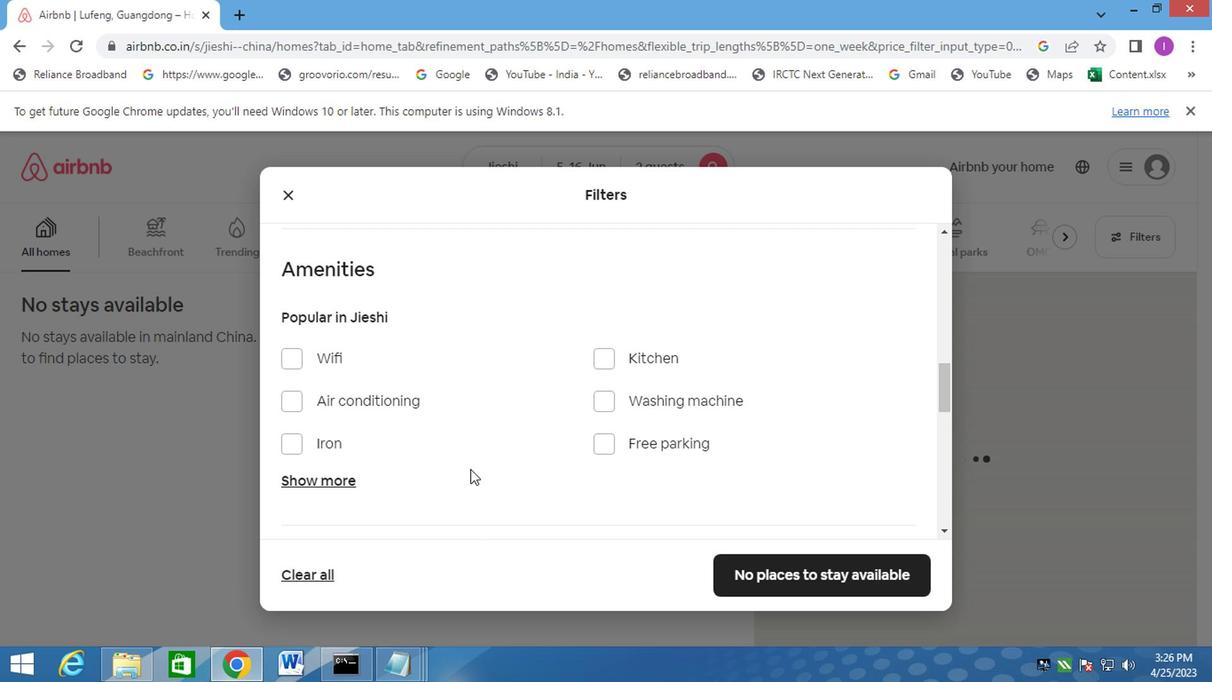 
Action: Mouse moved to (519, 446)
Screenshot: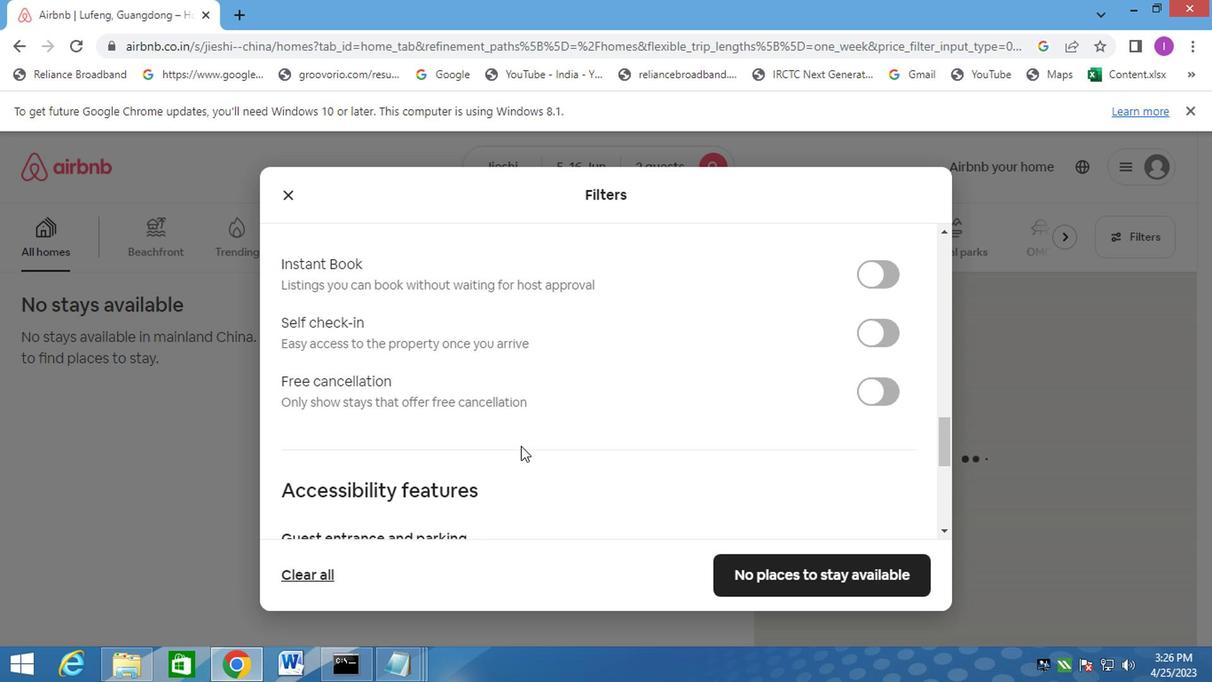 
Action: Mouse scrolled (519, 445) with delta (0, 0)
Screenshot: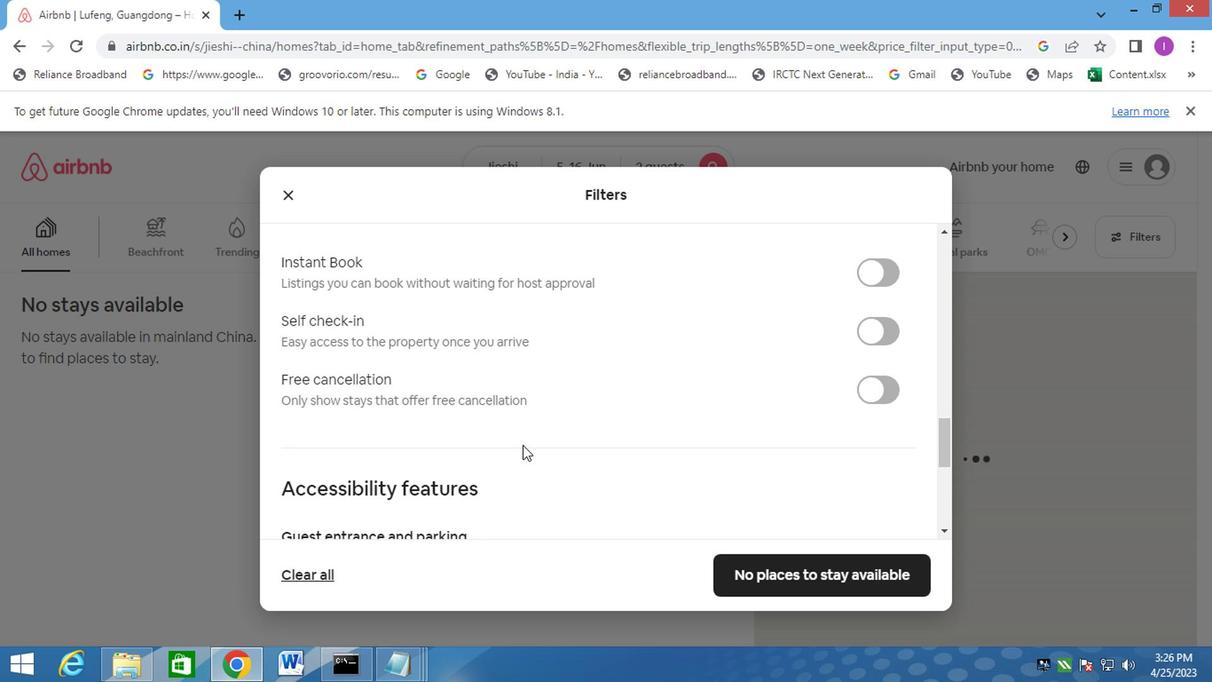
Action: Mouse scrolled (519, 445) with delta (0, 0)
Screenshot: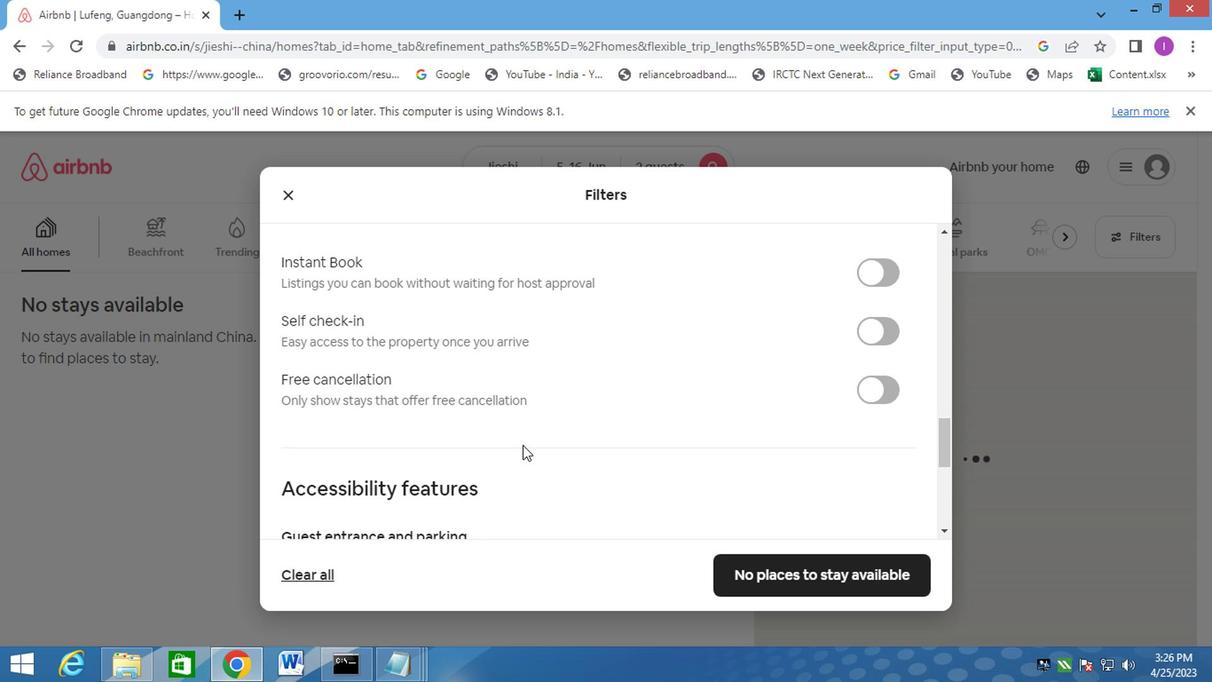 
Action: Mouse moved to (609, 436)
Screenshot: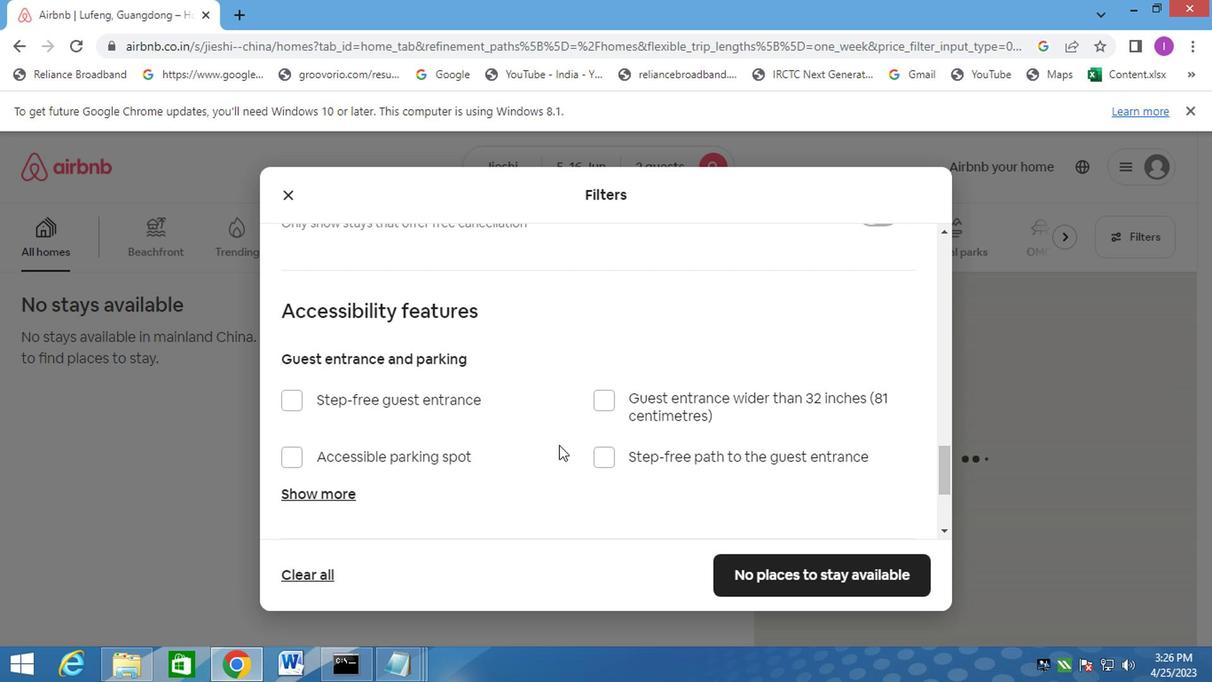 
Action: Mouse scrolled (609, 437) with delta (0, 0)
Screenshot: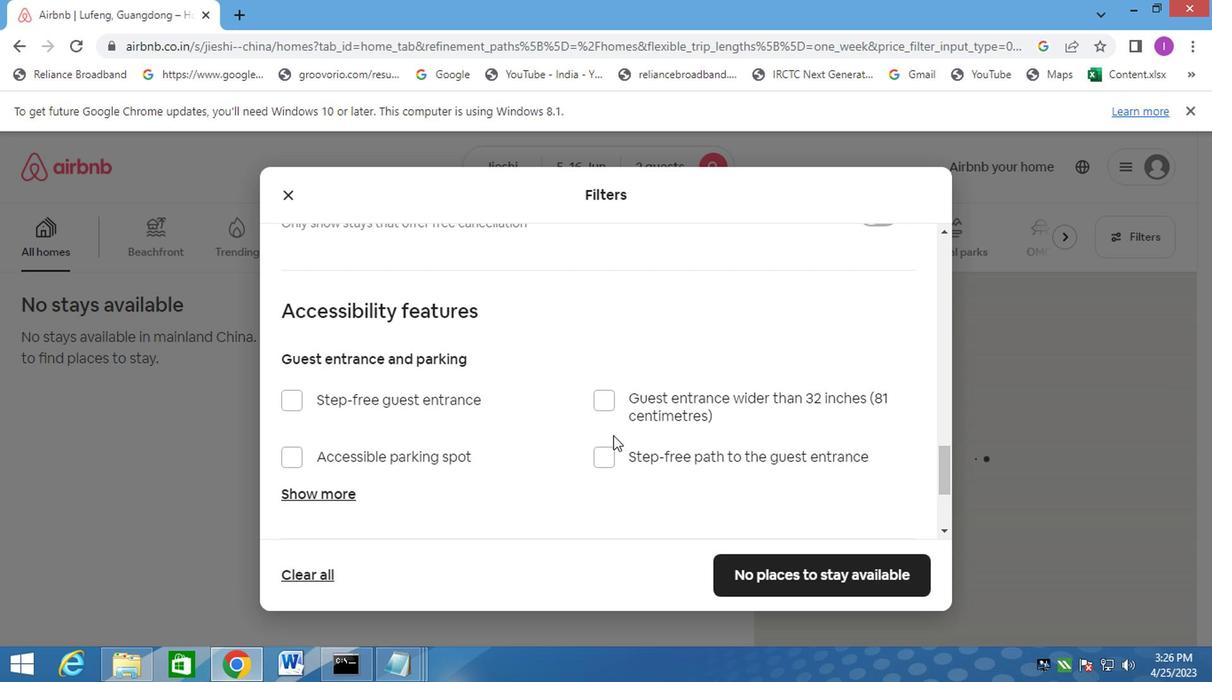 
Action: Mouse scrolled (609, 437) with delta (0, 0)
Screenshot: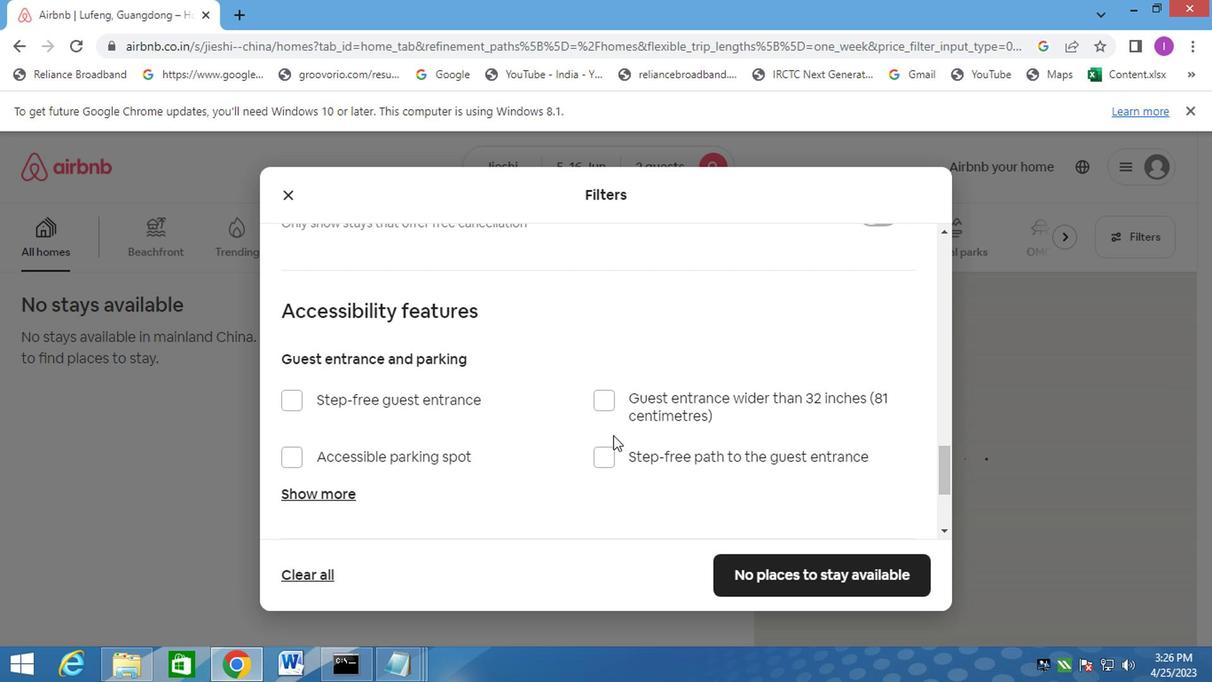 
Action: Mouse moved to (609, 434)
Screenshot: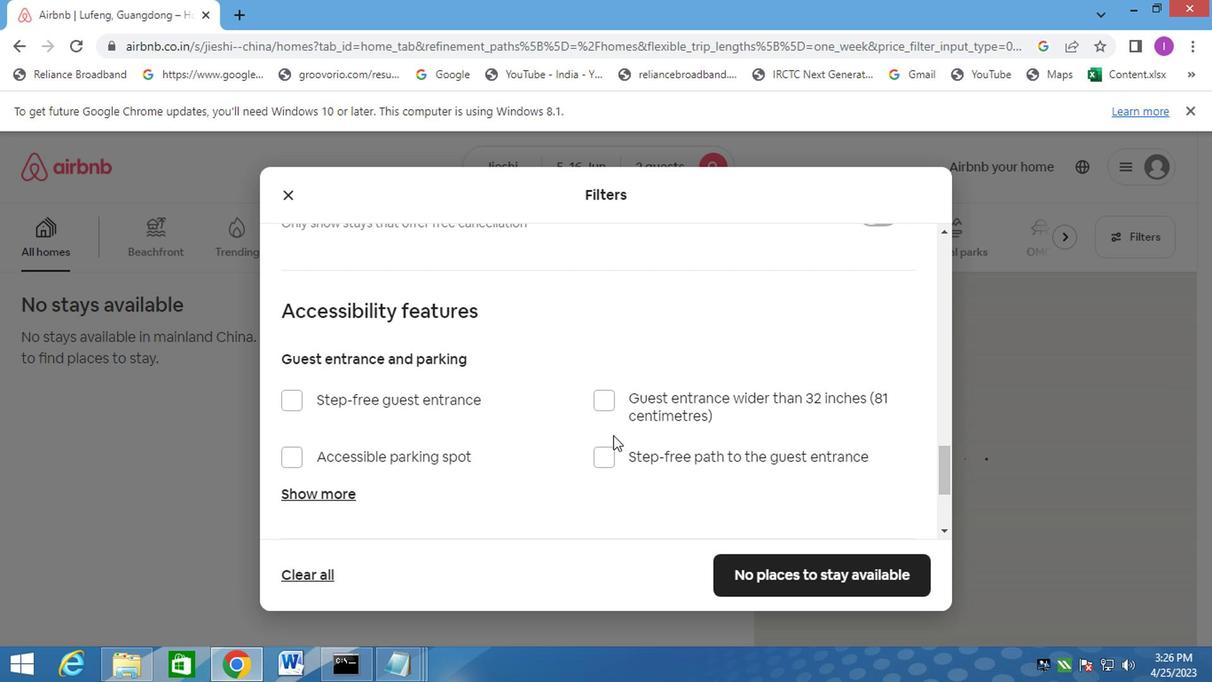 
Action: Mouse scrolled (609, 435) with delta (0, 0)
Screenshot: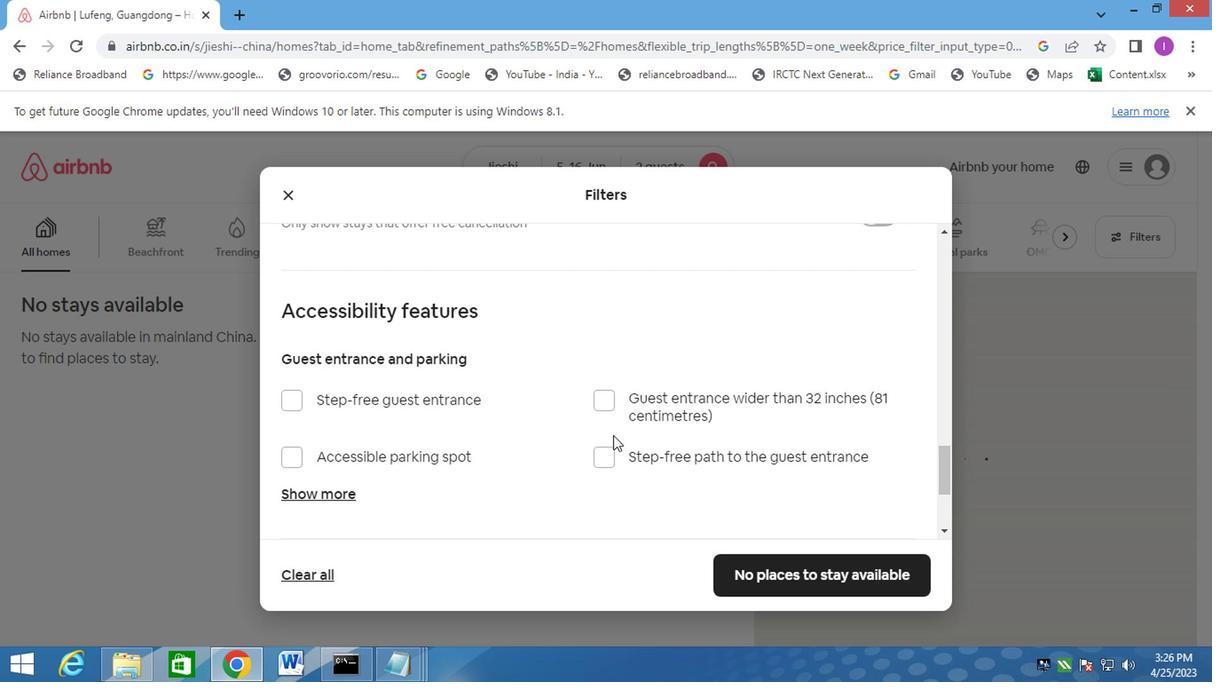 
Action: Mouse moved to (887, 417)
Screenshot: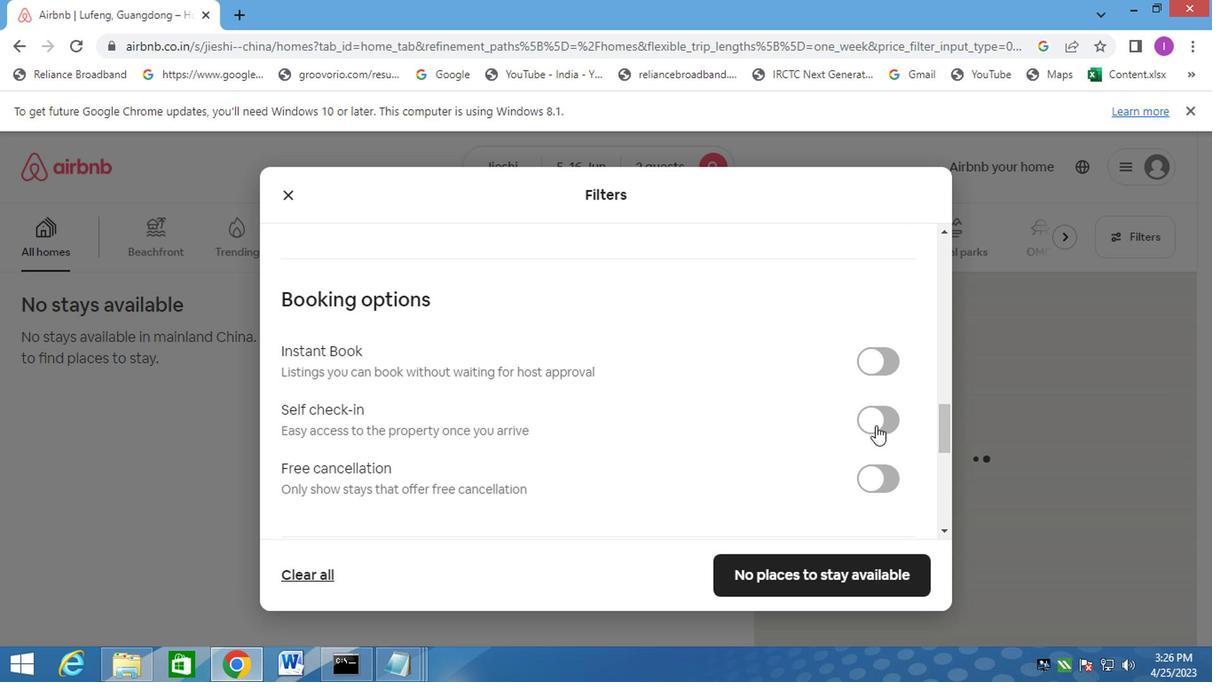 
Action: Mouse pressed left at (887, 417)
Screenshot: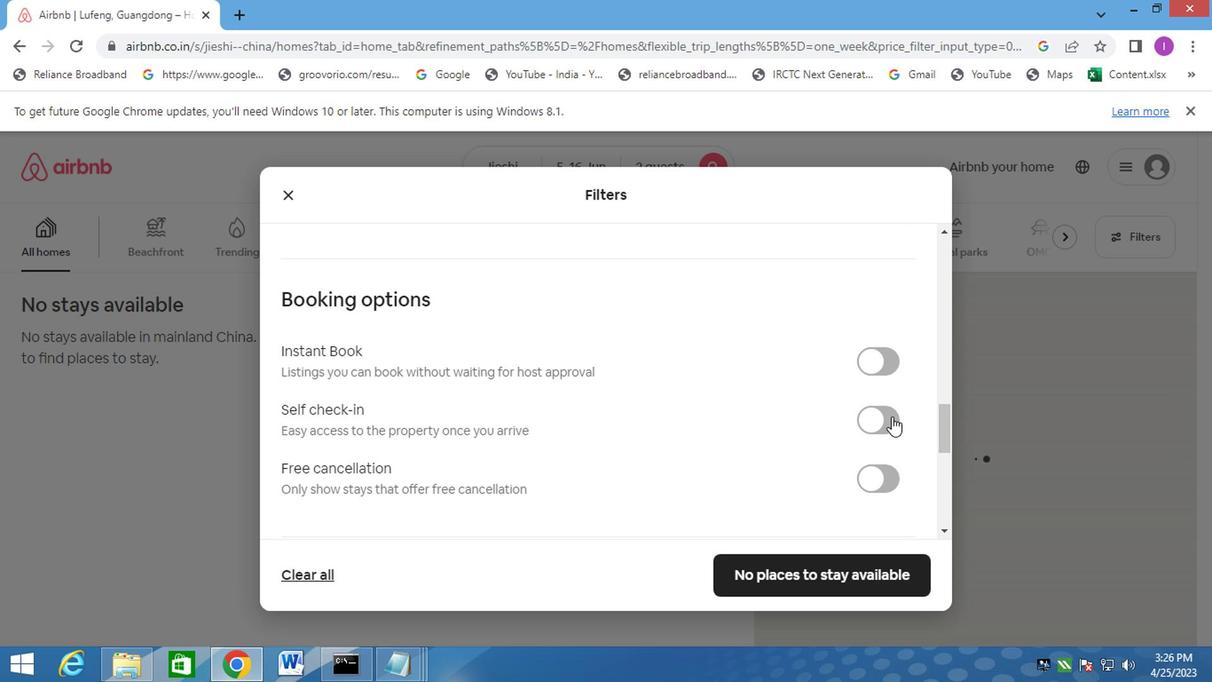 
Action: Mouse moved to (709, 416)
Screenshot: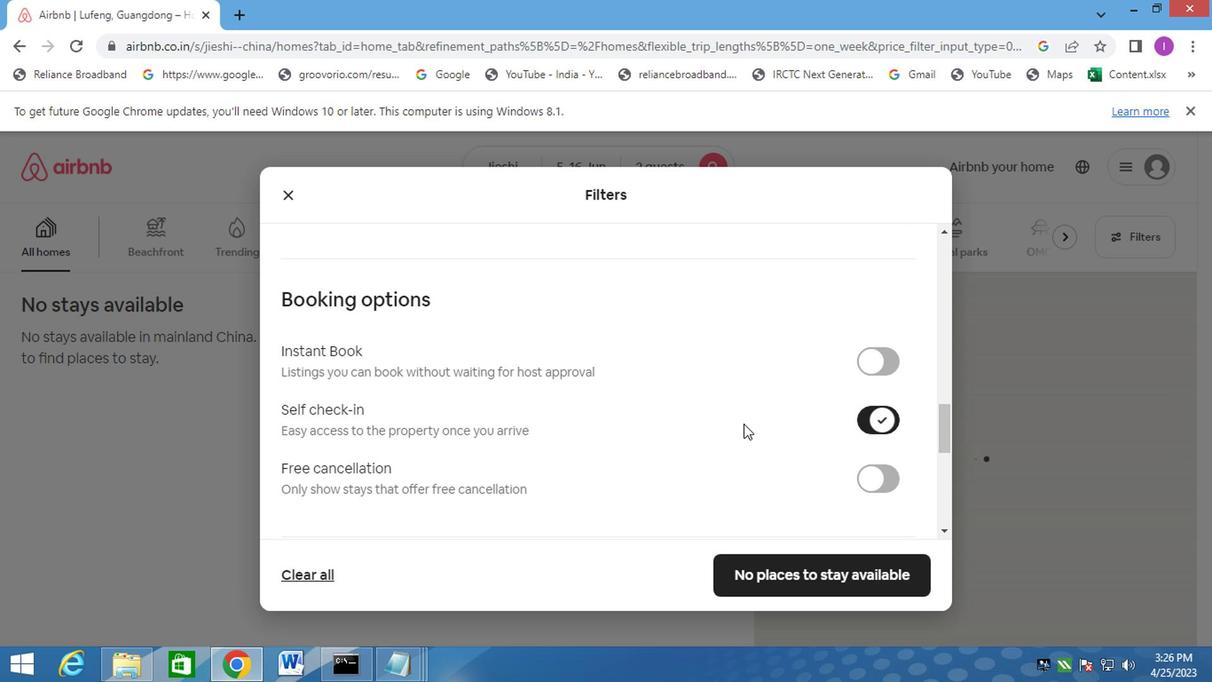 
Action: Mouse scrolled (709, 416) with delta (0, 0)
Screenshot: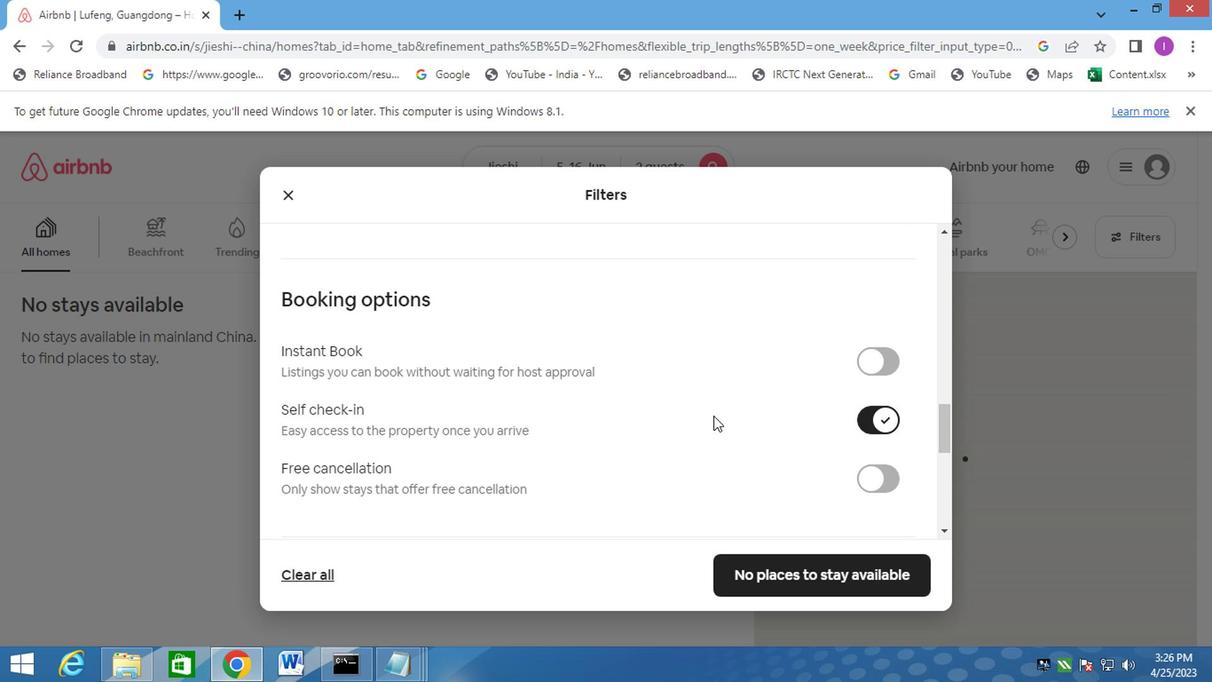 
Action: Mouse scrolled (709, 416) with delta (0, 0)
Screenshot: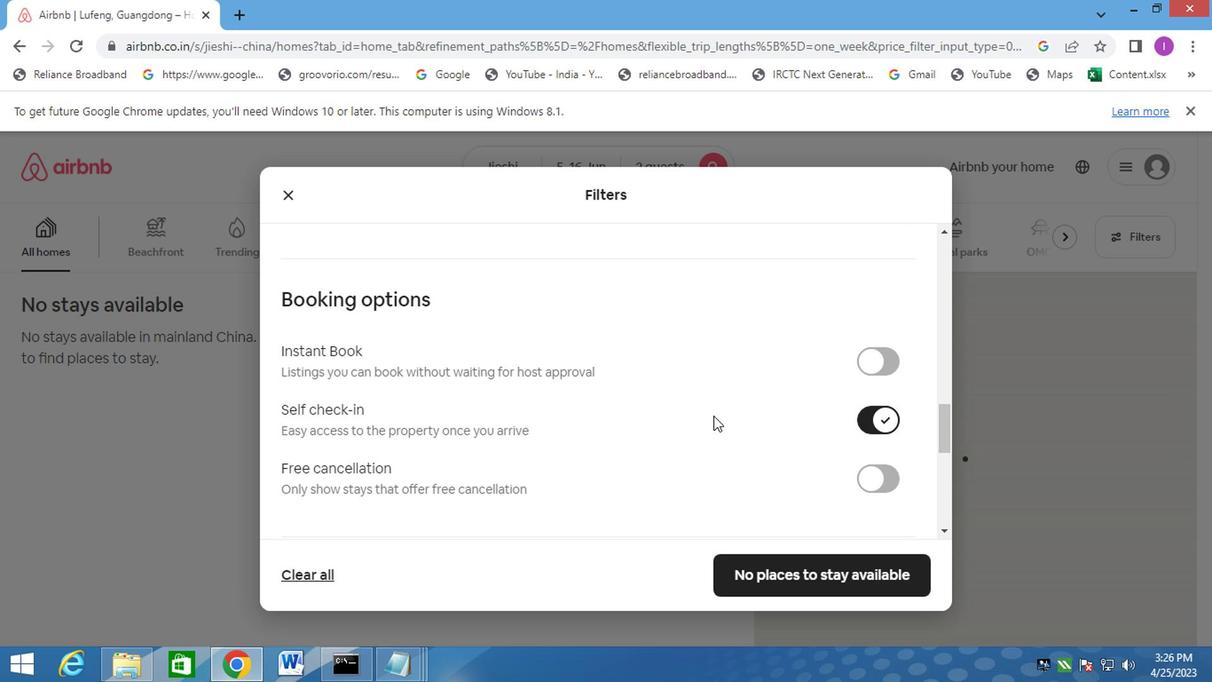 
Action: Mouse scrolled (709, 416) with delta (0, 0)
Screenshot: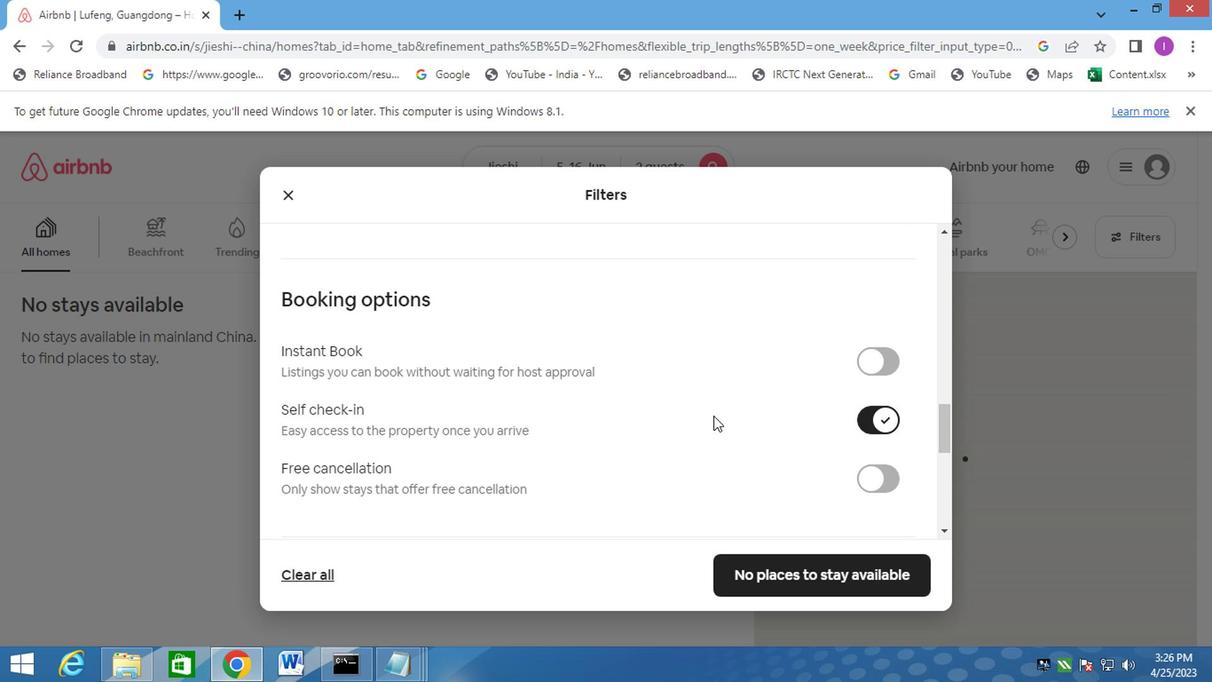 
Action: Mouse scrolled (709, 416) with delta (0, 0)
Screenshot: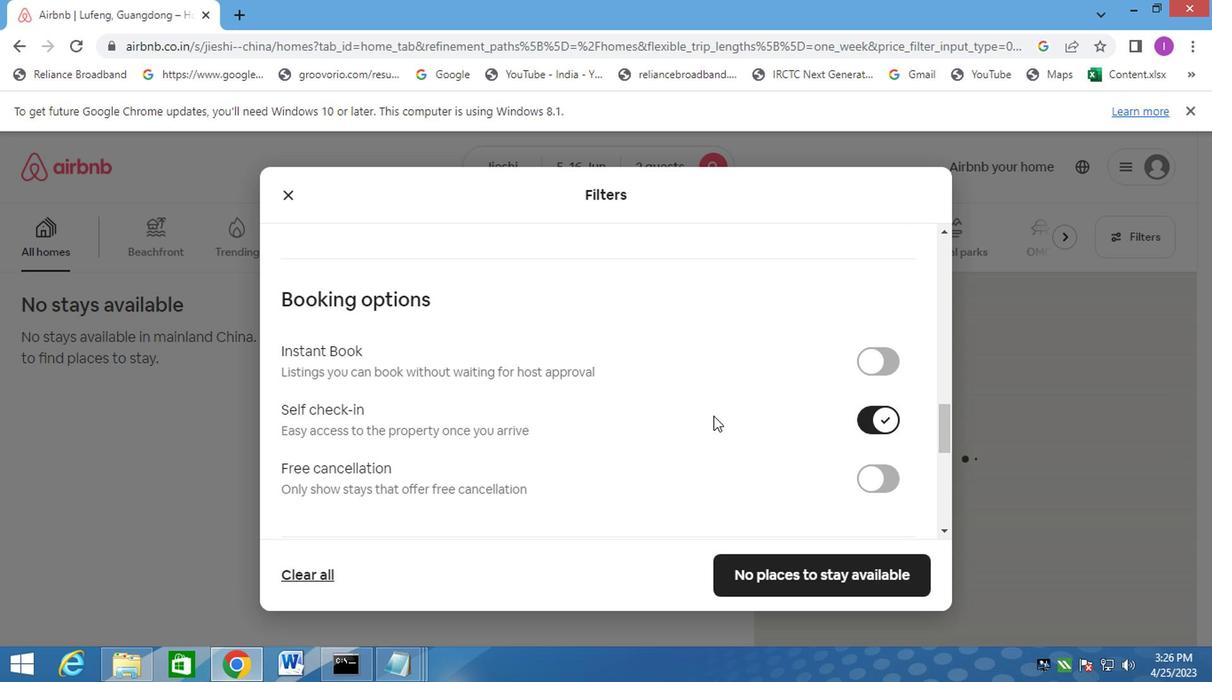 
Action: Mouse moved to (709, 412)
Screenshot: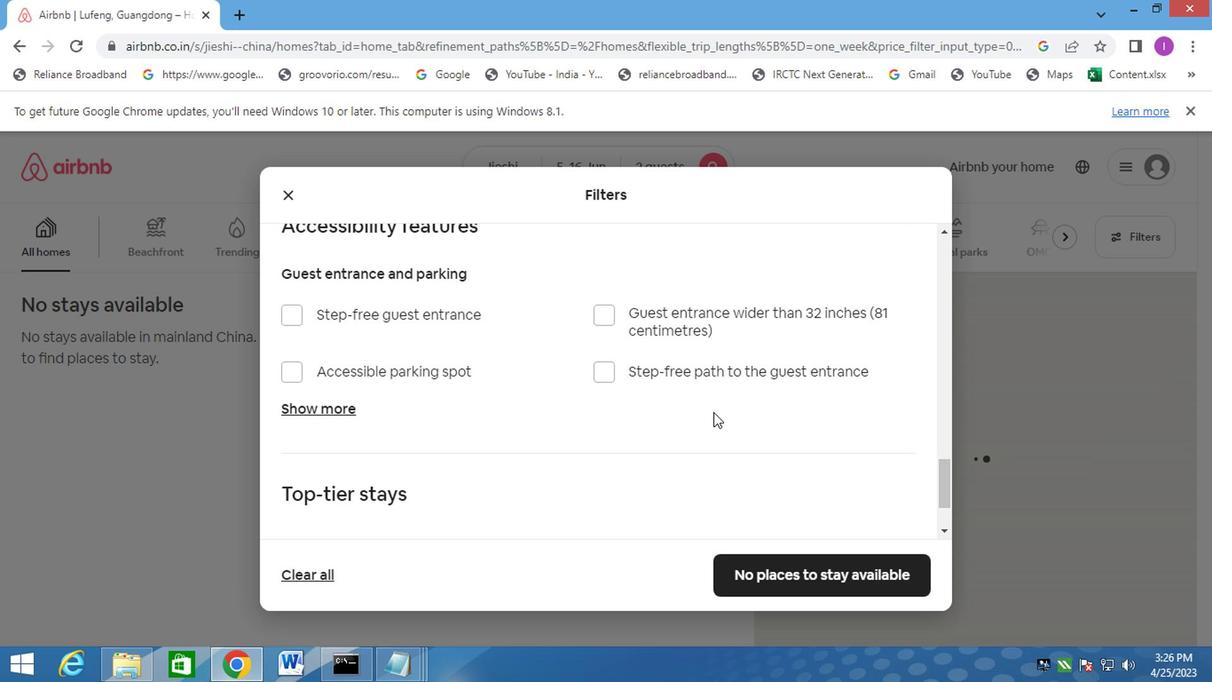 
Action: Mouse scrolled (709, 411) with delta (0, 0)
Screenshot: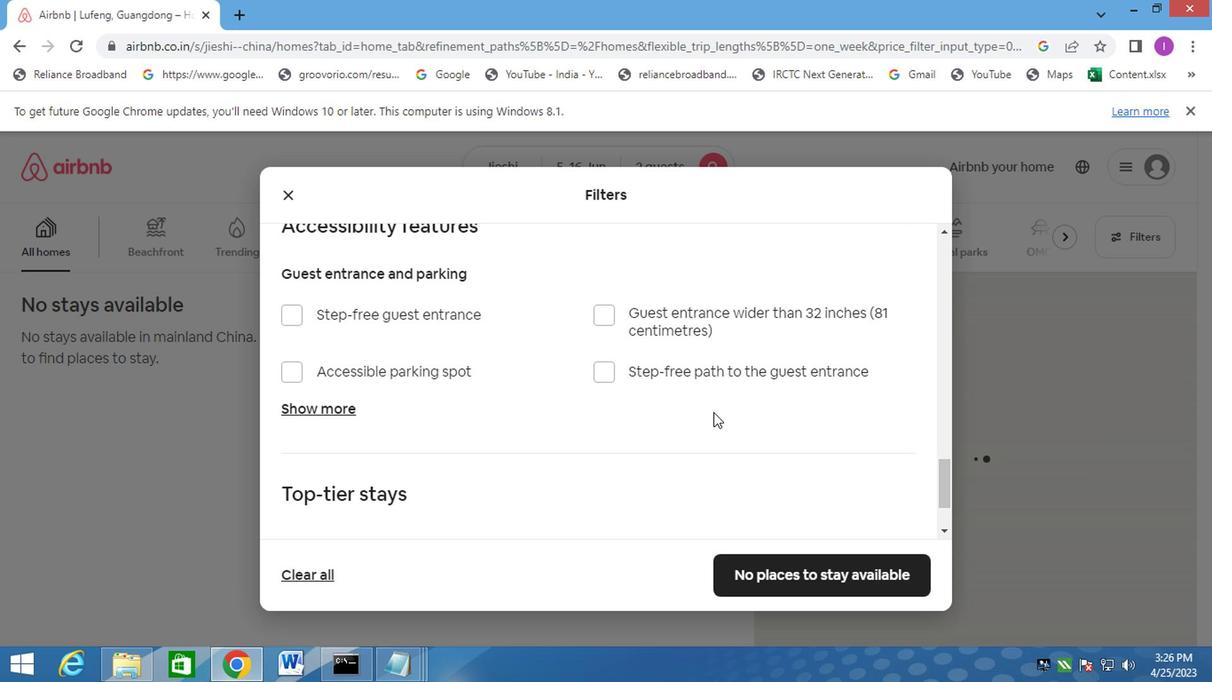 
Action: Mouse scrolled (709, 411) with delta (0, 0)
Screenshot: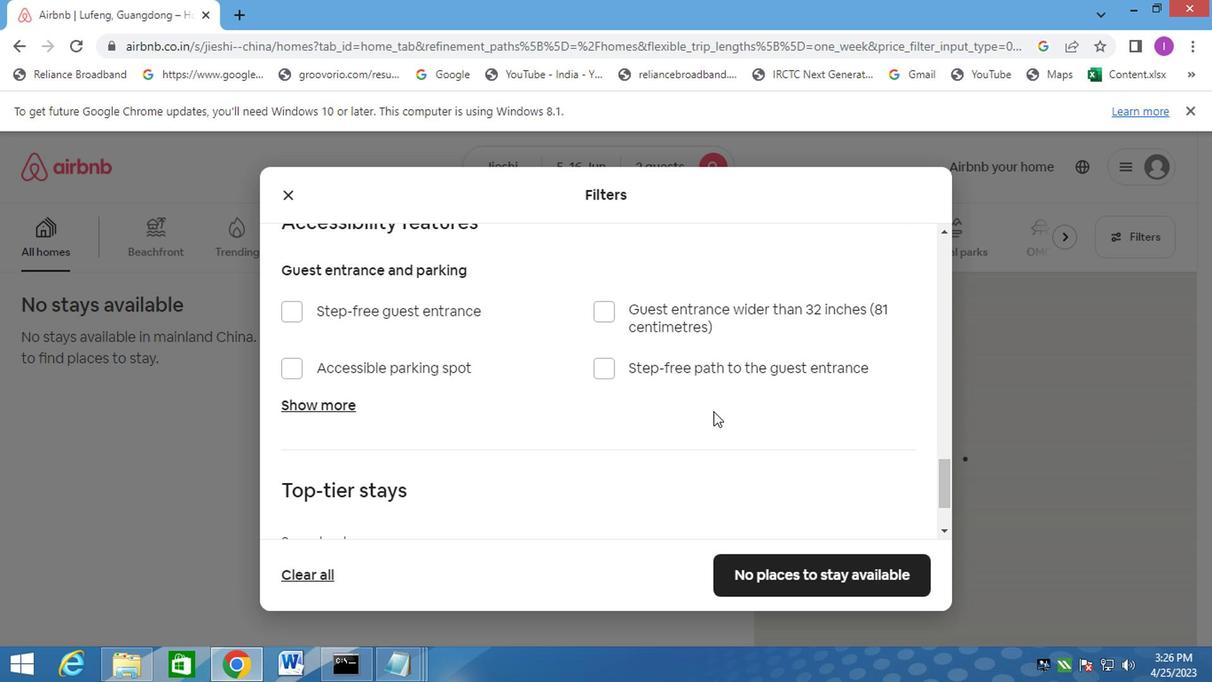 
Action: Mouse scrolled (709, 411) with delta (0, 0)
Screenshot: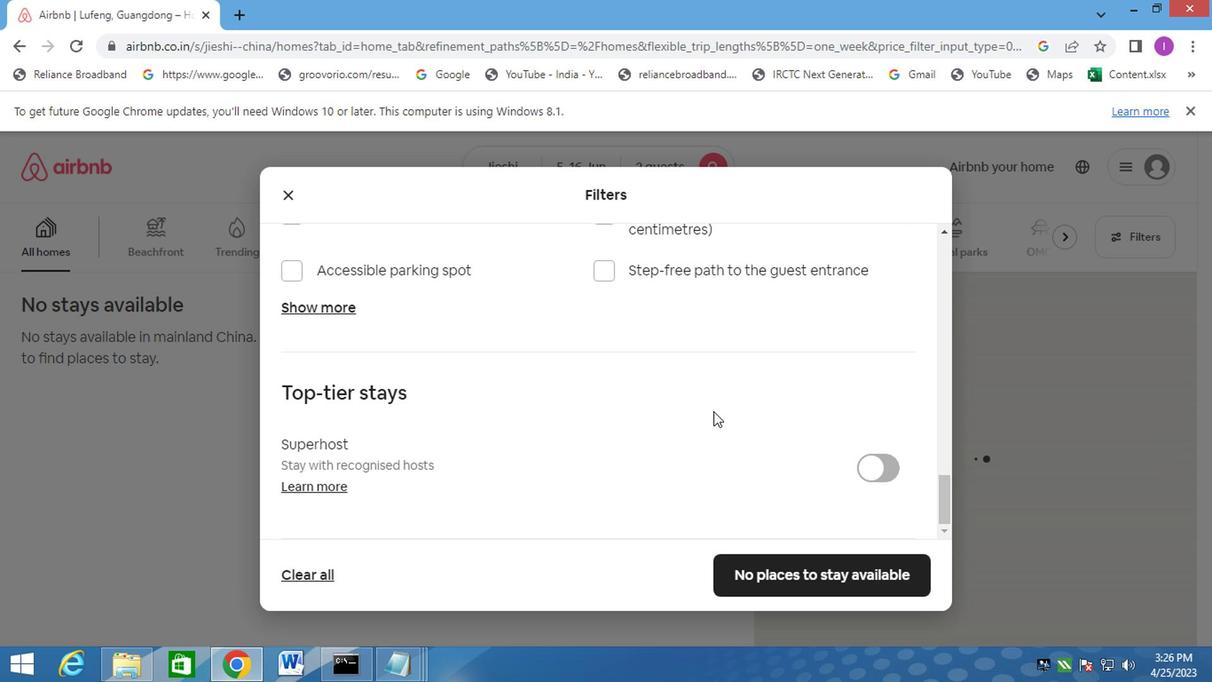 
Action: Mouse scrolled (709, 411) with delta (0, 0)
Screenshot: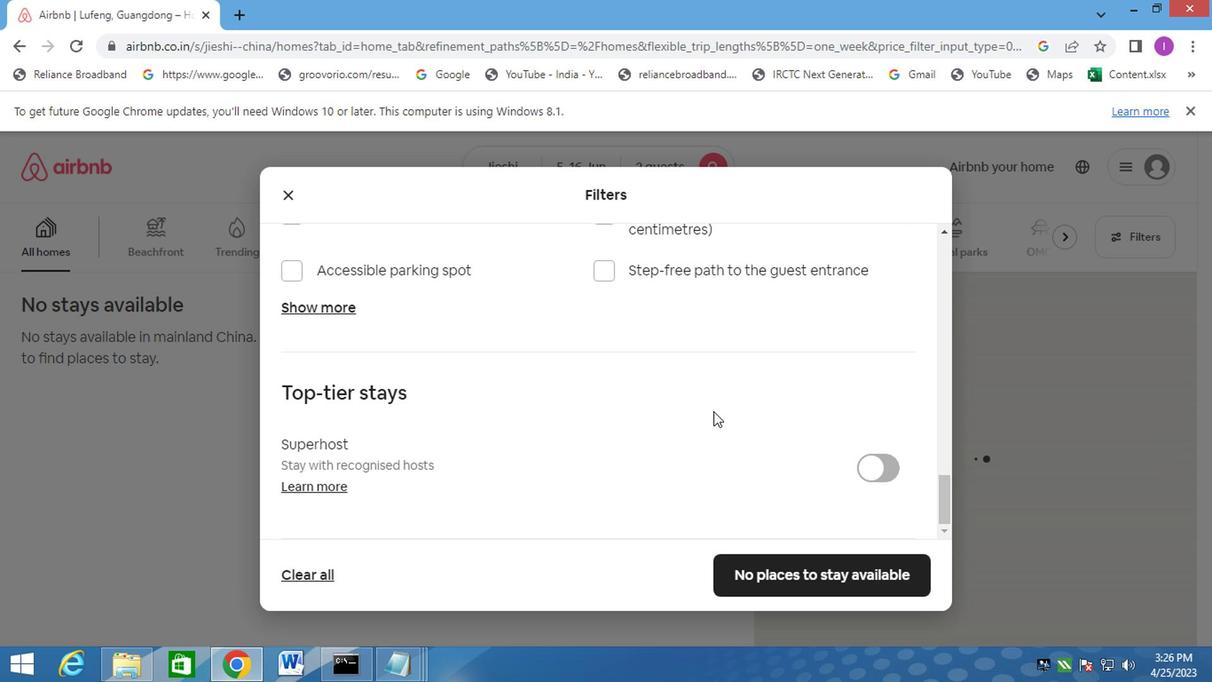 
Action: Mouse scrolled (709, 411) with delta (0, 0)
Screenshot: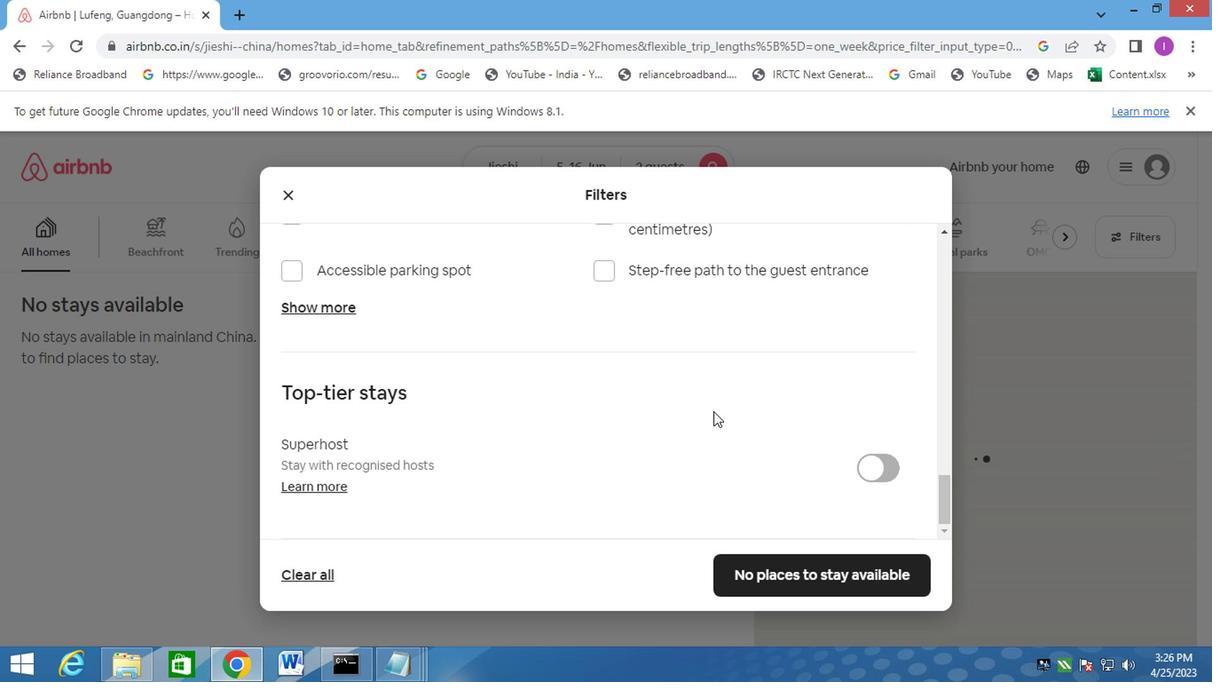 
Action: Mouse moved to (712, 412)
Screenshot: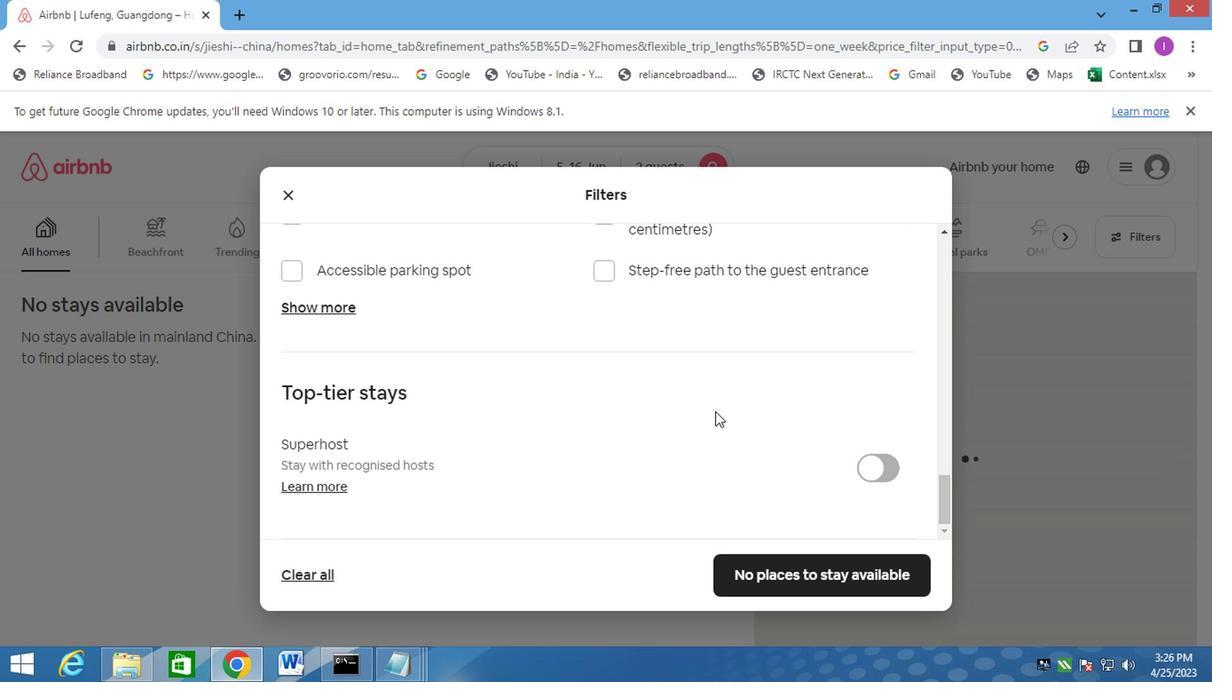 
Action: Mouse scrolled (712, 411) with delta (0, 0)
Screenshot: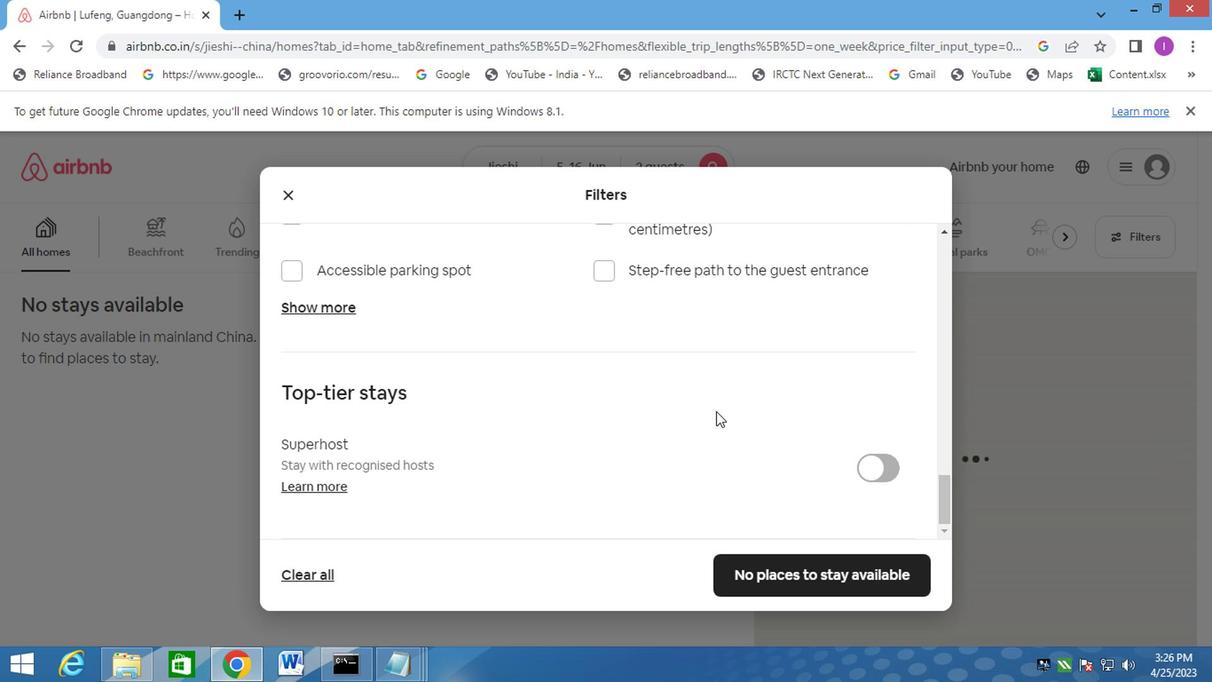 
Action: Mouse scrolled (712, 411) with delta (0, 0)
Screenshot: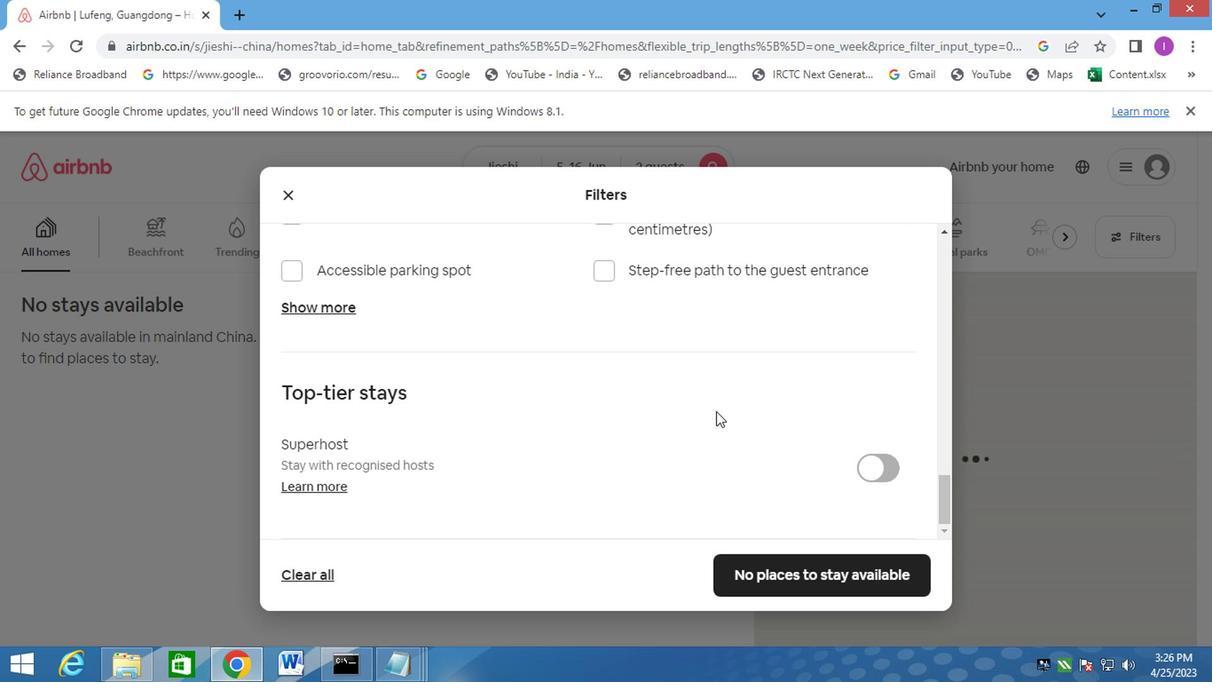 
Action: Mouse scrolled (712, 411) with delta (0, 0)
Screenshot: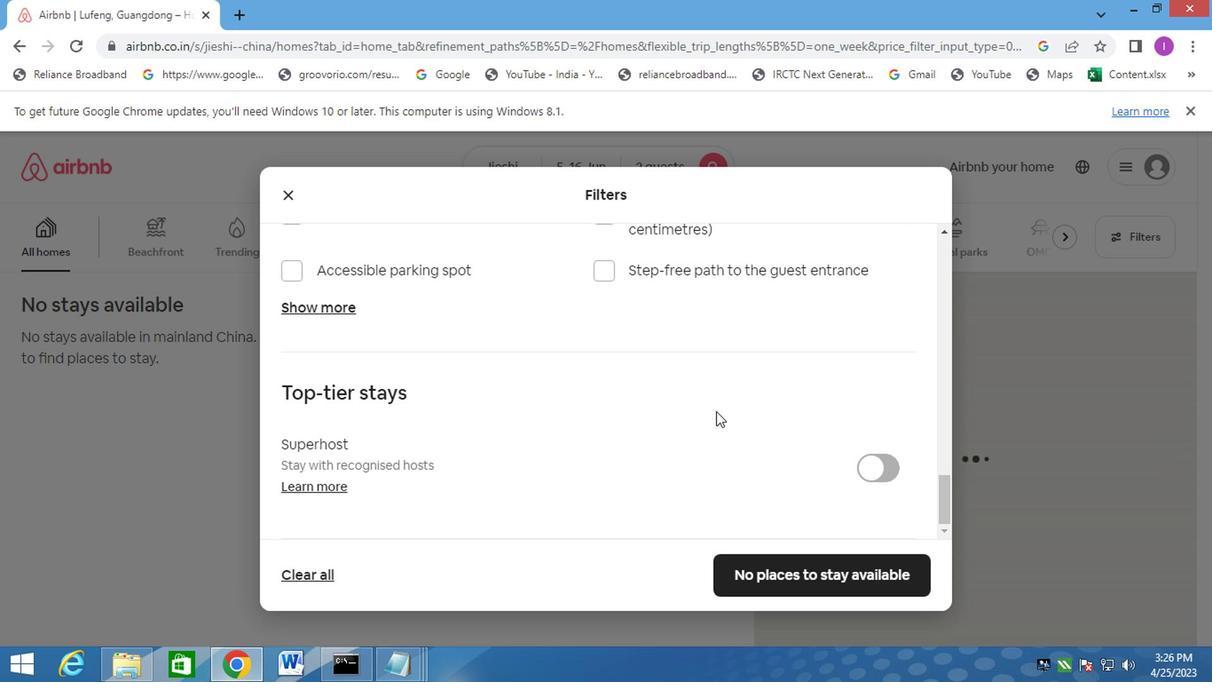
Action: Mouse moved to (713, 412)
Screenshot: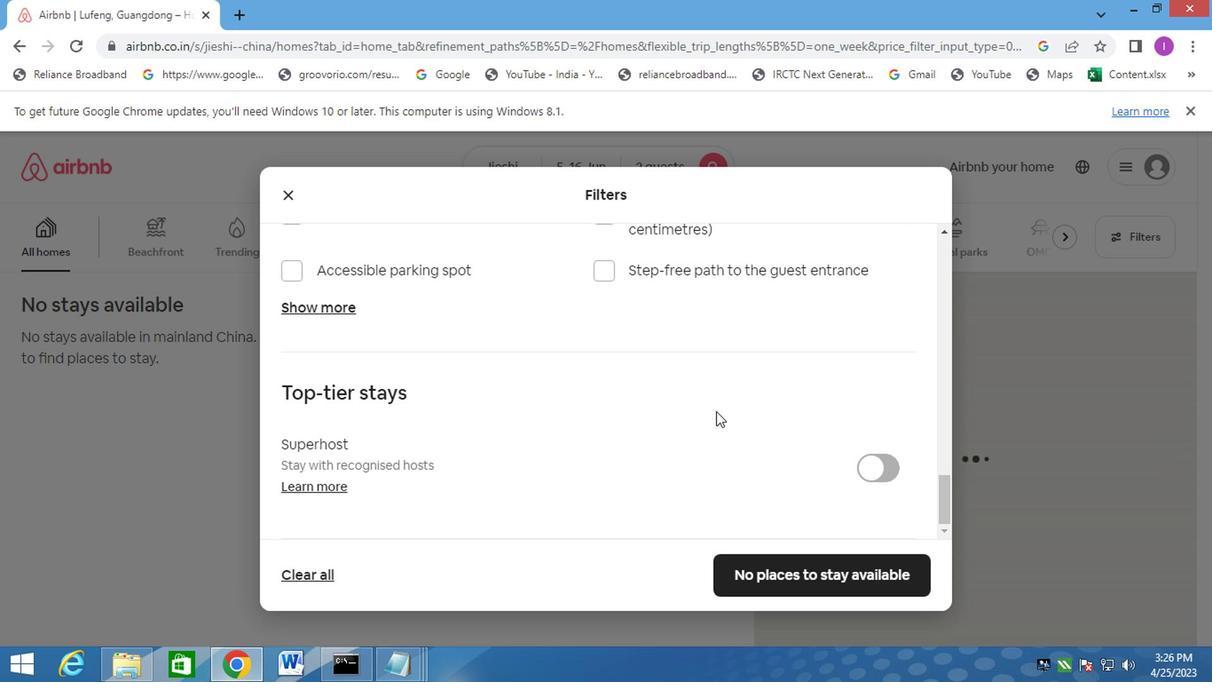 
Action: Mouse scrolled (713, 411) with delta (0, 0)
Screenshot: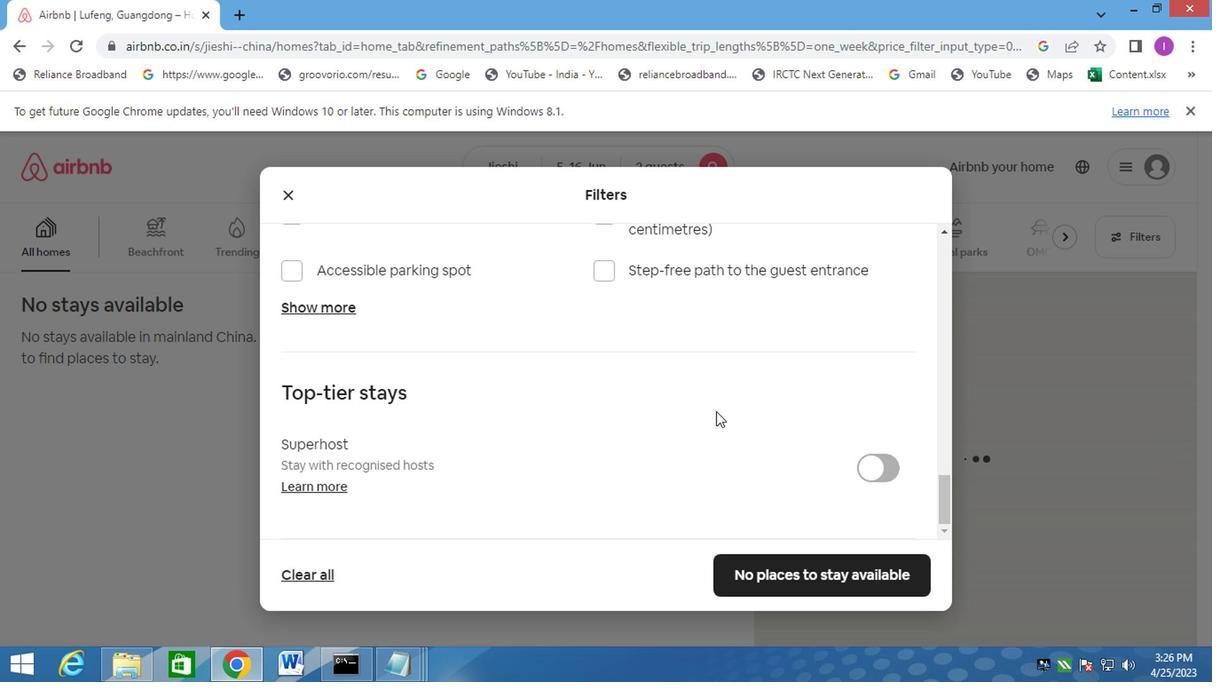 
Action: Mouse moved to (759, 576)
Screenshot: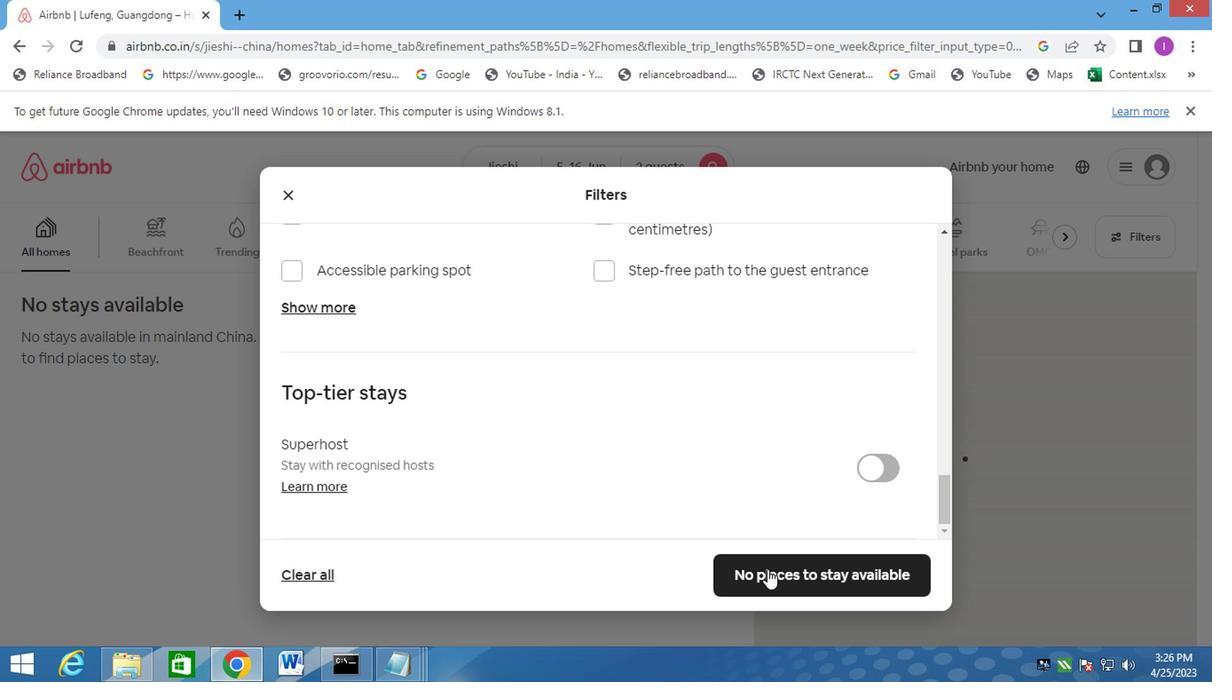 
Action: Mouse pressed left at (759, 576)
Screenshot: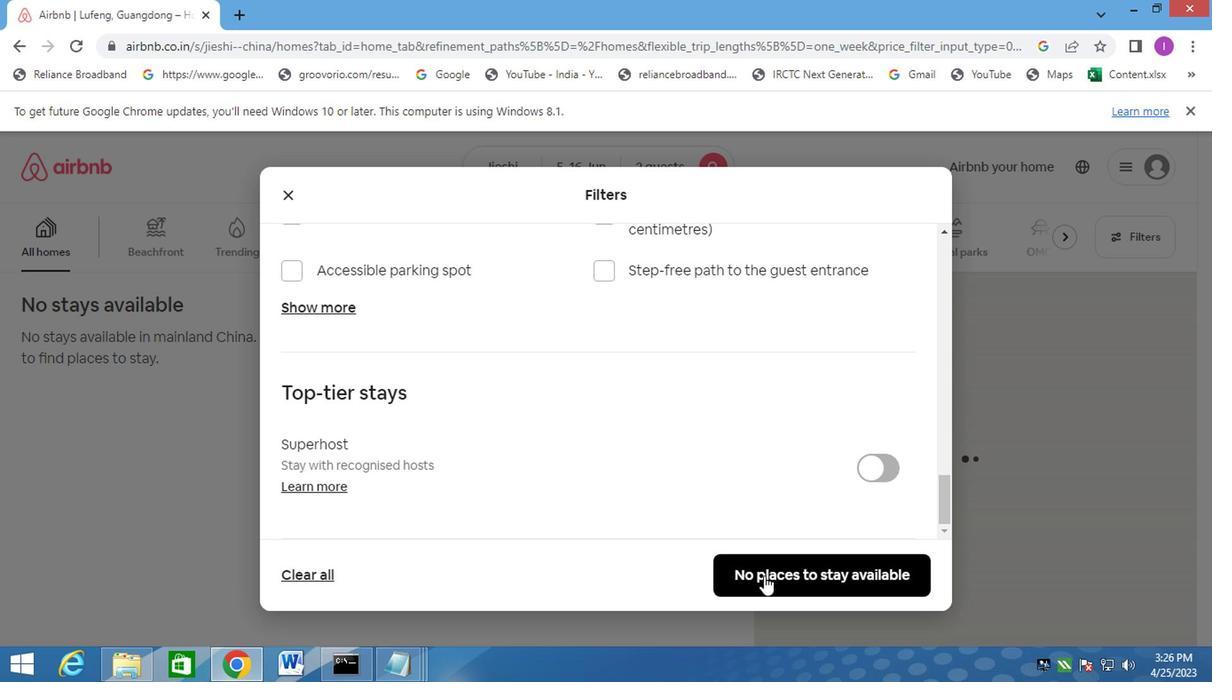 
Action: Mouse moved to (797, 218)
Screenshot: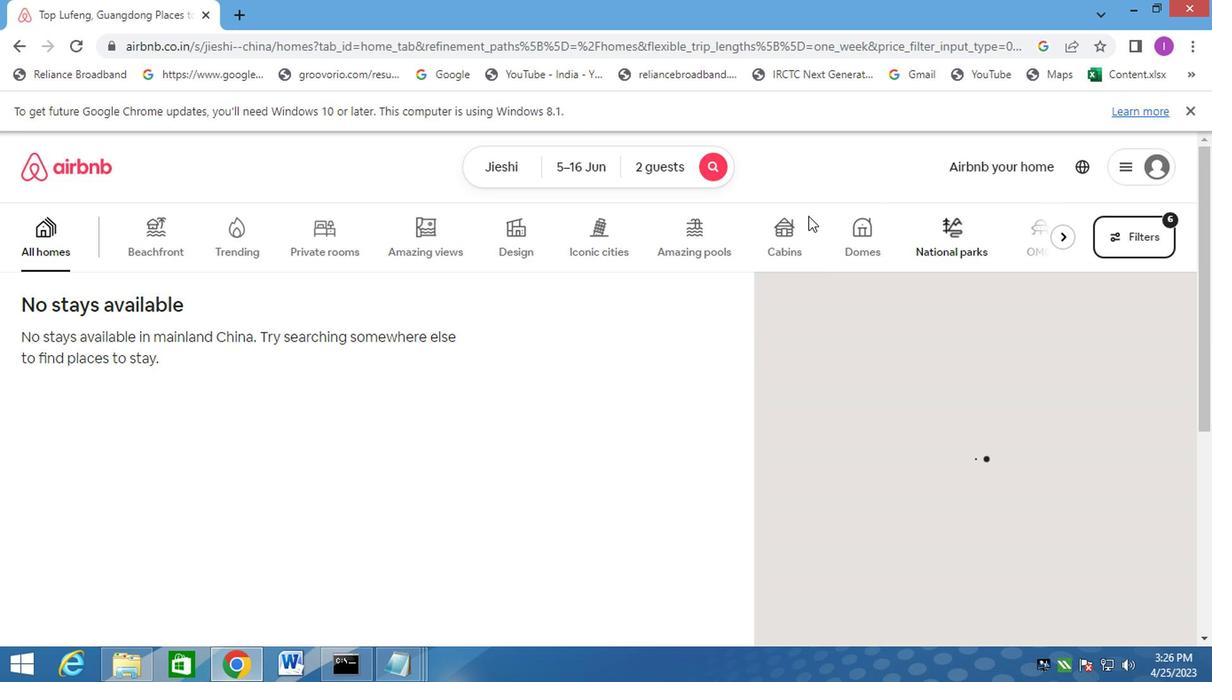 
